 Task: Add an event with the title Third Sales Strategy Review Meeting, date '2023/11/05', time 8:00 AM to 10:00 AMand add a description: The Effective Communication workshop is a dynamic and interactive session designed to enhance participants' communication skills and promote effective interpersonal interactions in the workplace. This workshop provides valuable insights, practical techniques, and hands-on exercises to improve both verbal and non-verbal communication abilities._x000D_
_x000D_
, put the event into Green category, logged in from the account softage.9@softage.netand send the event invitation to softage.4@softage.net with CC to  softage.5@softage.net. Set a reminder for the event 30 minutes before
Action: Mouse moved to (115, 128)
Screenshot: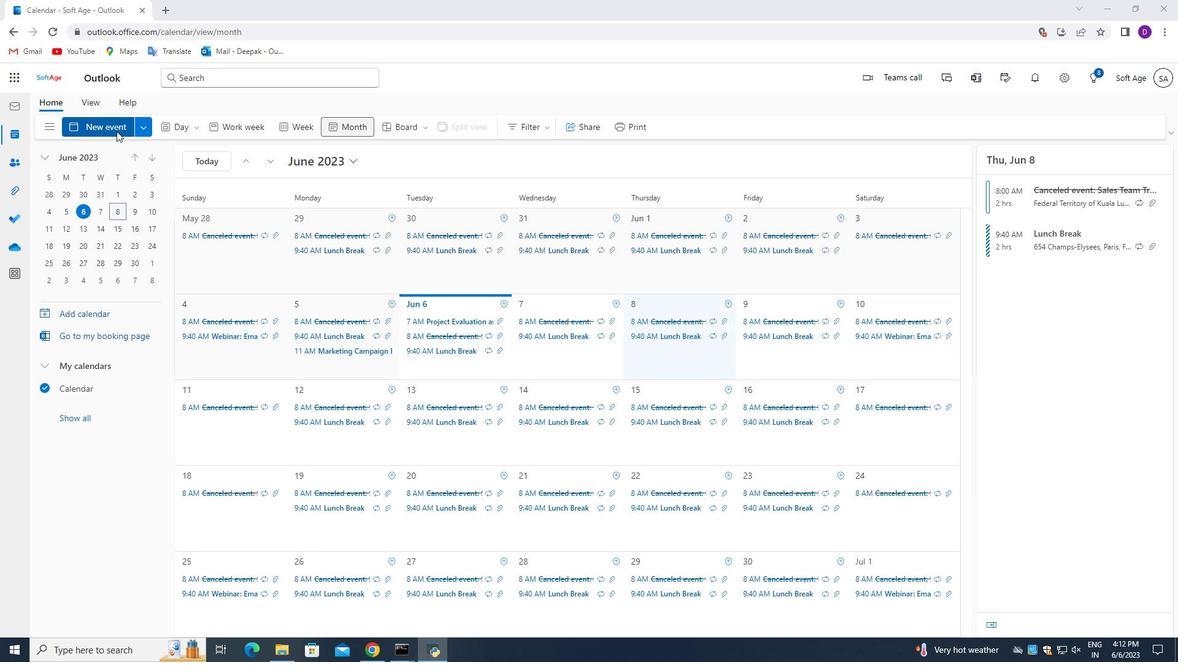 
Action: Mouse pressed left at (115, 128)
Screenshot: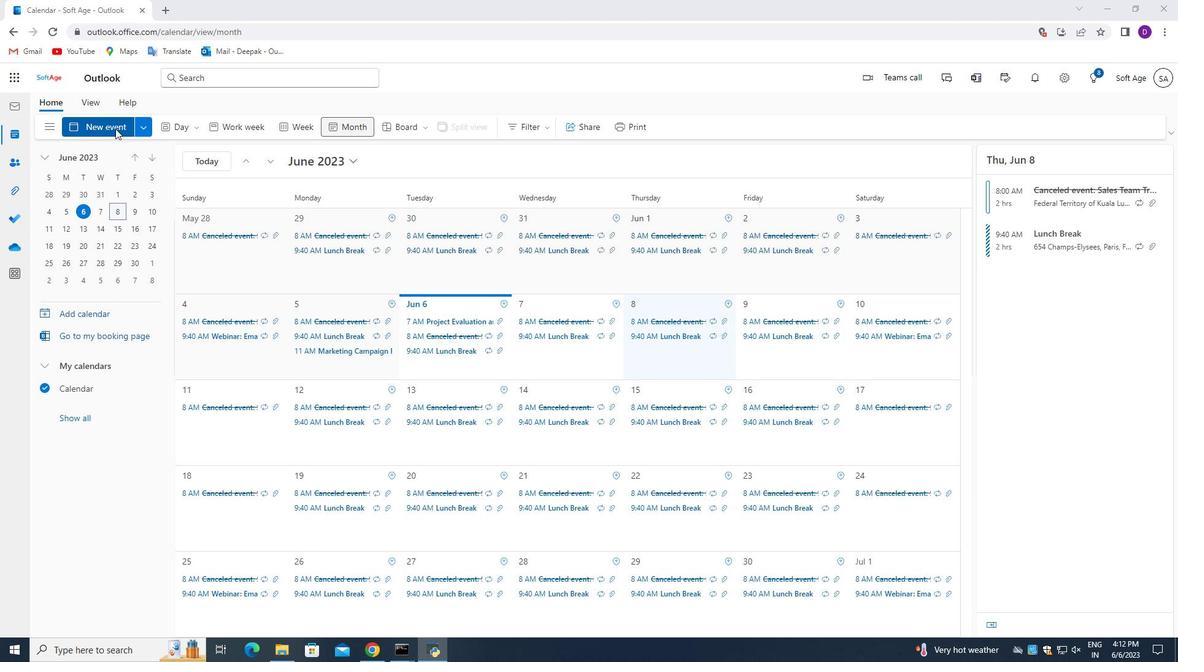 
Action: Mouse moved to (442, 204)
Screenshot: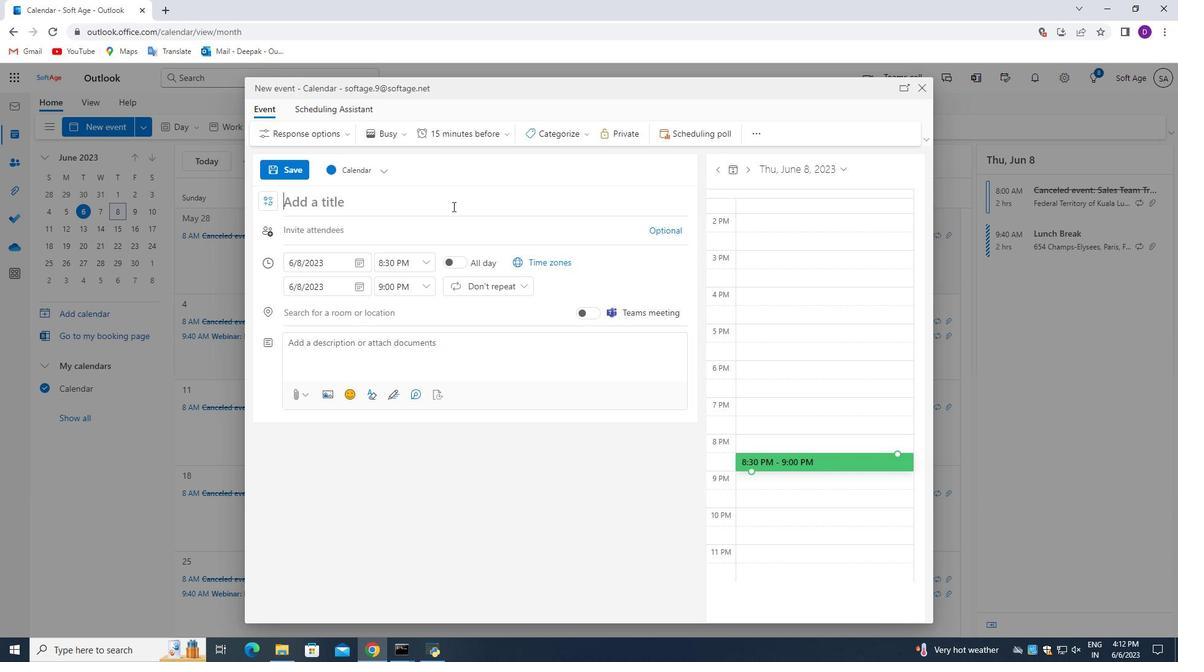 
Action: Mouse pressed left at (442, 204)
Screenshot: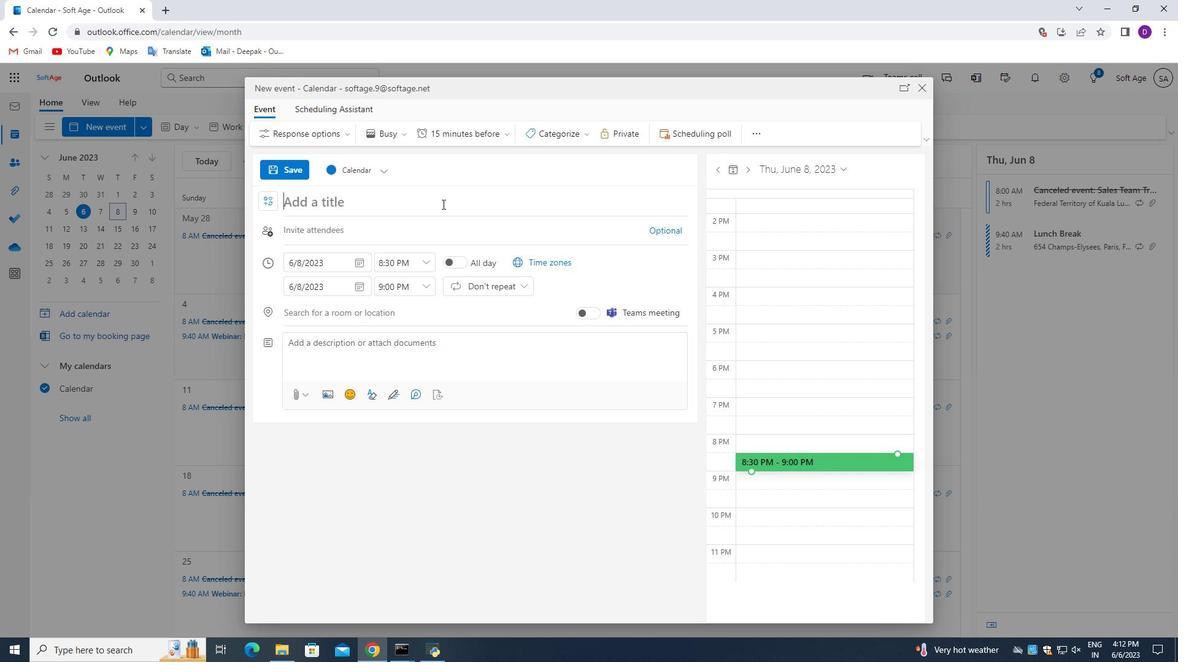 
Action: Key pressed <Key.caps_lock>T<Key.caps_lock>hird<Key.space><Key.caps_lock>S<Key.caps_lock>ales<Key.space><Key.caps_lock>S<Key.caps_lock>trategy<Key.space><Key.caps_lock>R<Key.caps_lock>eviwe<Key.backspace><Key.backspace>ew<Key.space><Key.caps_lock>M<Key.caps_lock>eeting<Key.space>
Screenshot: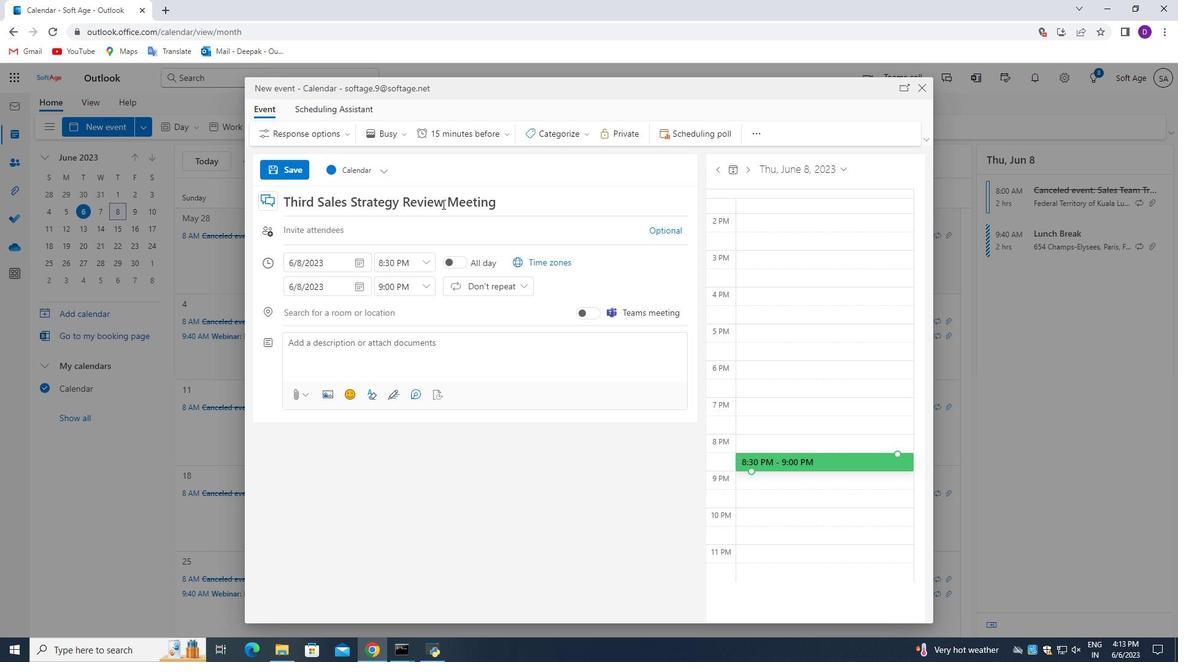 
Action: Mouse moved to (358, 260)
Screenshot: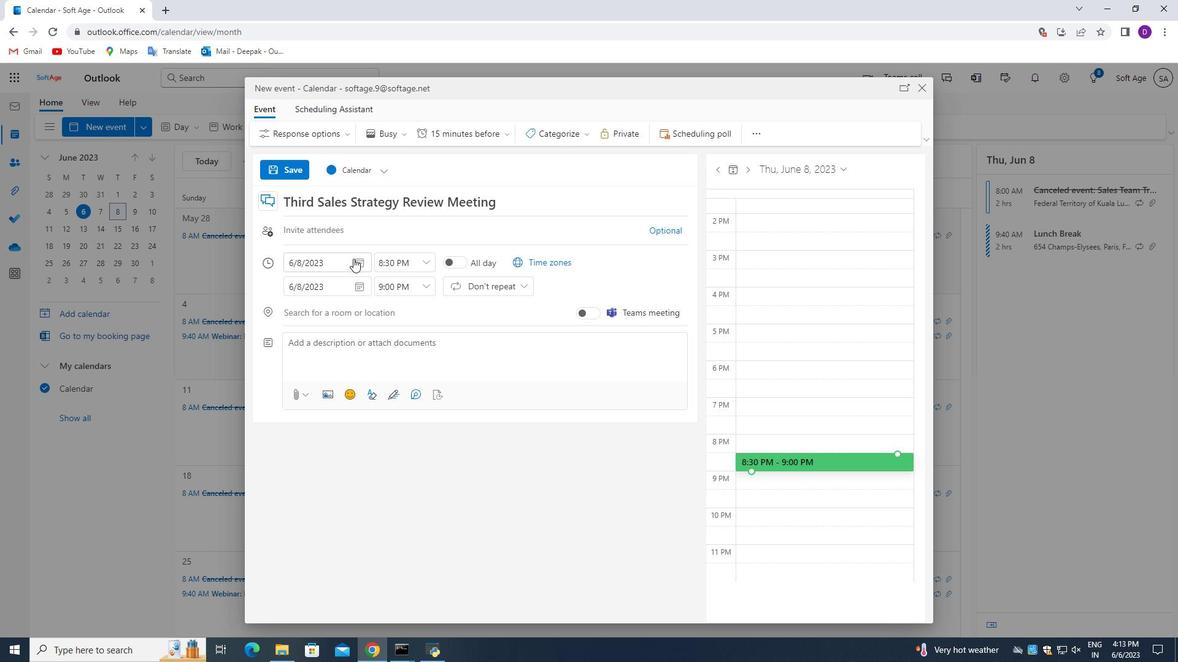 
Action: Mouse pressed left at (358, 260)
Screenshot: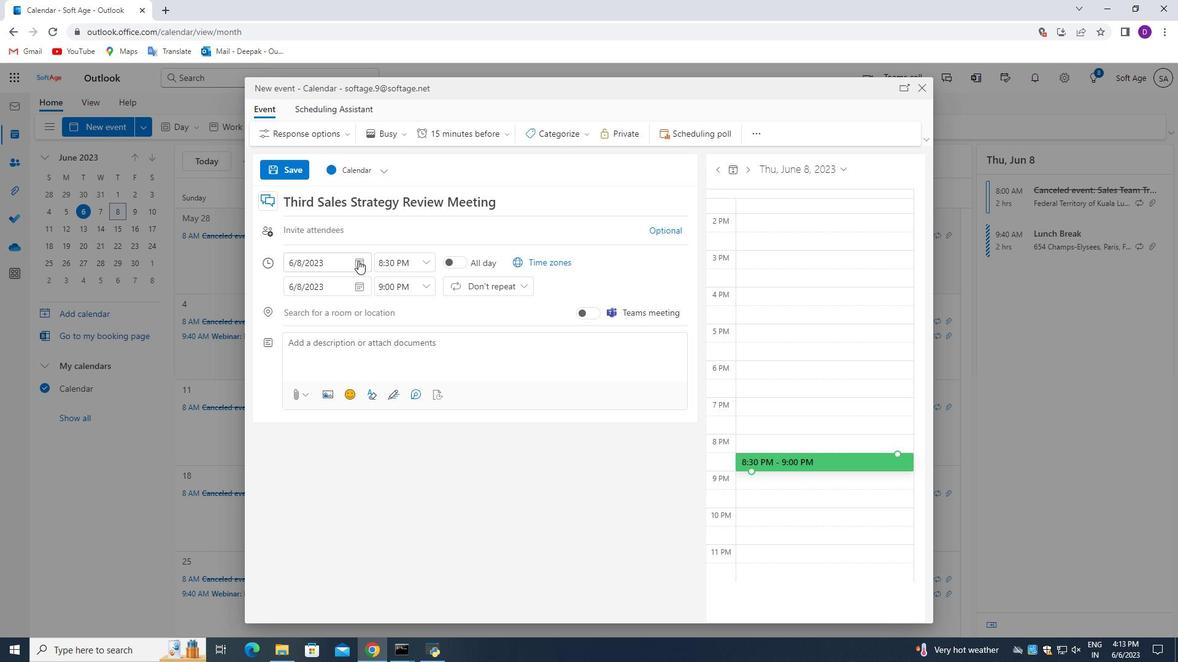 
Action: Mouse moved to (394, 289)
Screenshot: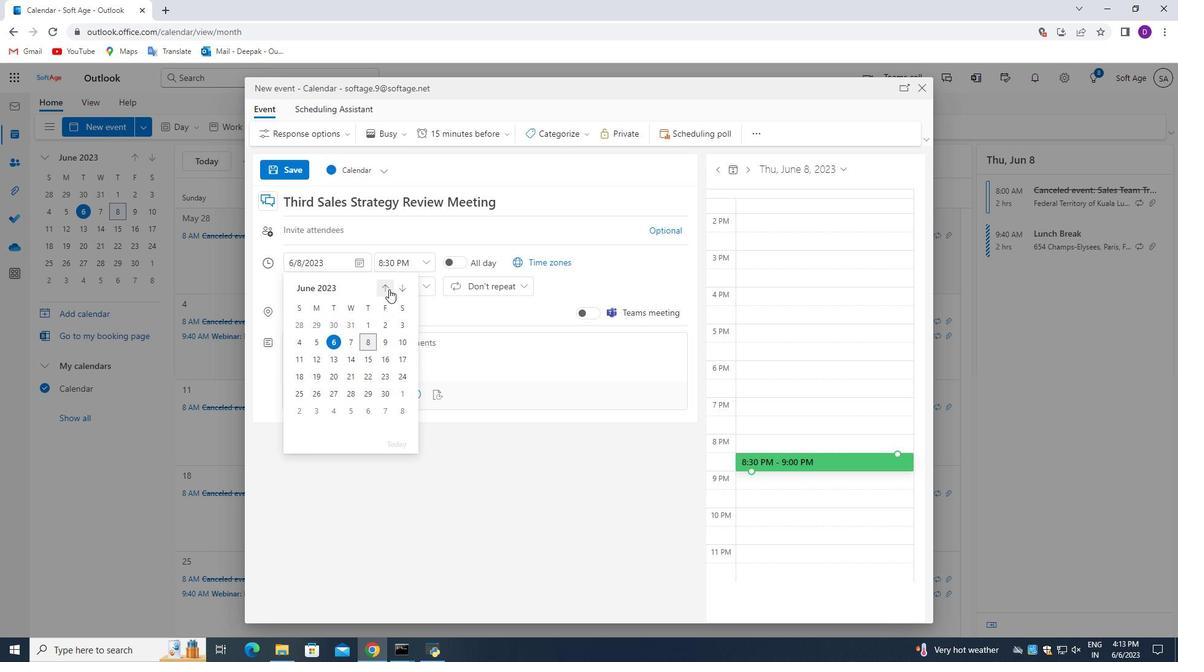 
Action: Mouse pressed left at (394, 289)
Screenshot: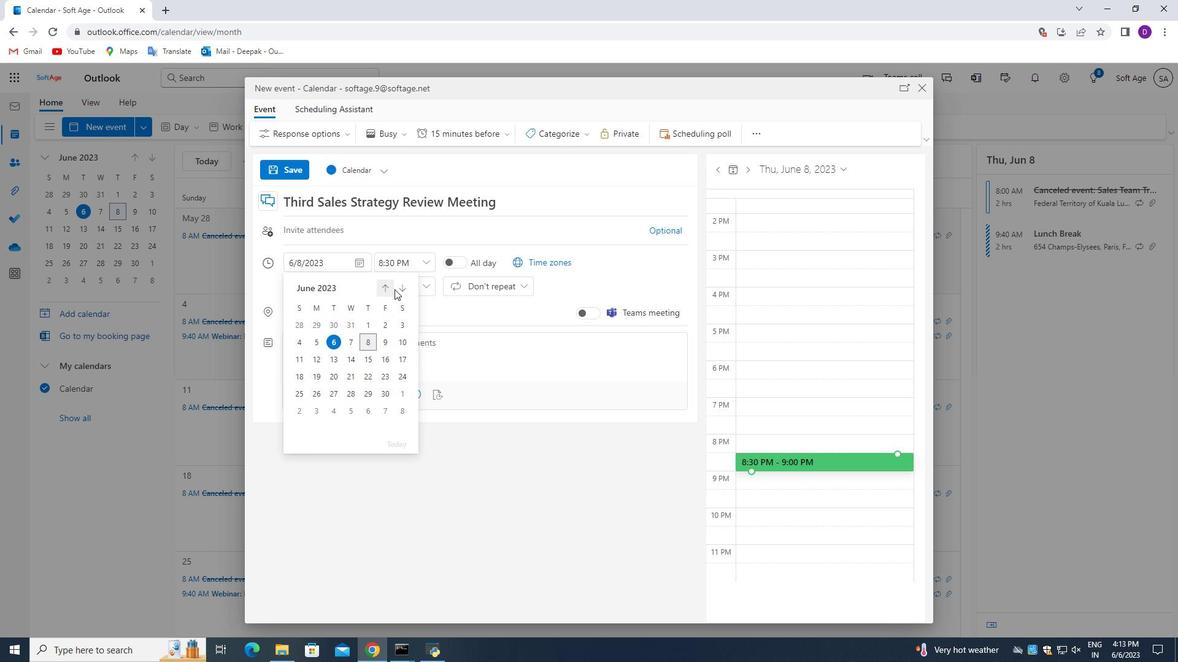 
Action: Mouse moved to (401, 287)
Screenshot: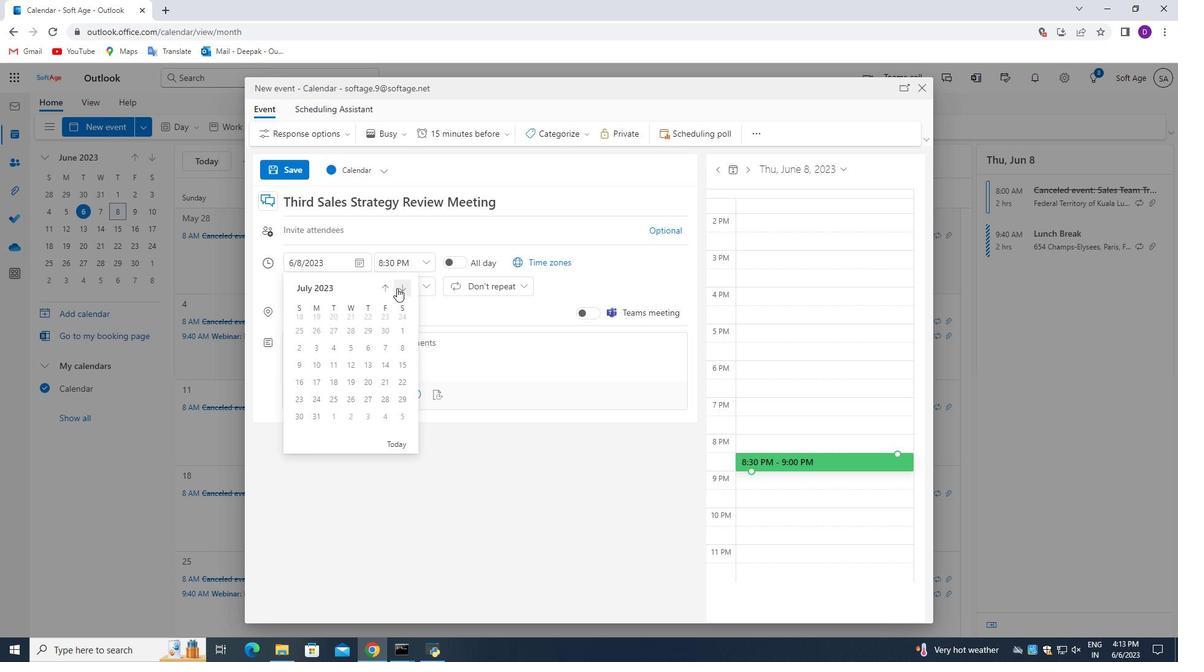 
Action: Mouse pressed left at (401, 287)
Screenshot: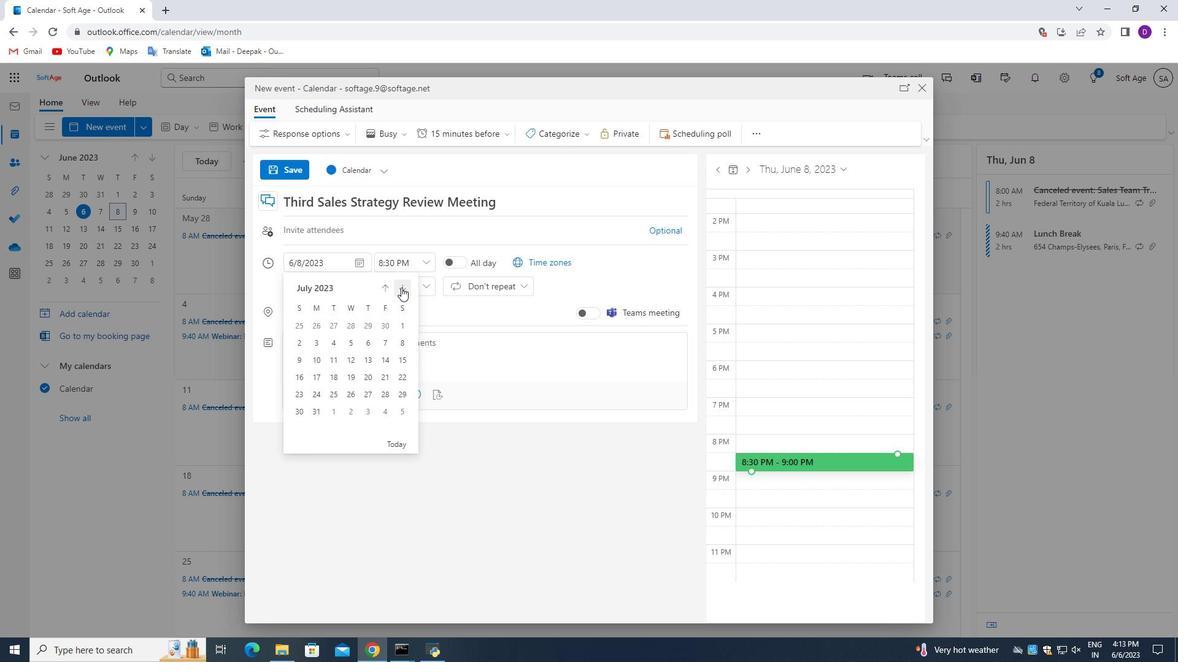 
Action: Mouse moved to (402, 287)
Screenshot: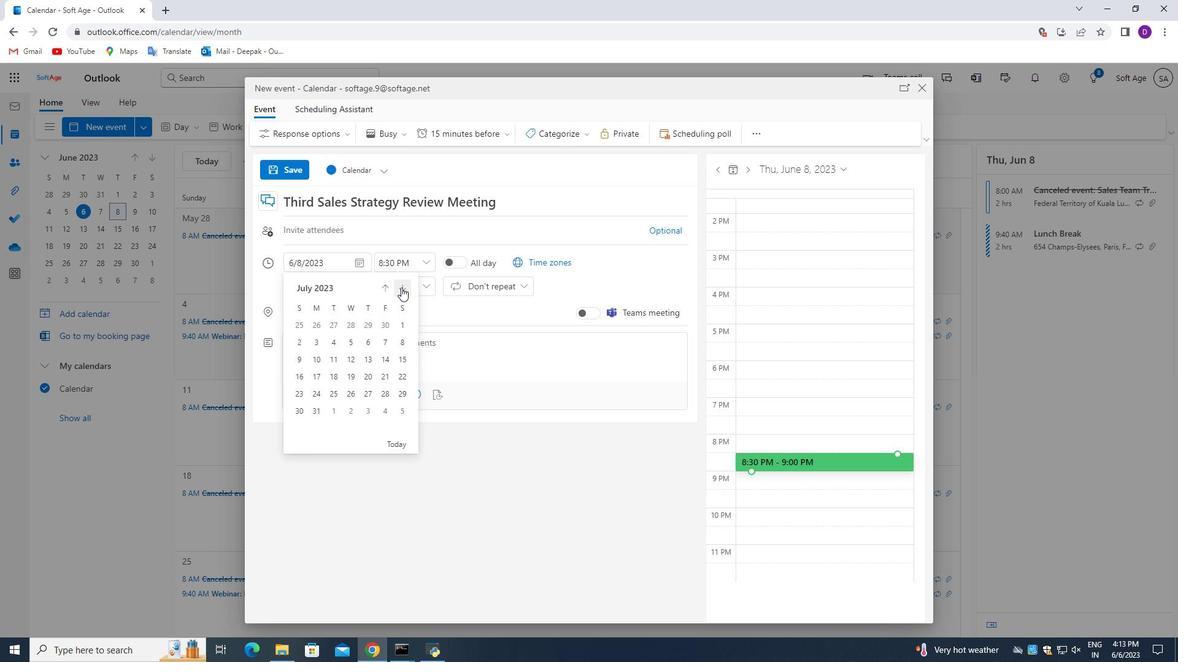 
Action: Mouse pressed left at (402, 287)
Screenshot: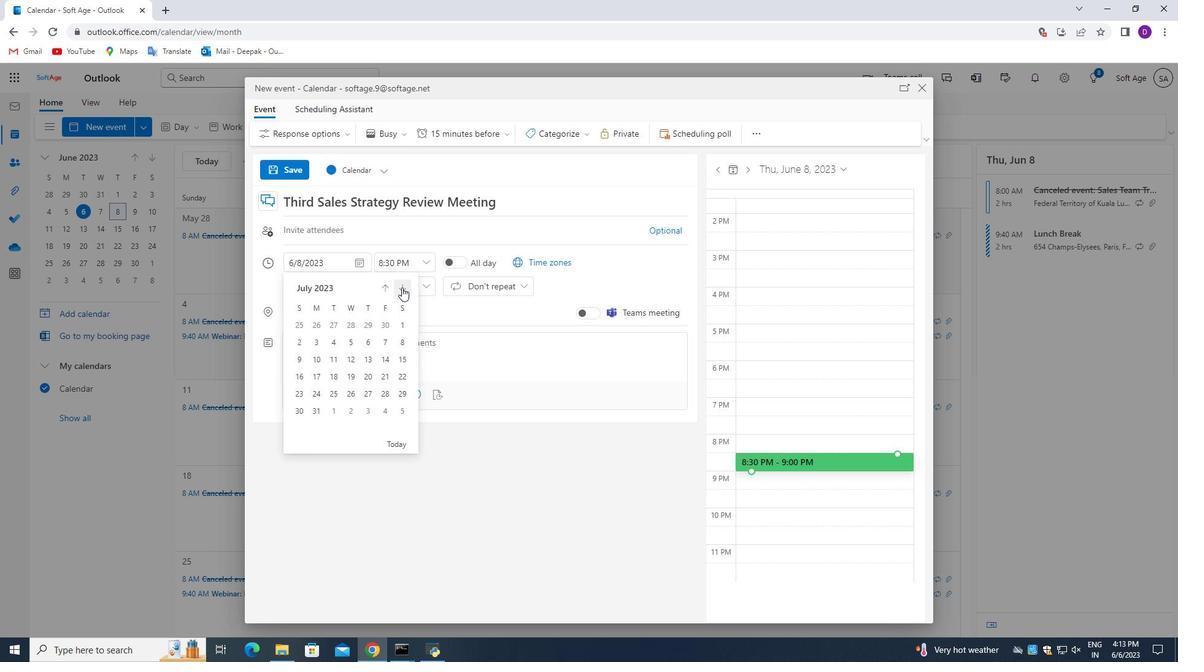 
Action: Mouse pressed left at (402, 287)
Screenshot: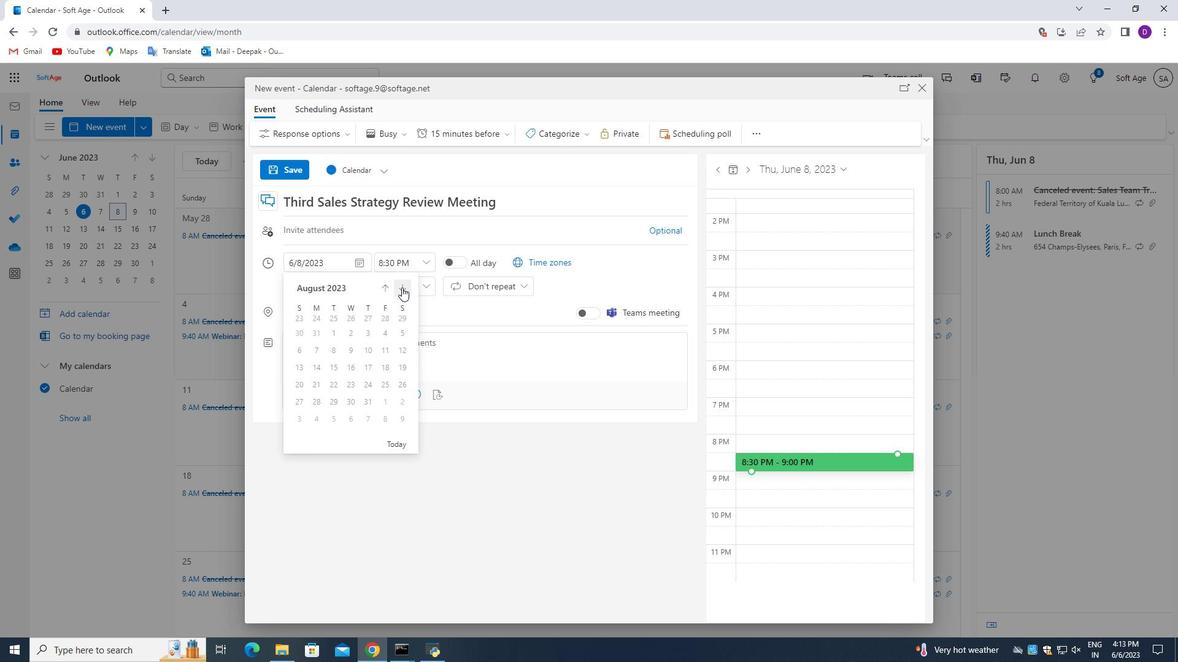 
Action: Mouse pressed left at (402, 287)
Screenshot: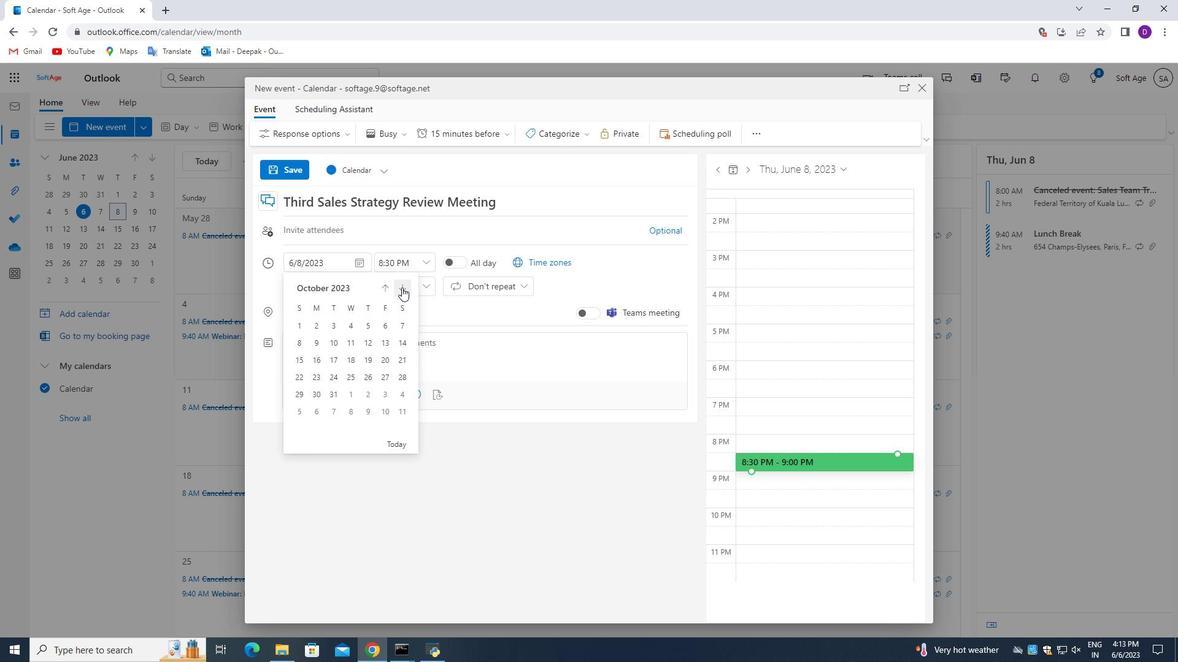 
Action: Mouse pressed left at (402, 287)
Screenshot: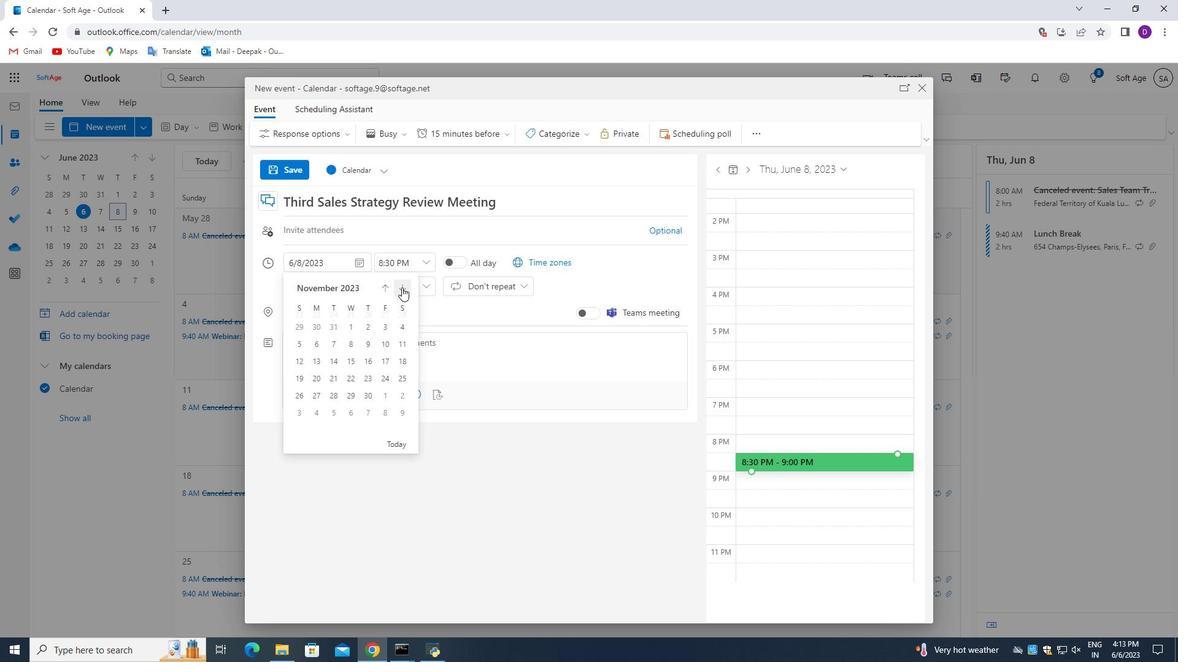 
Action: Mouse moved to (384, 292)
Screenshot: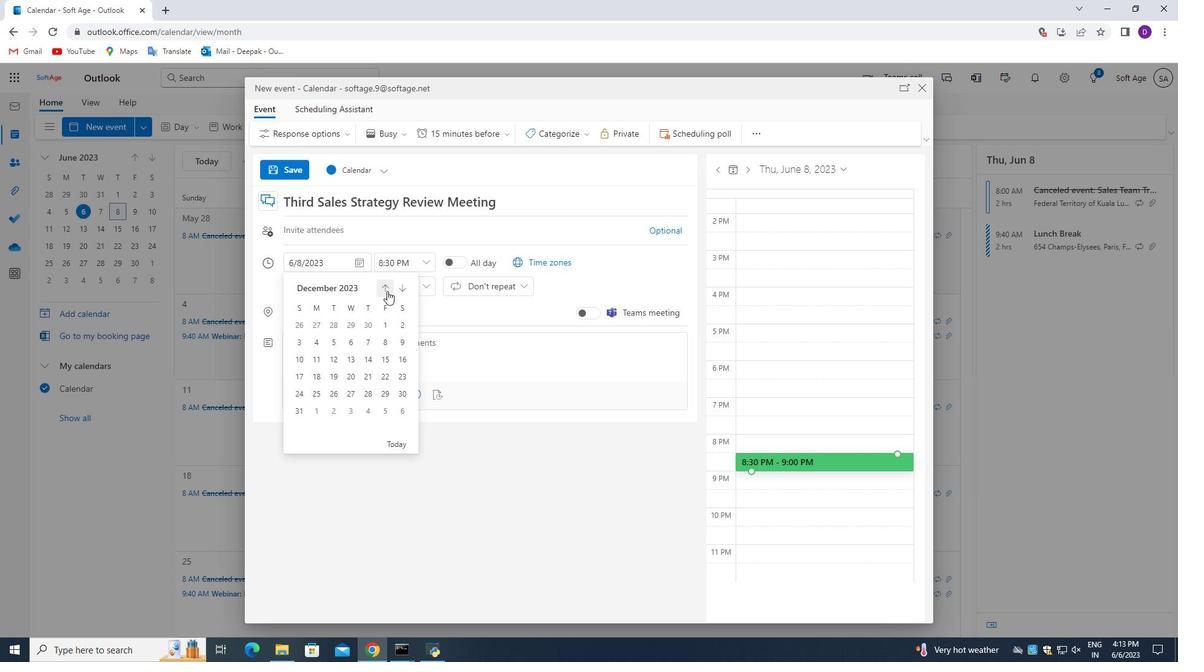 
Action: Mouse pressed left at (384, 292)
Screenshot: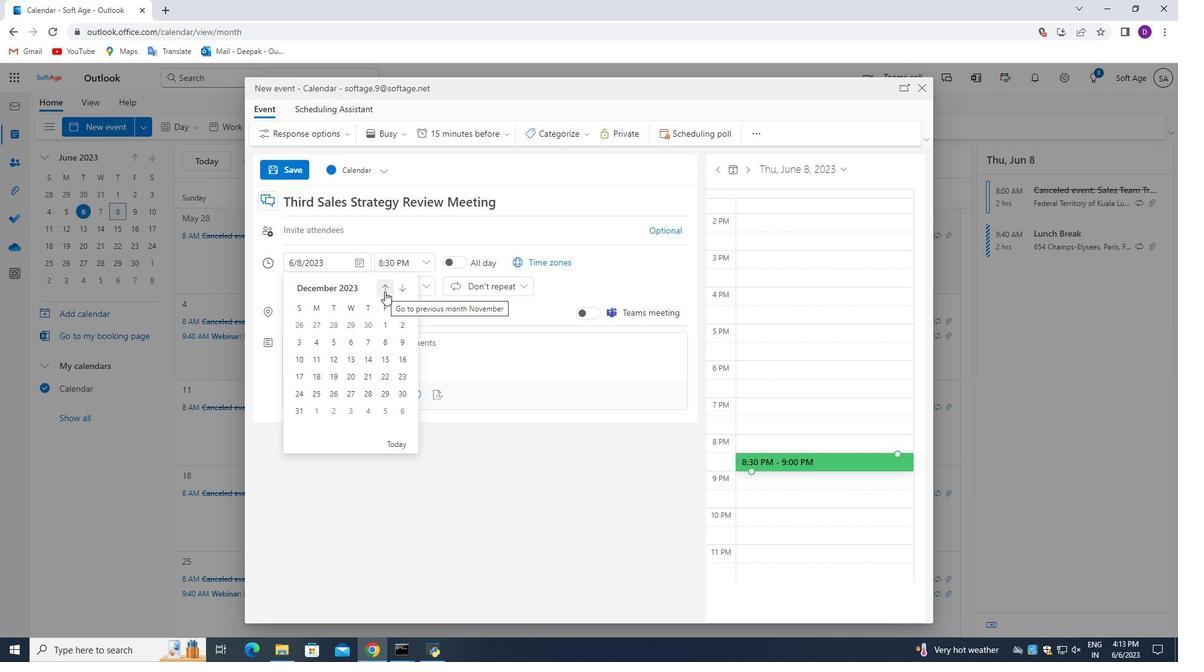 
Action: Mouse moved to (298, 348)
Screenshot: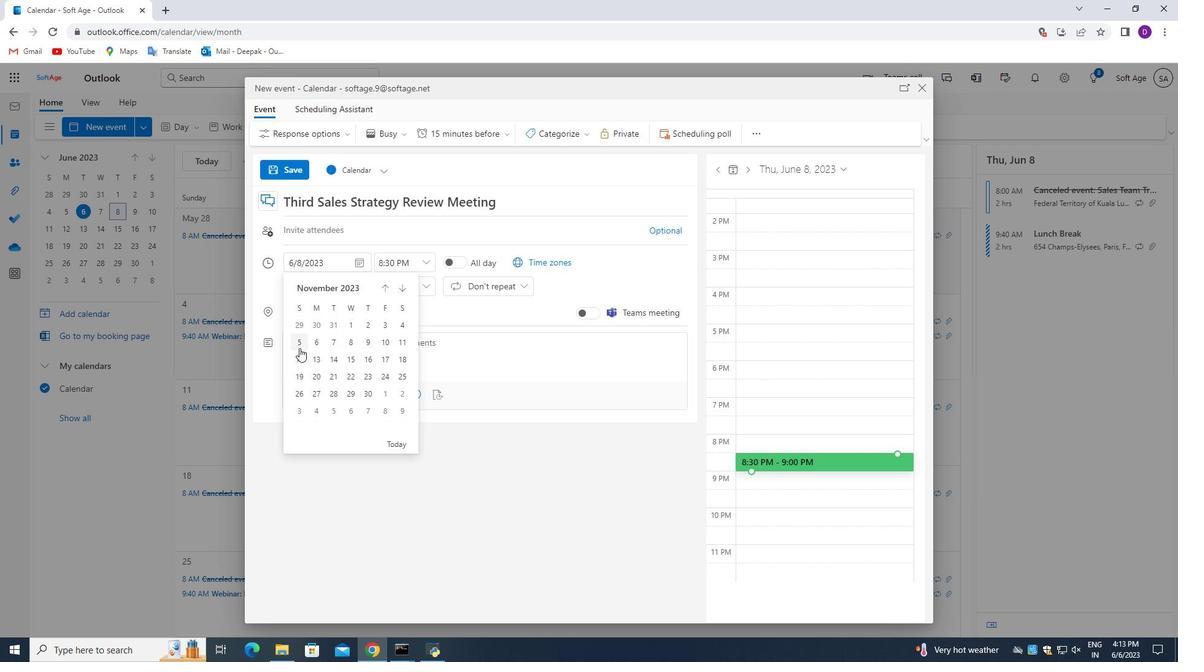 
Action: Mouse pressed left at (298, 348)
Screenshot: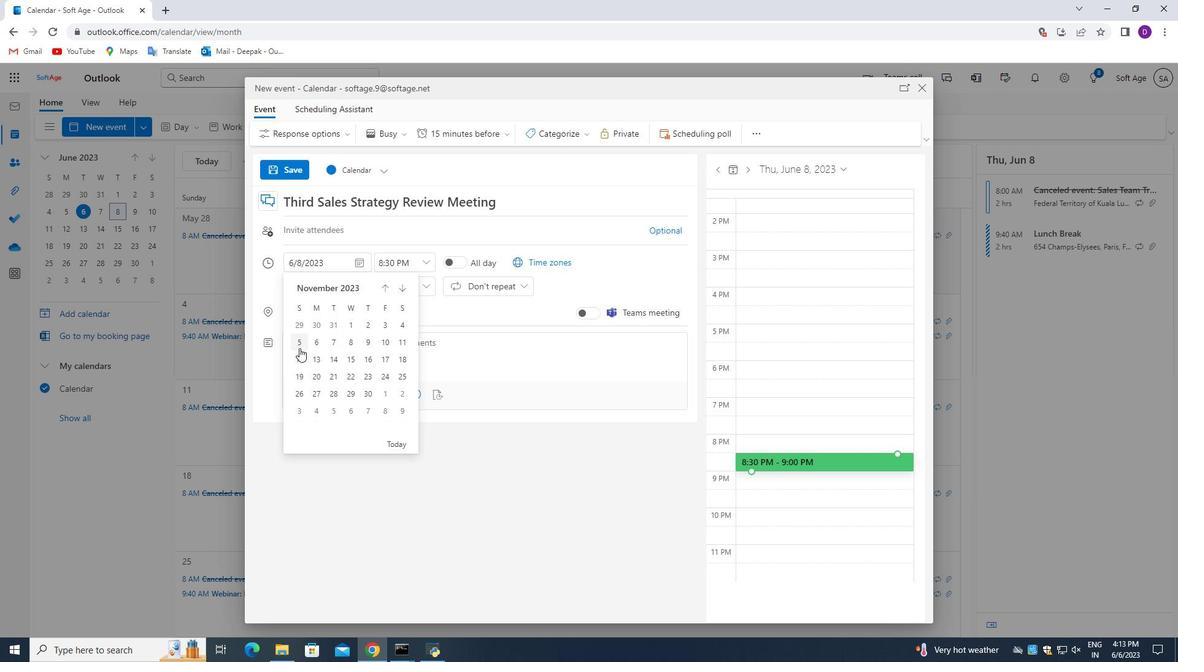 
Action: Mouse moved to (423, 264)
Screenshot: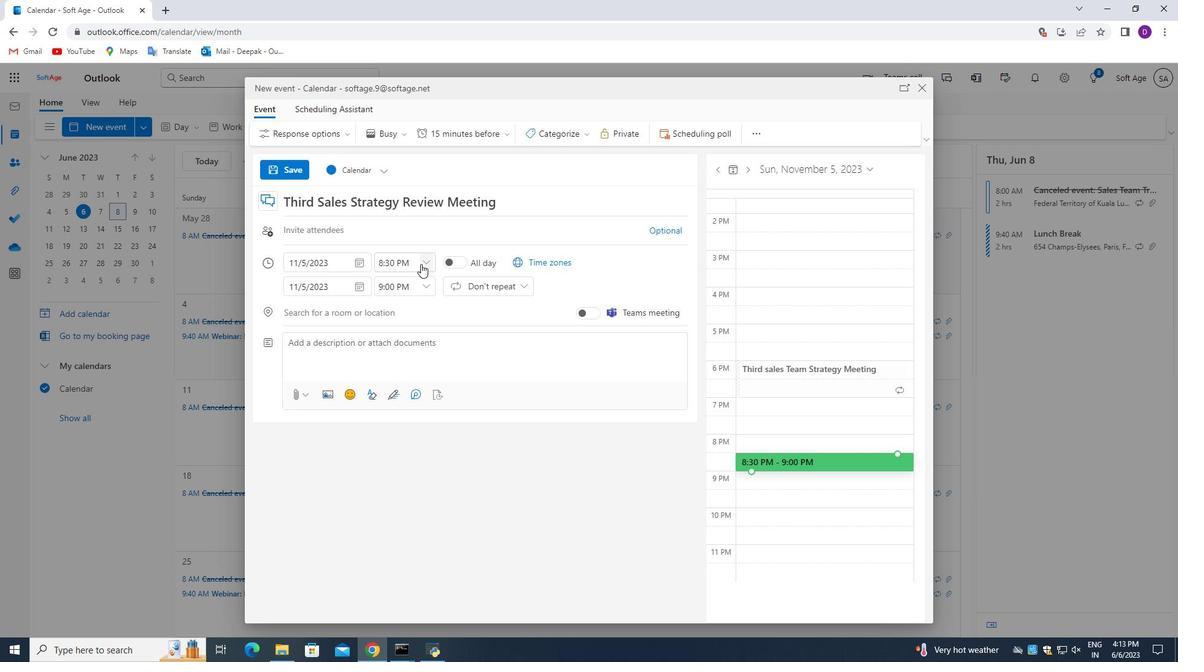 
Action: Mouse pressed left at (423, 264)
Screenshot: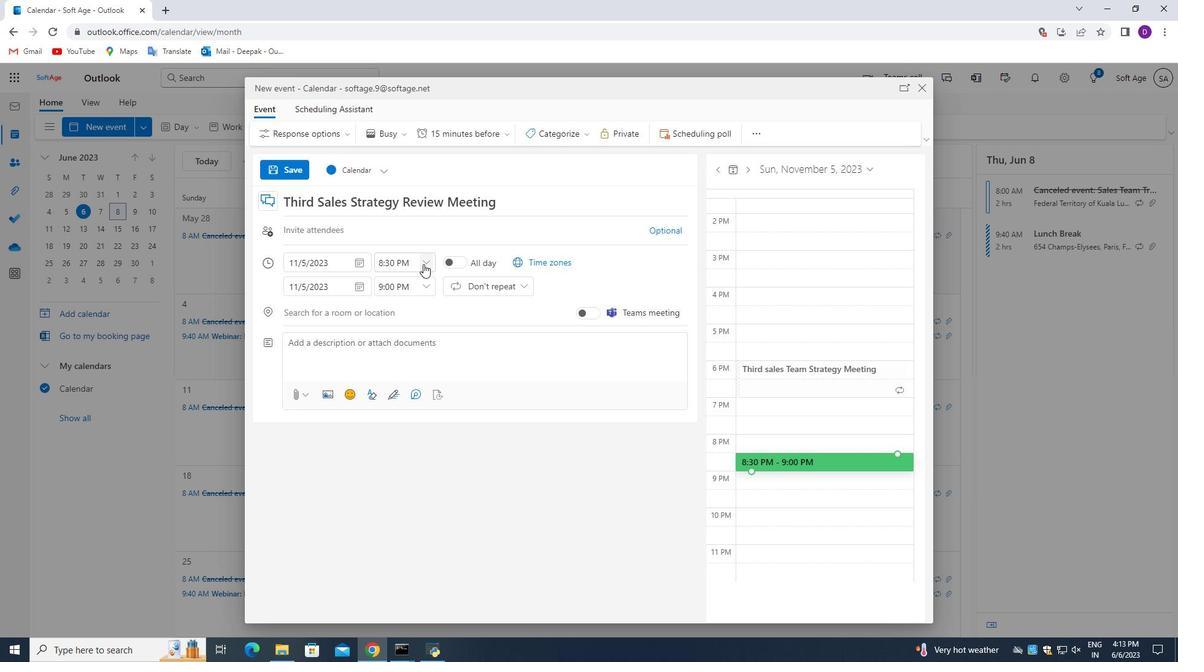 
Action: Mouse moved to (409, 294)
Screenshot: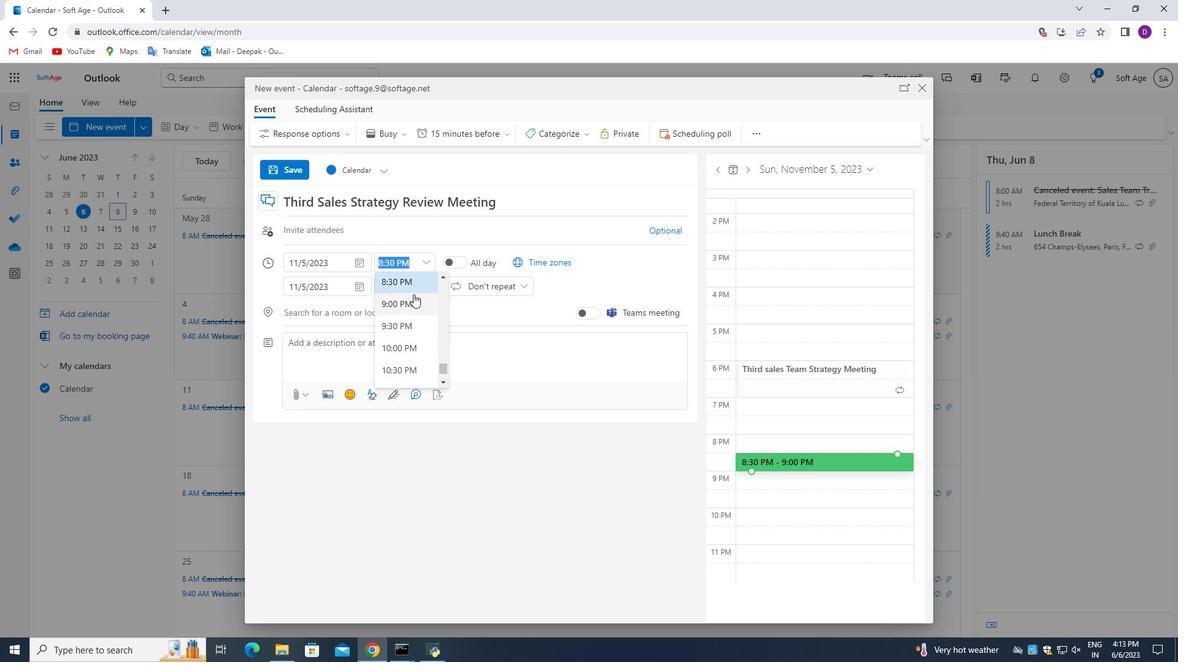 
Action: Mouse scrolled (409, 295) with delta (0, 0)
Screenshot: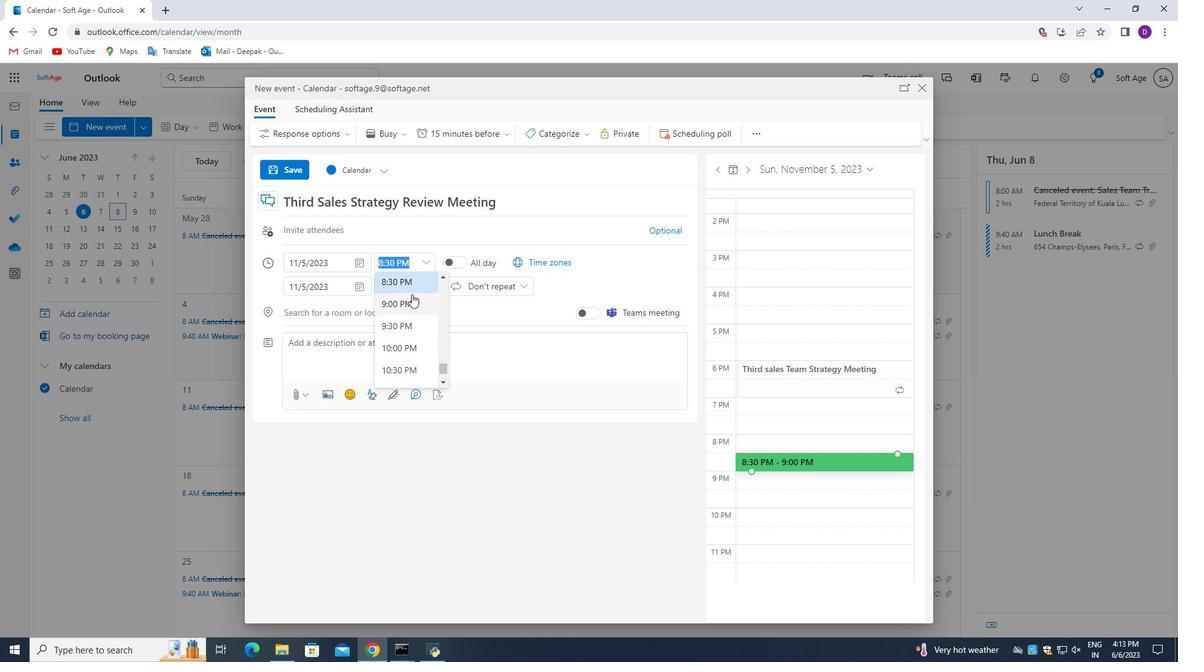 
Action: Mouse moved to (408, 294)
Screenshot: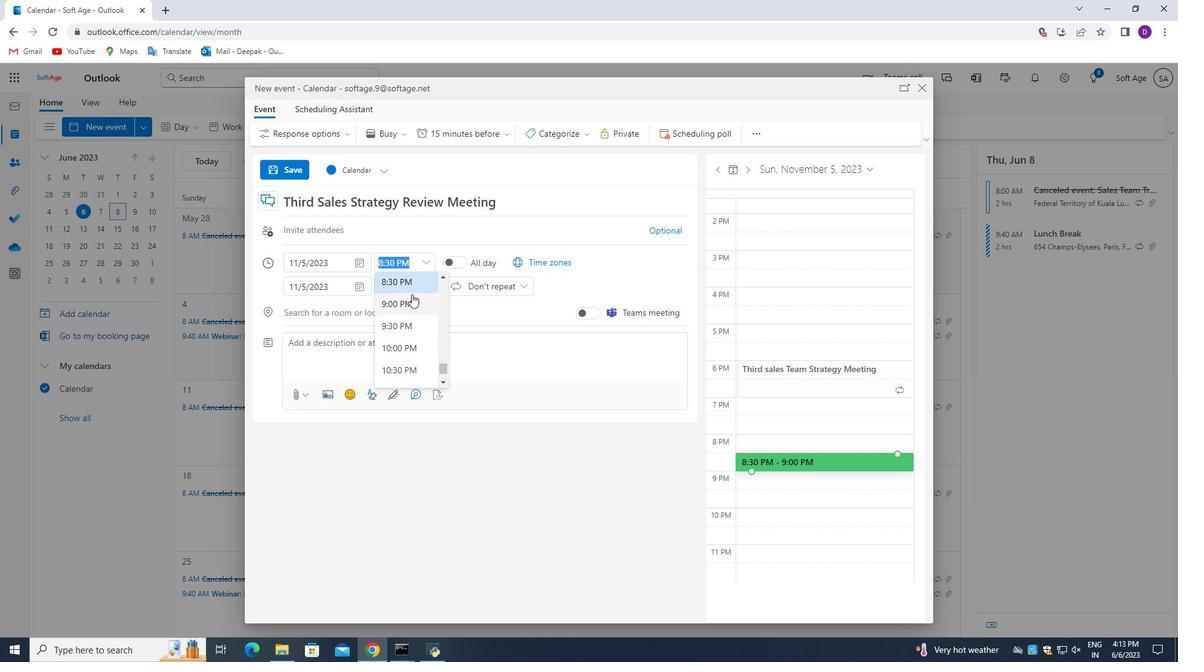 
Action: Mouse scrolled (408, 295) with delta (0, 0)
Screenshot: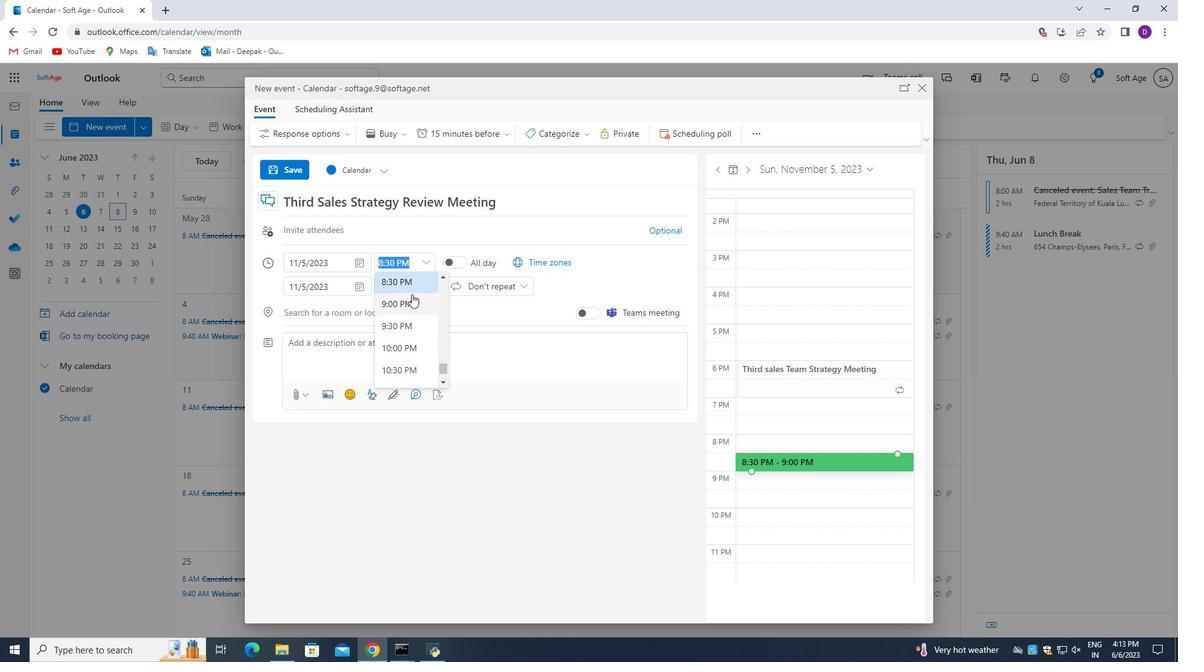 
Action: Mouse scrolled (408, 295) with delta (0, 0)
Screenshot: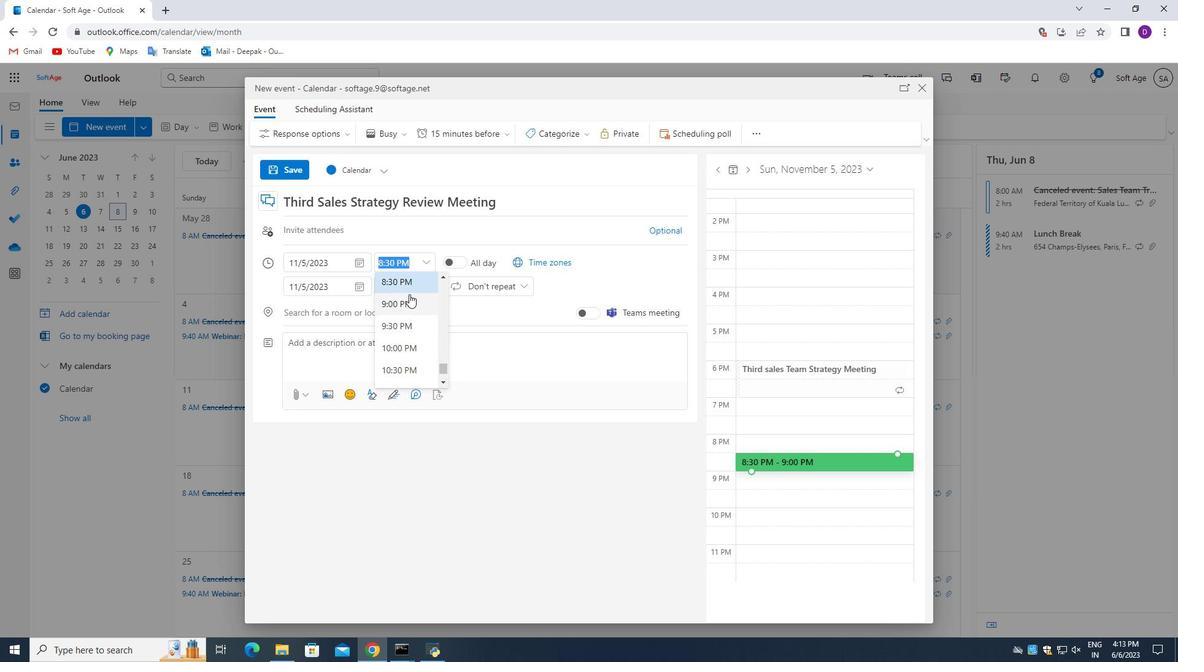 
Action: Mouse scrolled (408, 295) with delta (0, 0)
Screenshot: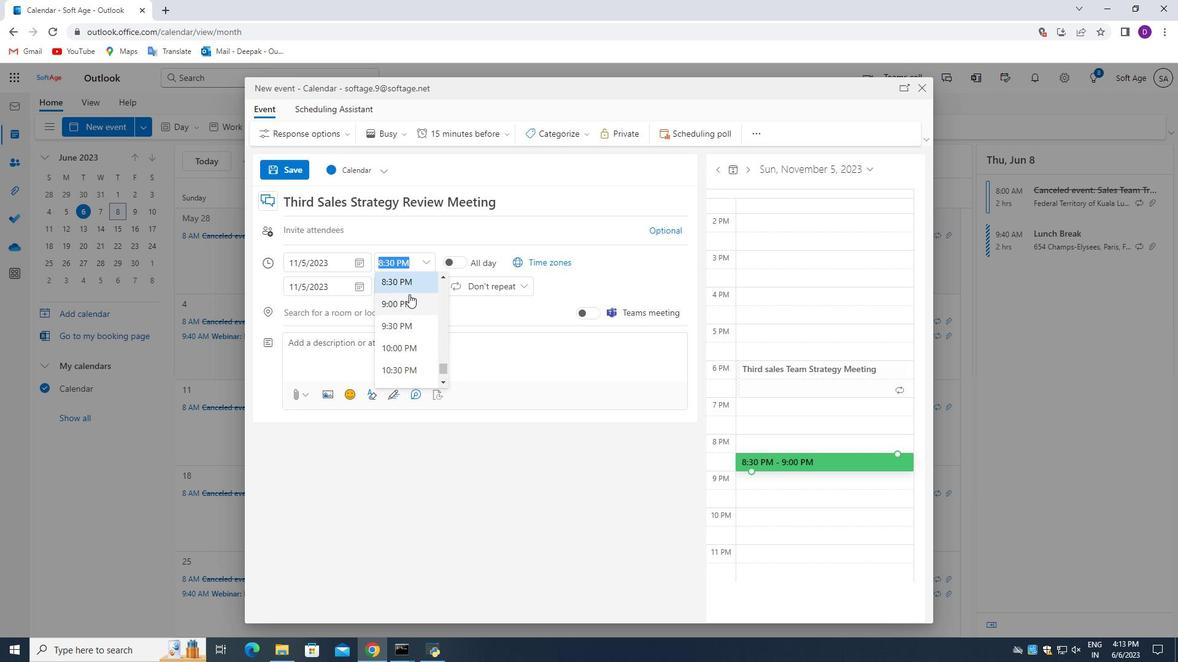 
Action: Mouse moved to (407, 294)
Screenshot: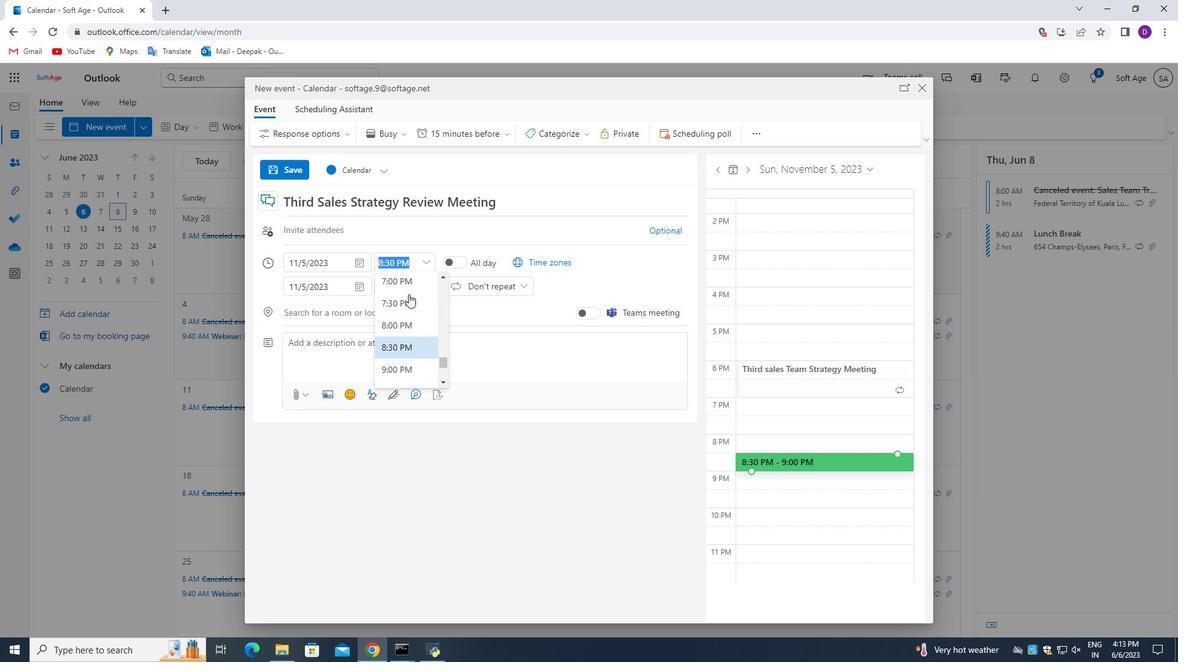 
Action: Mouse scrolled (407, 295) with delta (0, 0)
Screenshot: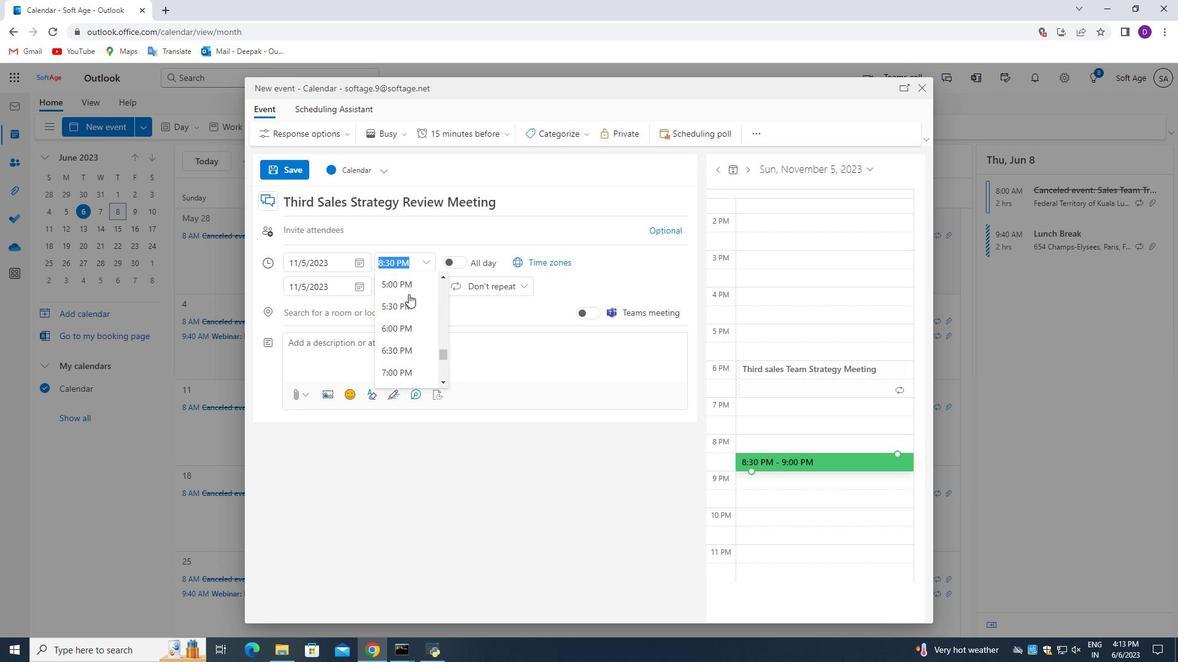 
Action: Mouse scrolled (407, 295) with delta (0, 0)
Screenshot: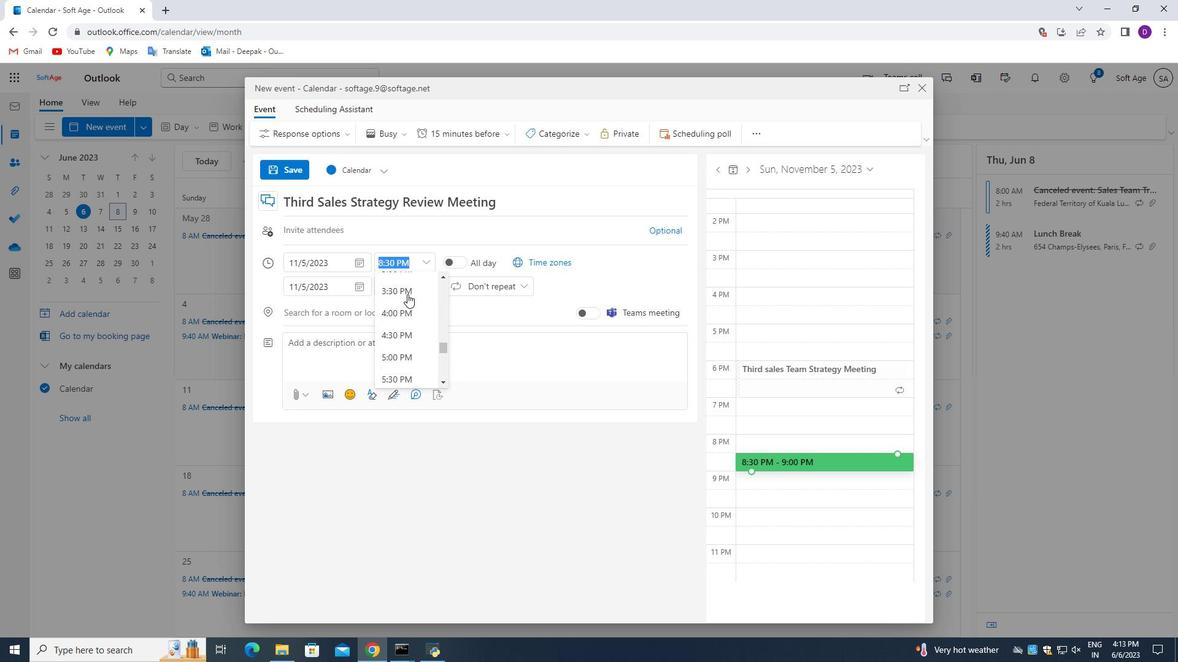 
Action: Mouse scrolled (407, 295) with delta (0, 0)
Screenshot: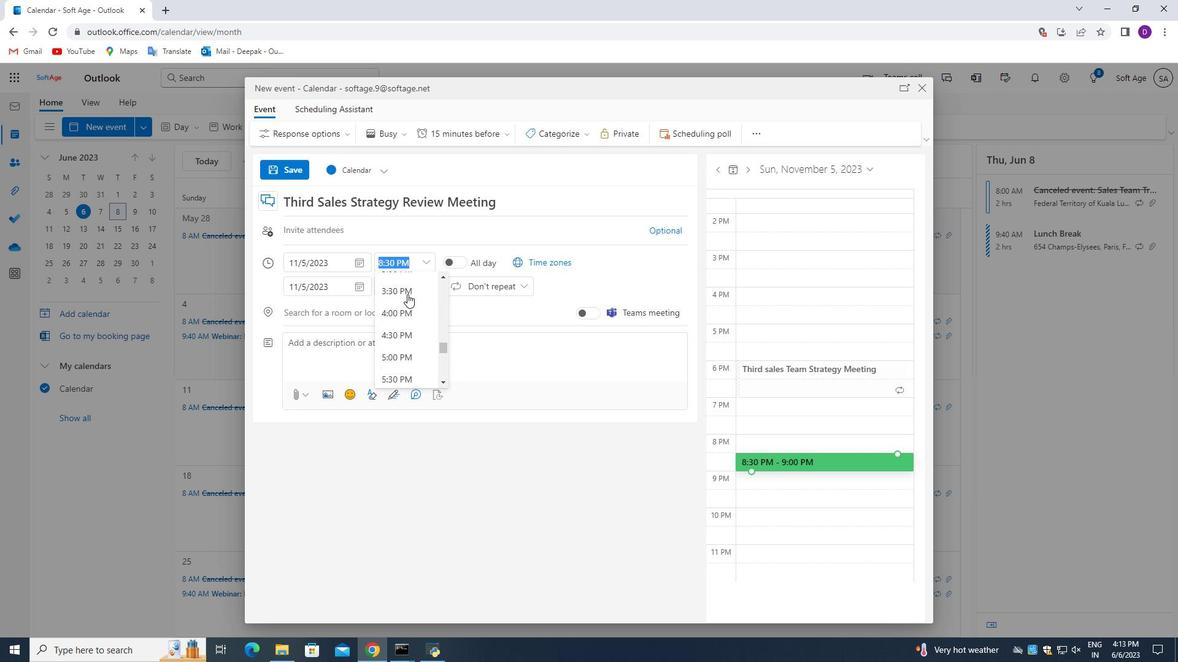 
Action: Mouse scrolled (407, 295) with delta (0, 0)
Screenshot: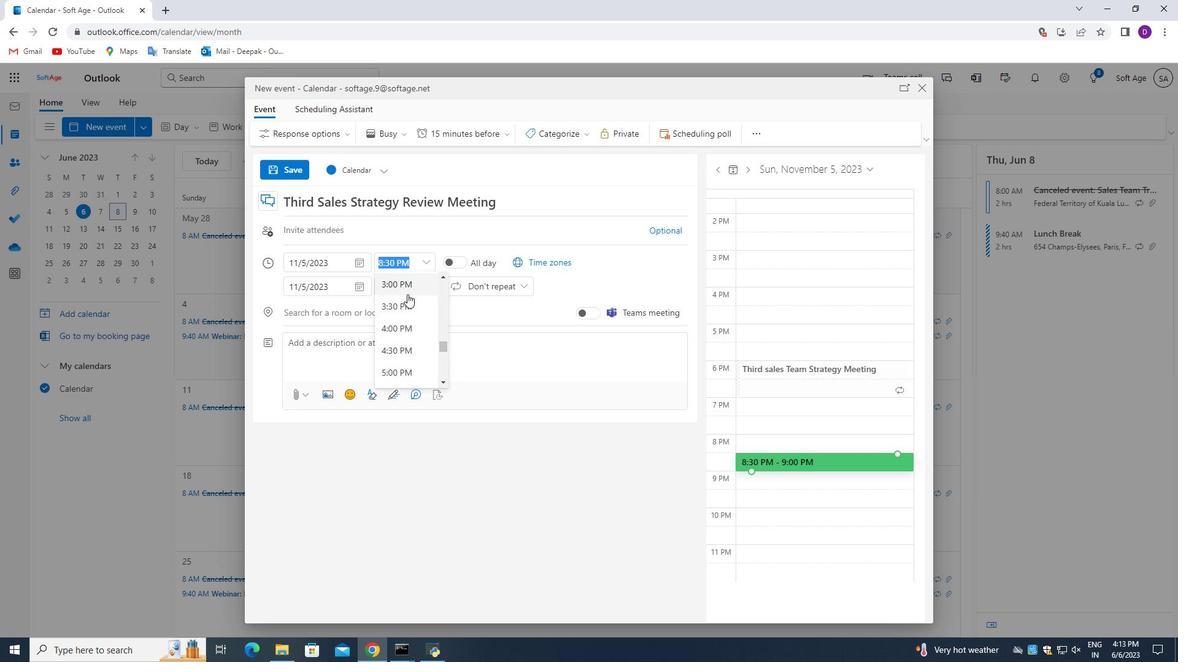 
Action: Mouse scrolled (407, 295) with delta (0, 0)
Screenshot: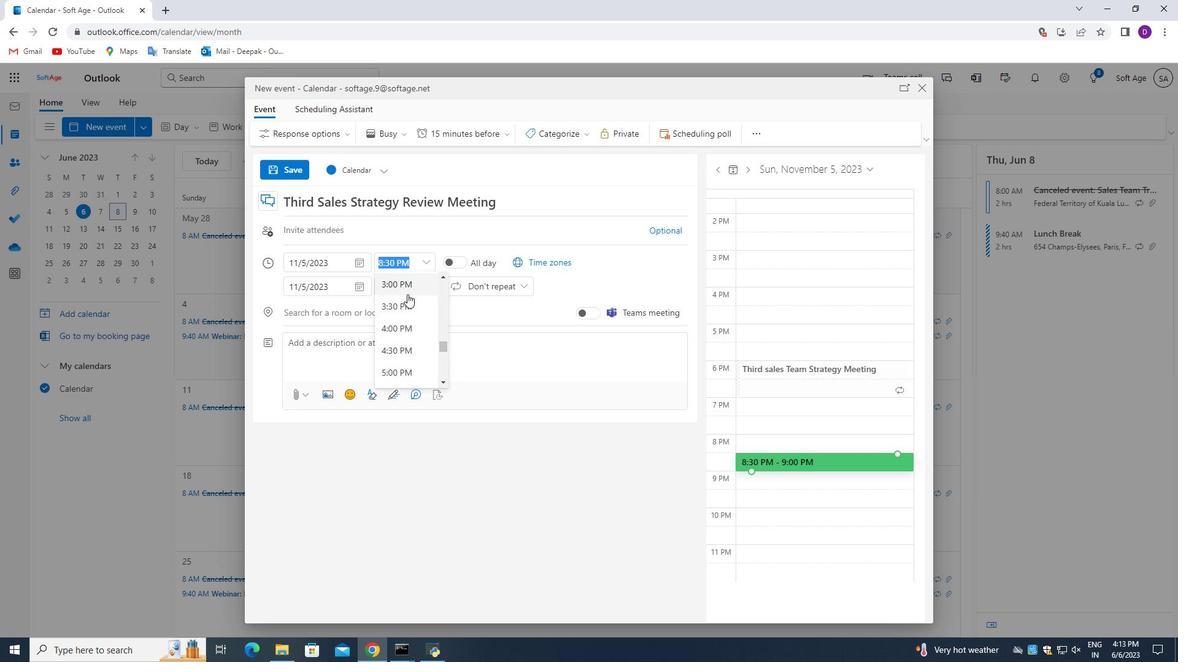 
Action: Mouse scrolled (407, 295) with delta (0, 0)
Screenshot: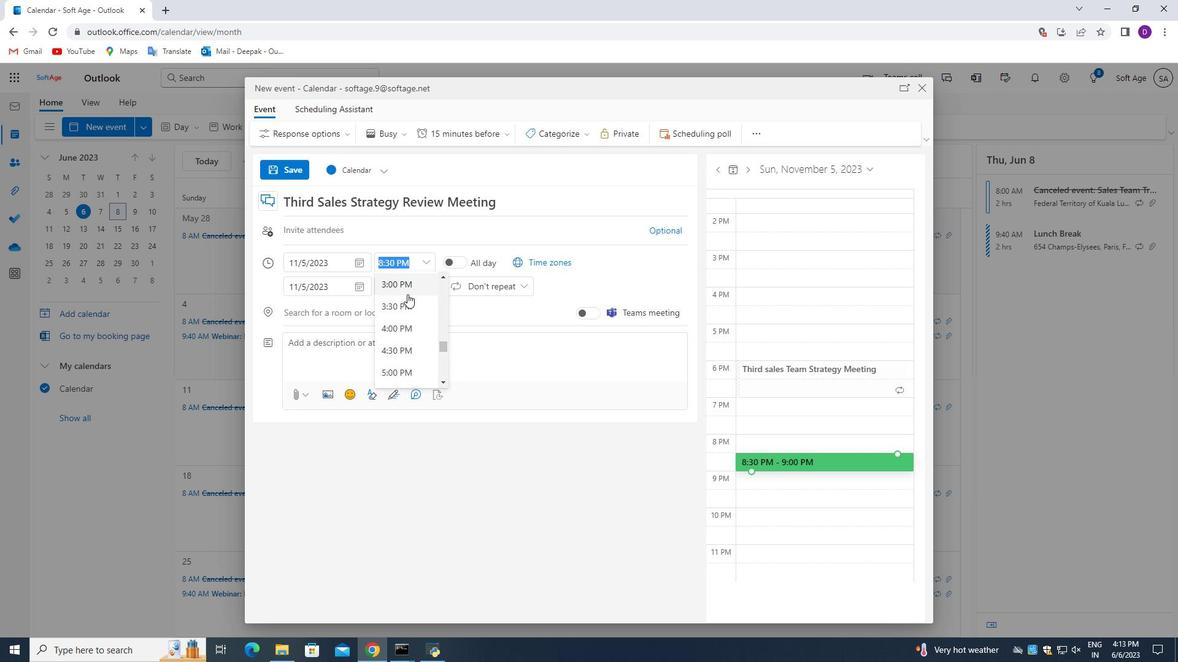 
Action: Mouse scrolled (407, 295) with delta (0, 0)
Screenshot: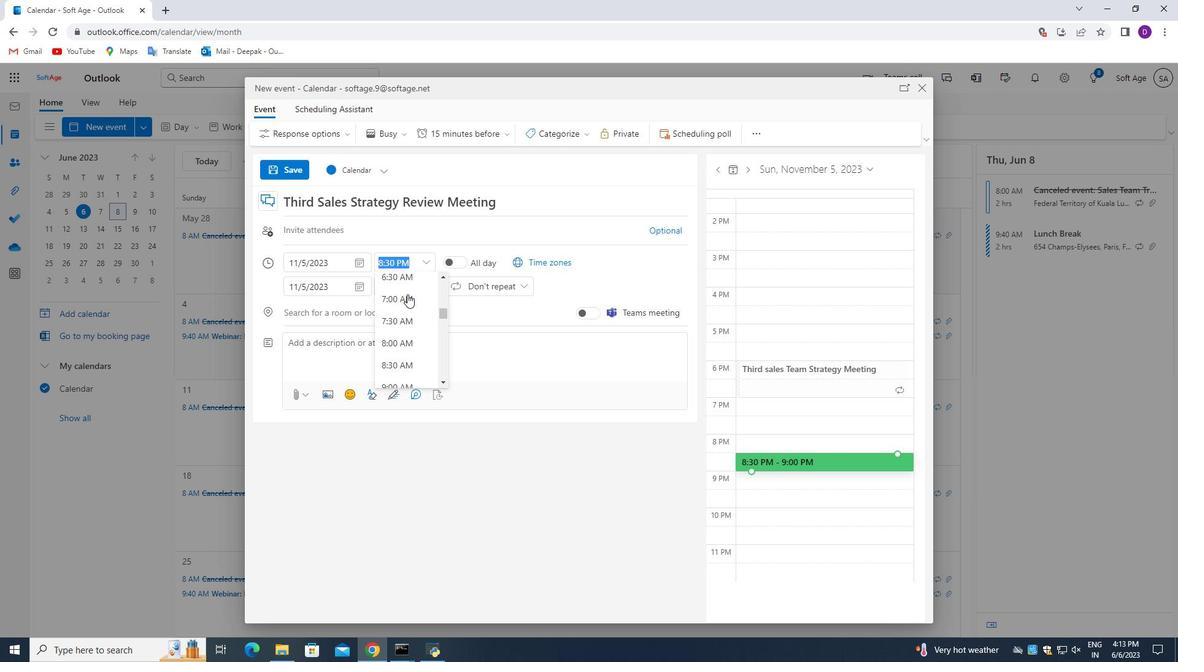 
Action: Mouse scrolled (407, 295) with delta (0, 0)
Screenshot: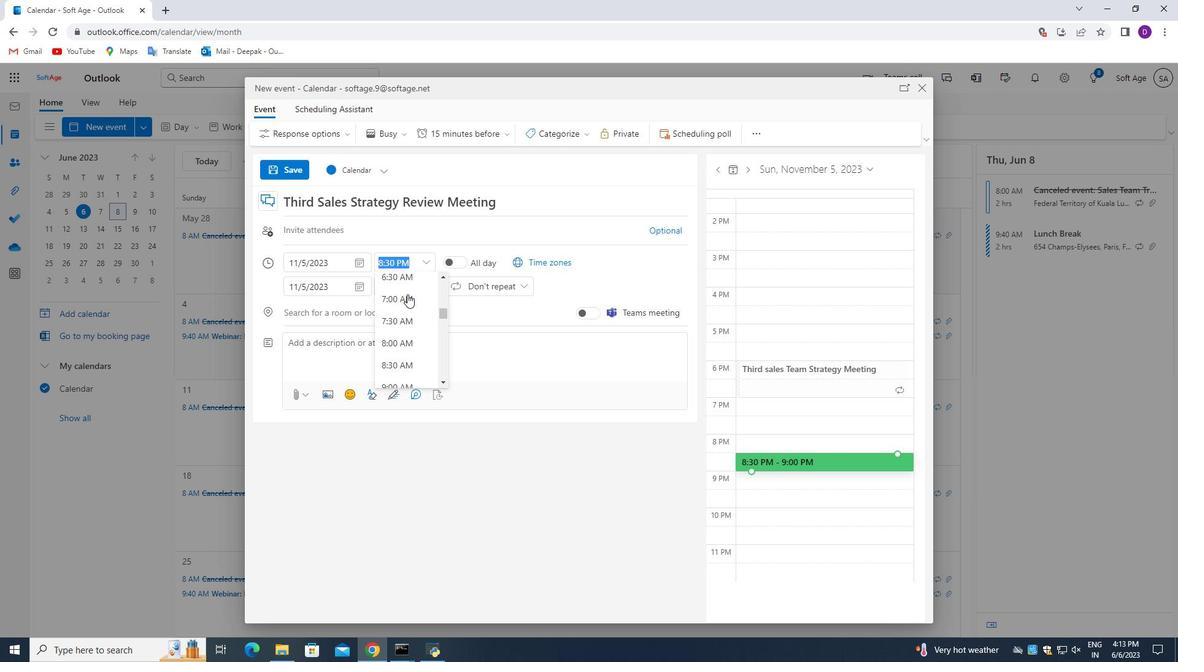 
Action: Mouse scrolled (407, 295) with delta (0, 0)
Screenshot: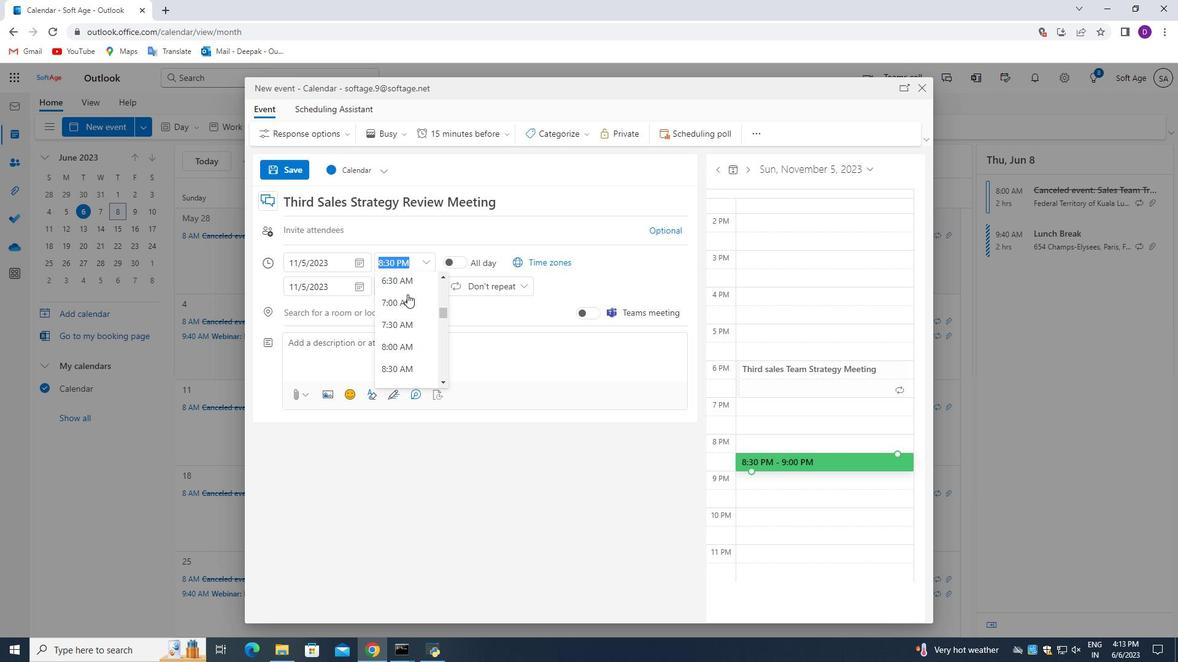 
Action: Mouse scrolled (407, 295) with delta (0, 0)
Screenshot: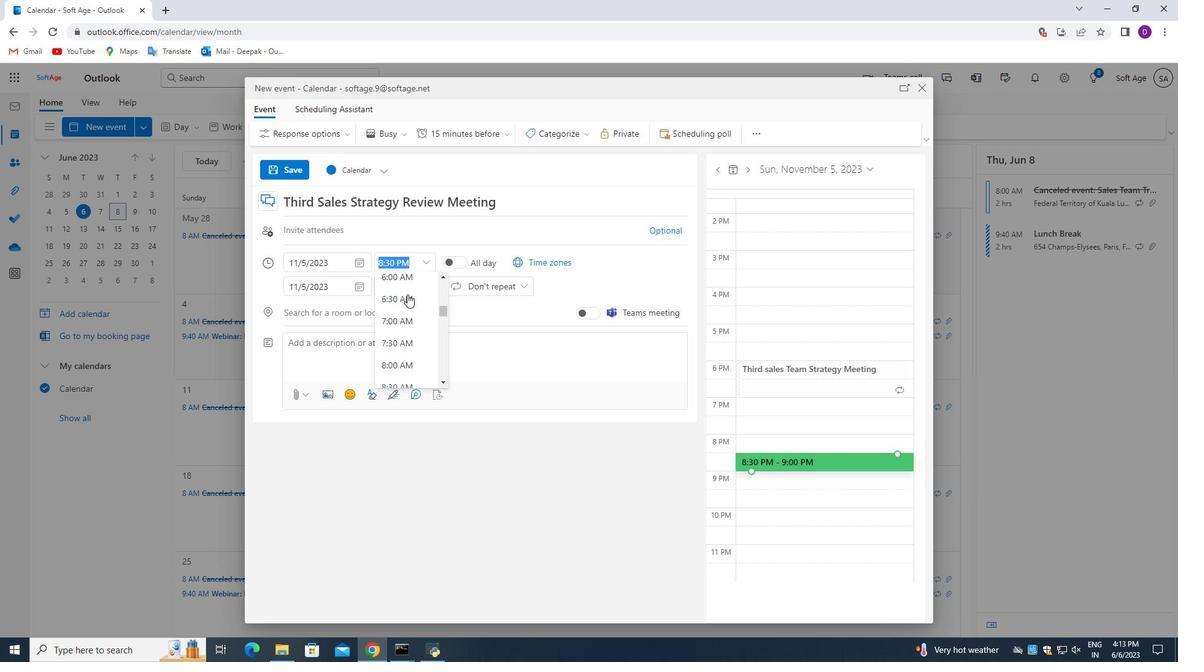 
Action: Mouse scrolled (407, 295) with delta (0, 0)
Screenshot: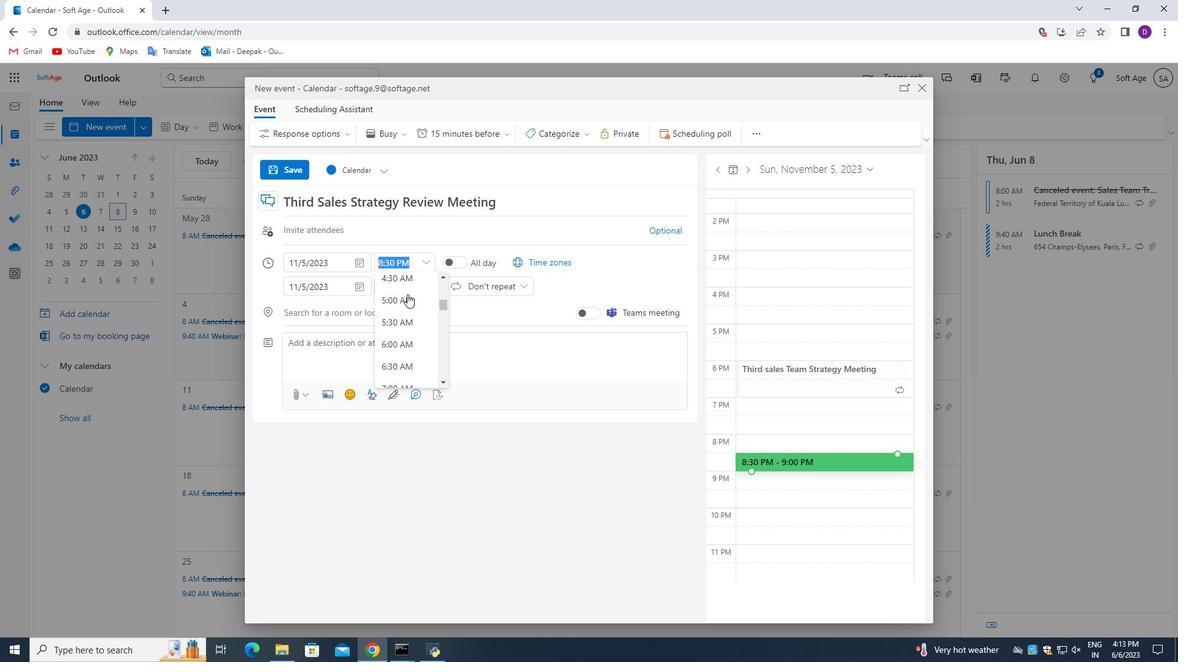 
Action: Mouse scrolled (407, 295) with delta (0, 0)
Screenshot: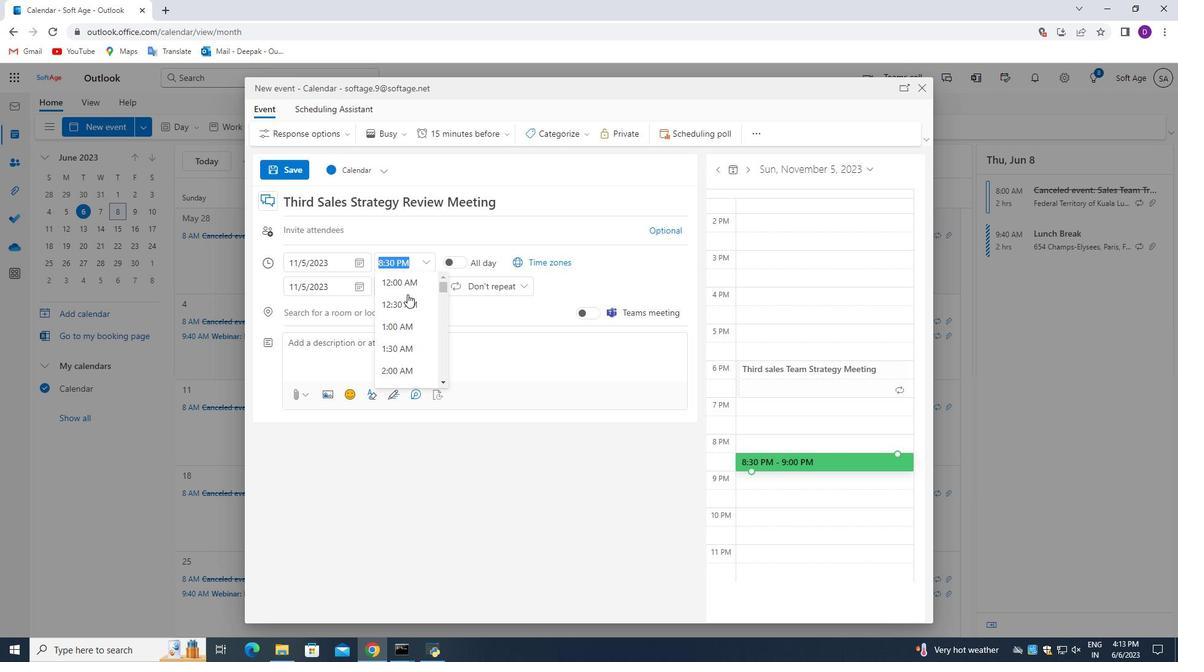 
Action: Mouse scrolled (407, 295) with delta (0, 0)
Screenshot: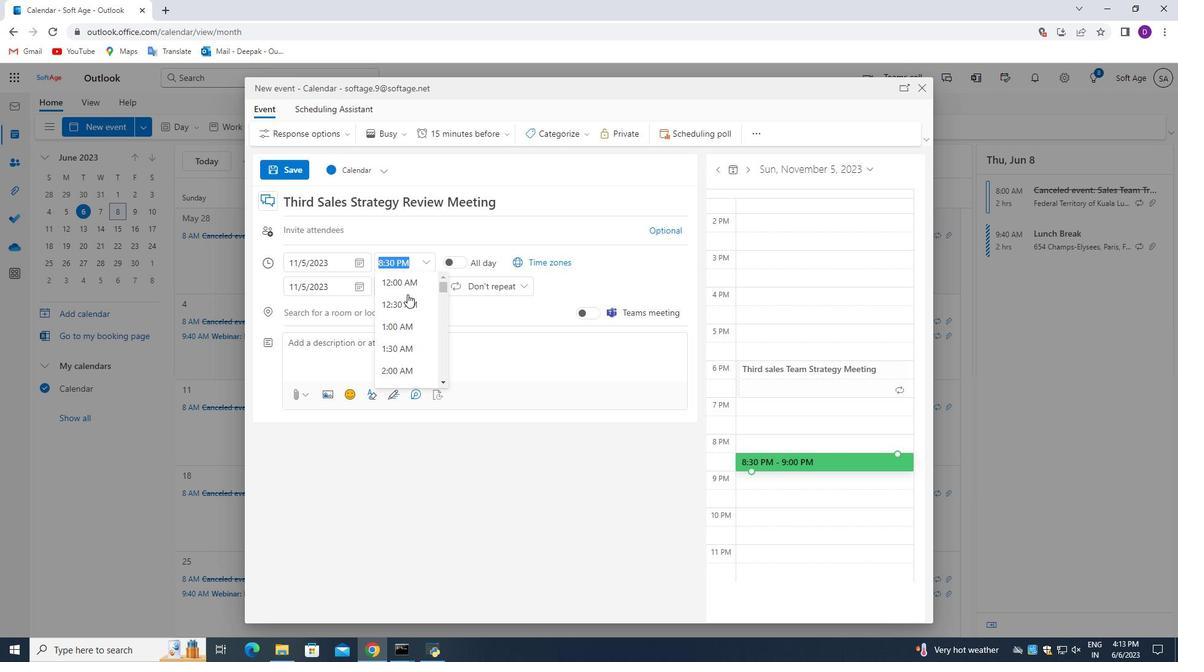
Action: Mouse scrolled (407, 295) with delta (0, 0)
Screenshot: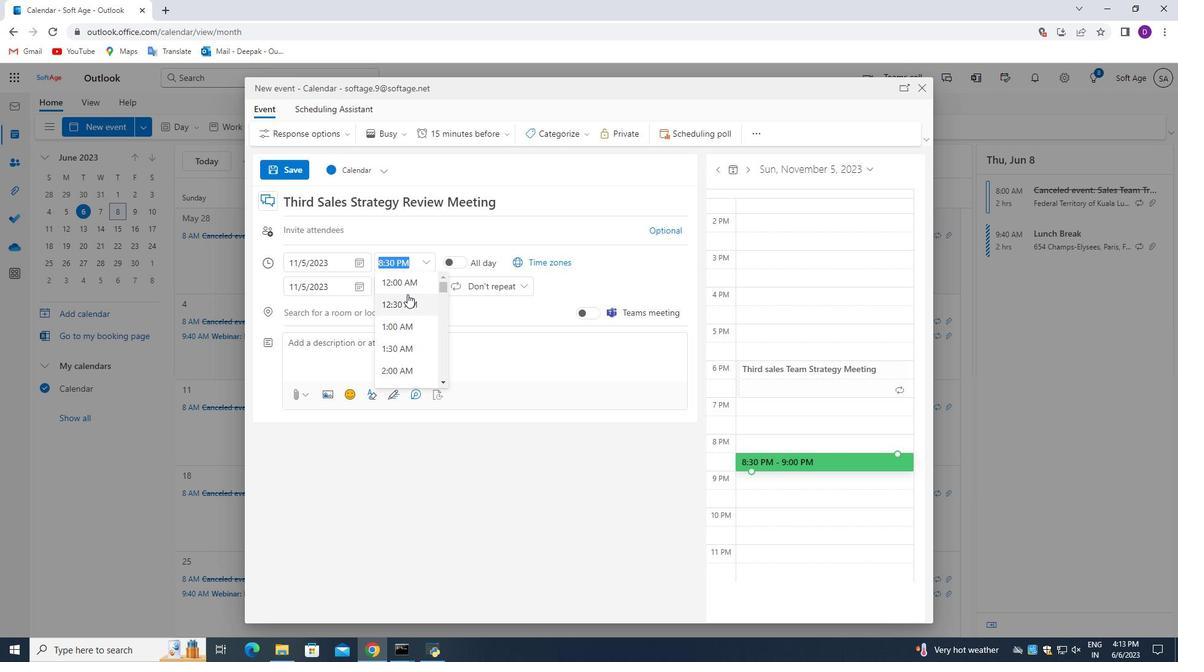 
Action: Mouse scrolled (407, 295) with delta (0, 0)
Screenshot: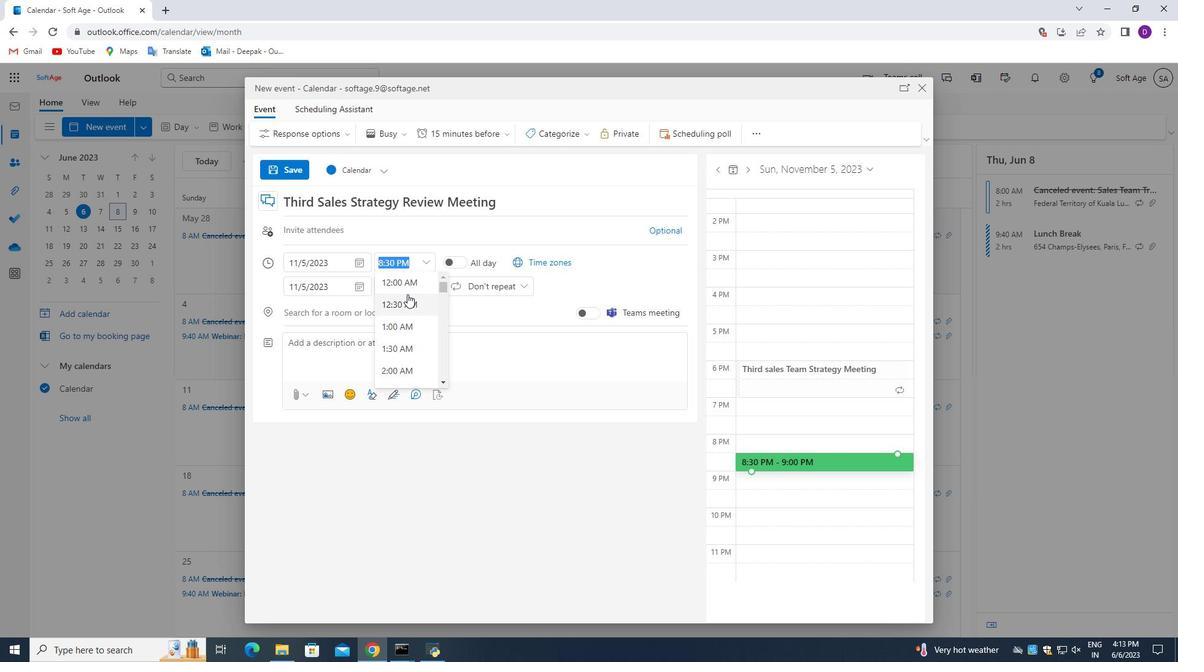 
Action: Mouse moved to (405, 294)
Screenshot: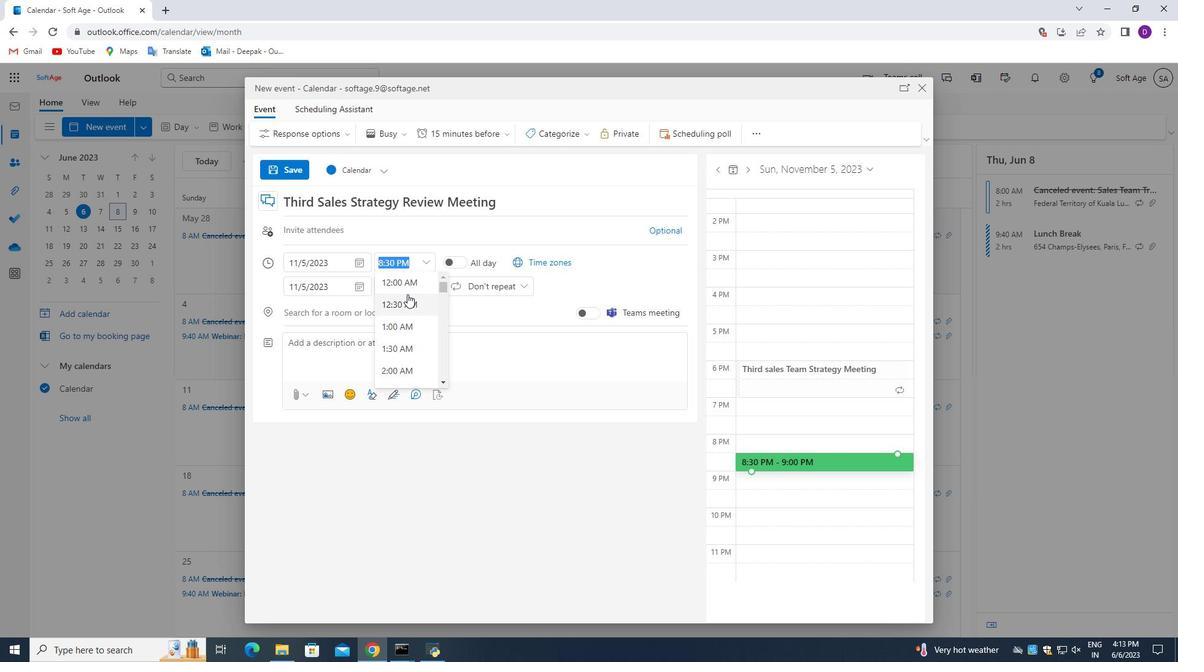 
Action: Mouse scrolled (405, 294) with delta (0, 0)
Screenshot: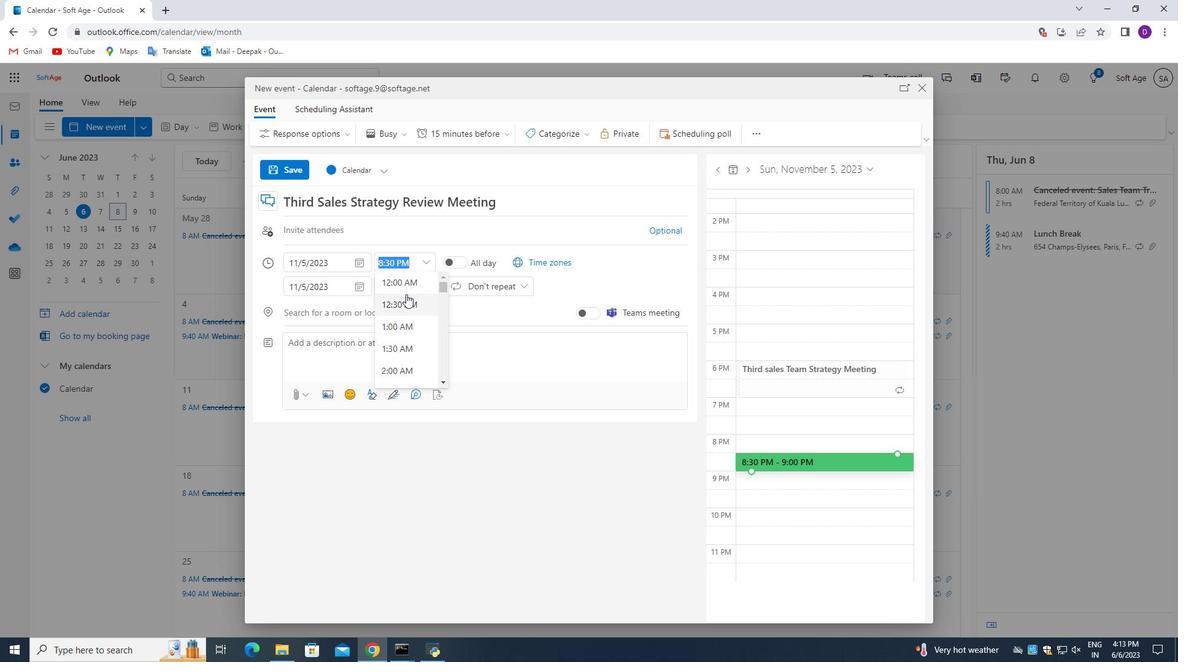
Action: Mouse moved to (405, 294)
Screenshot: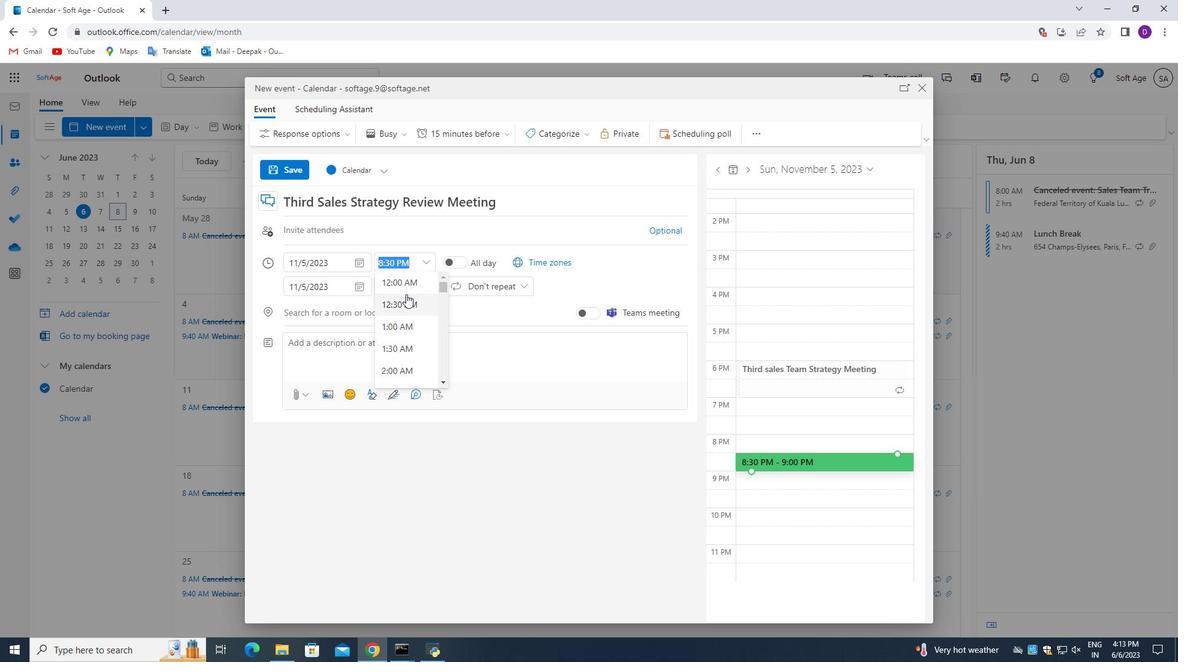 
Action: Mouse scrolled (405, 294) with delta (0, 0)
Screenshot: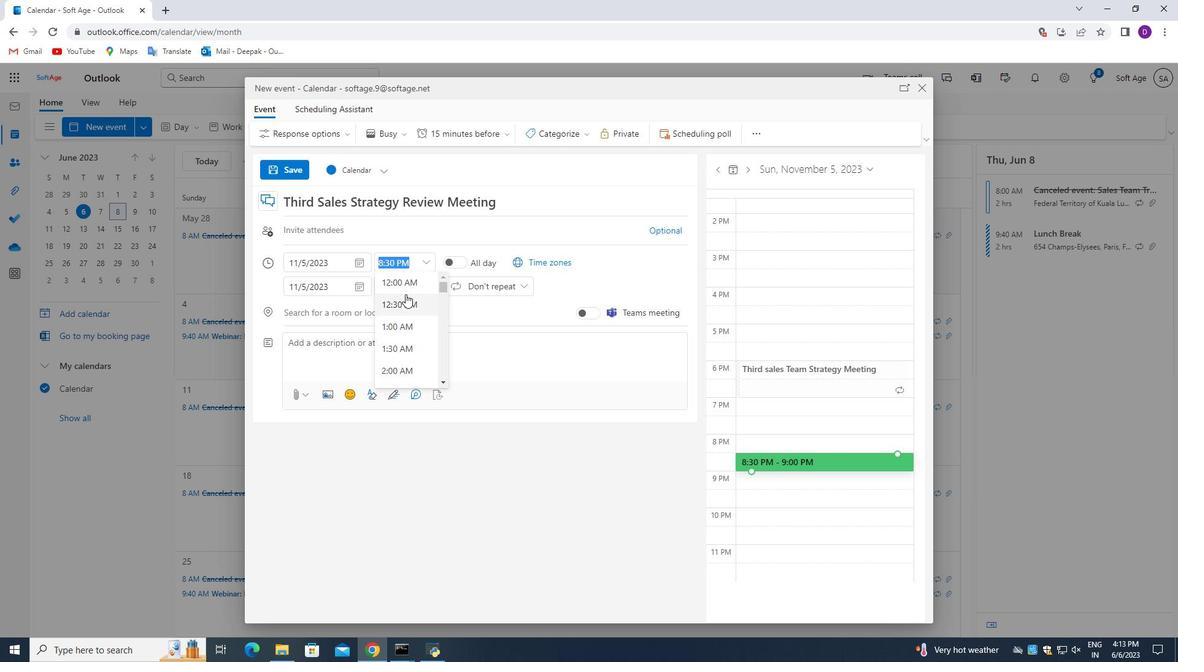 
Action: Mouse scrolled (405, 294) with delta (0, 0)
Screenshot: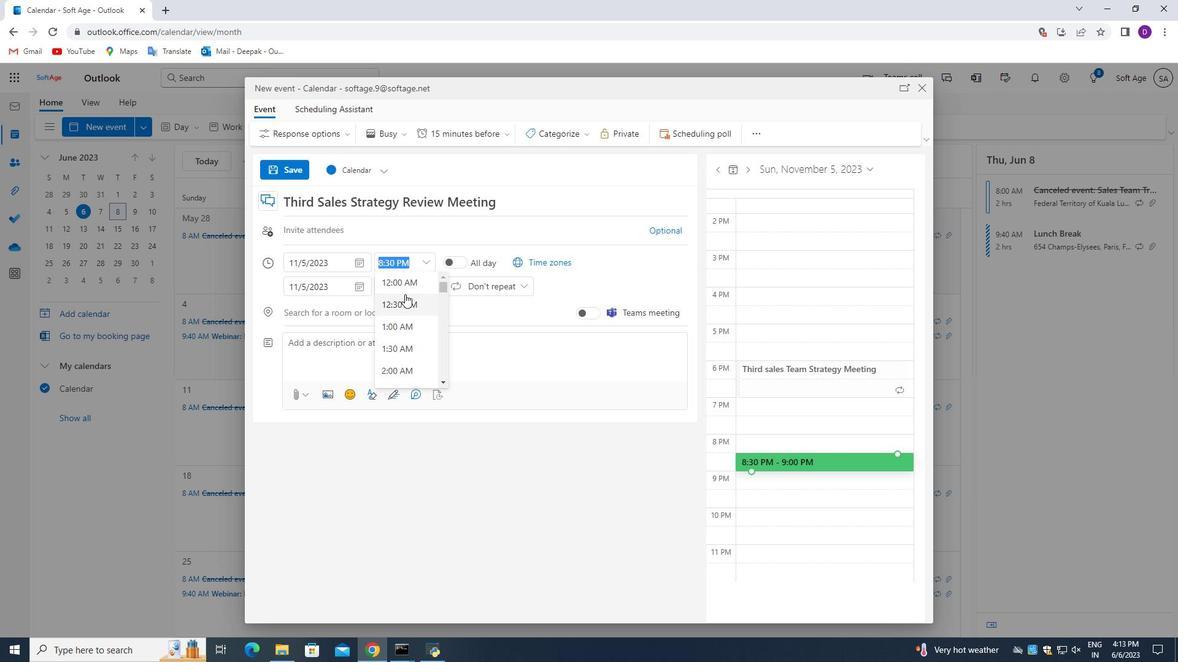 
Action: Mouse scrolled (405, 294) with delta (0, 0)
Screenshot: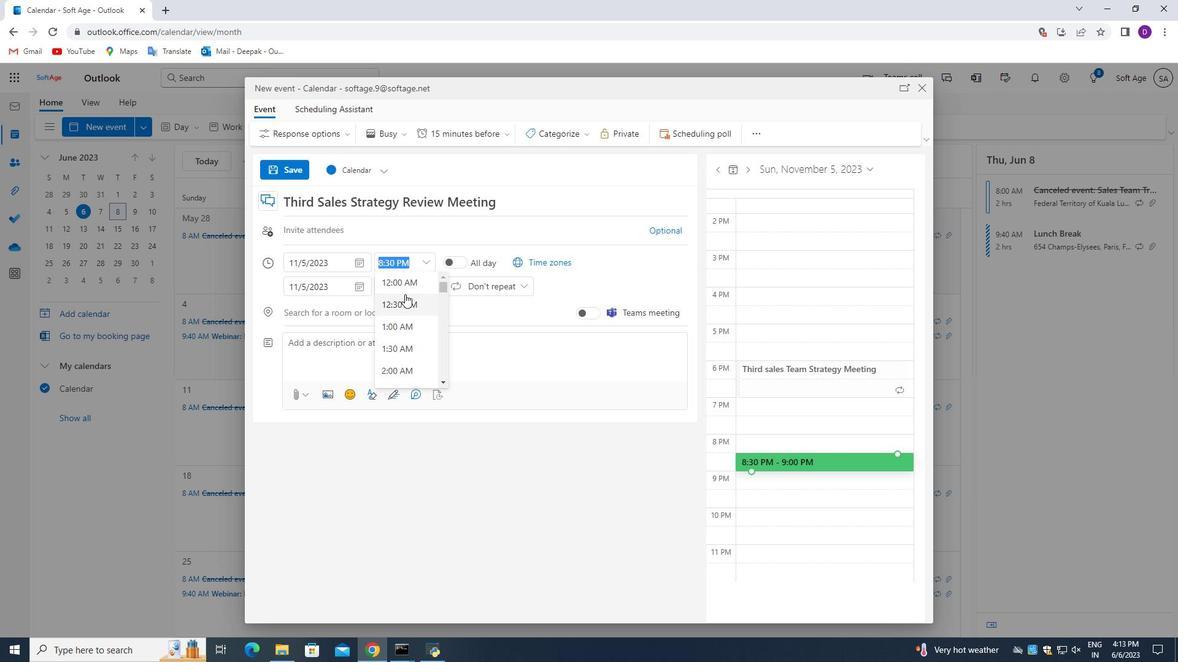 
Action: Mouse scrolled (405, 294) with delta (0, 0)
Screenshot: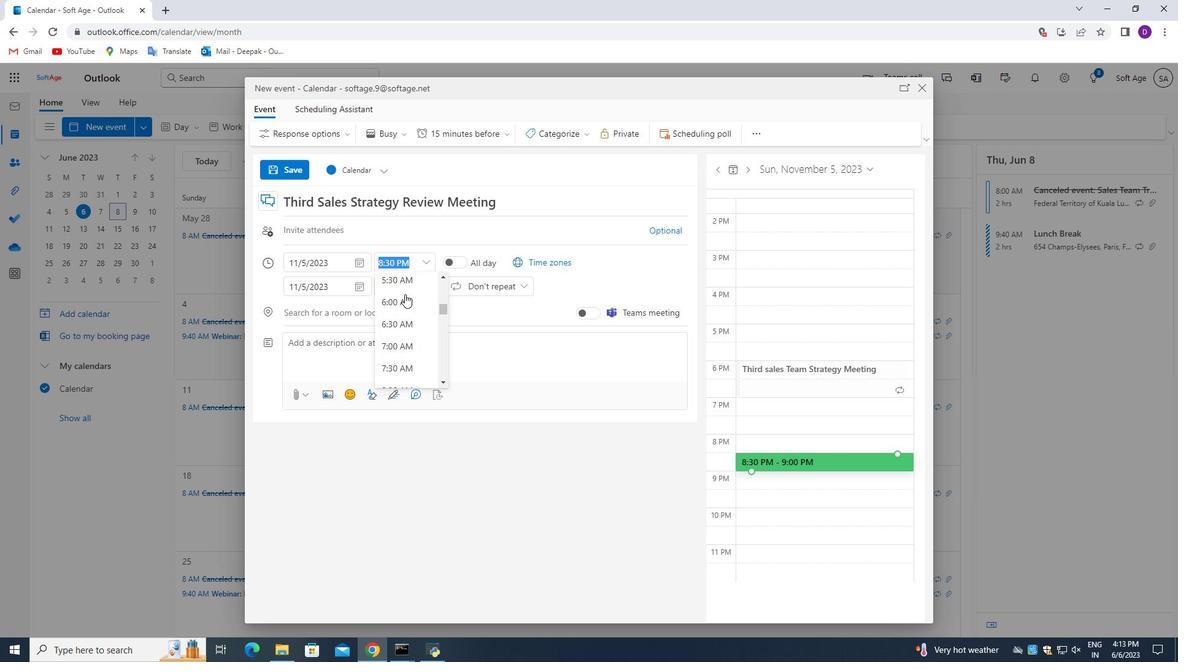 
Action: Mouse moved to (394, 329)
Screenshot: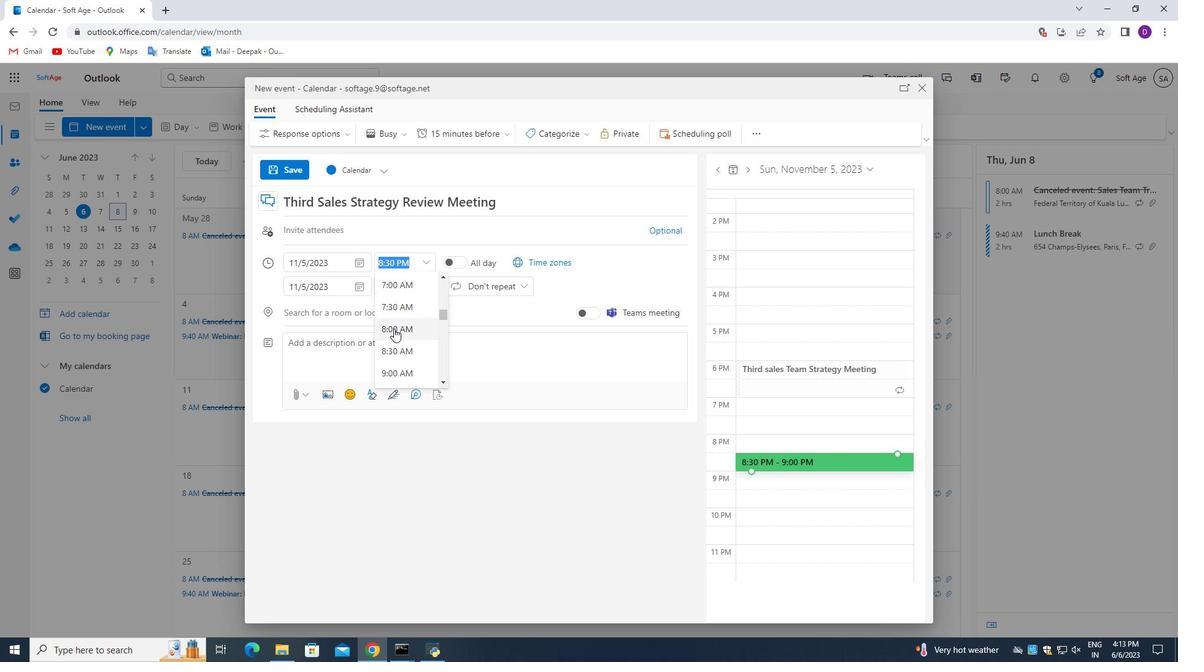 
Action: Mouse pressed left at (394, 329)
Screenshot: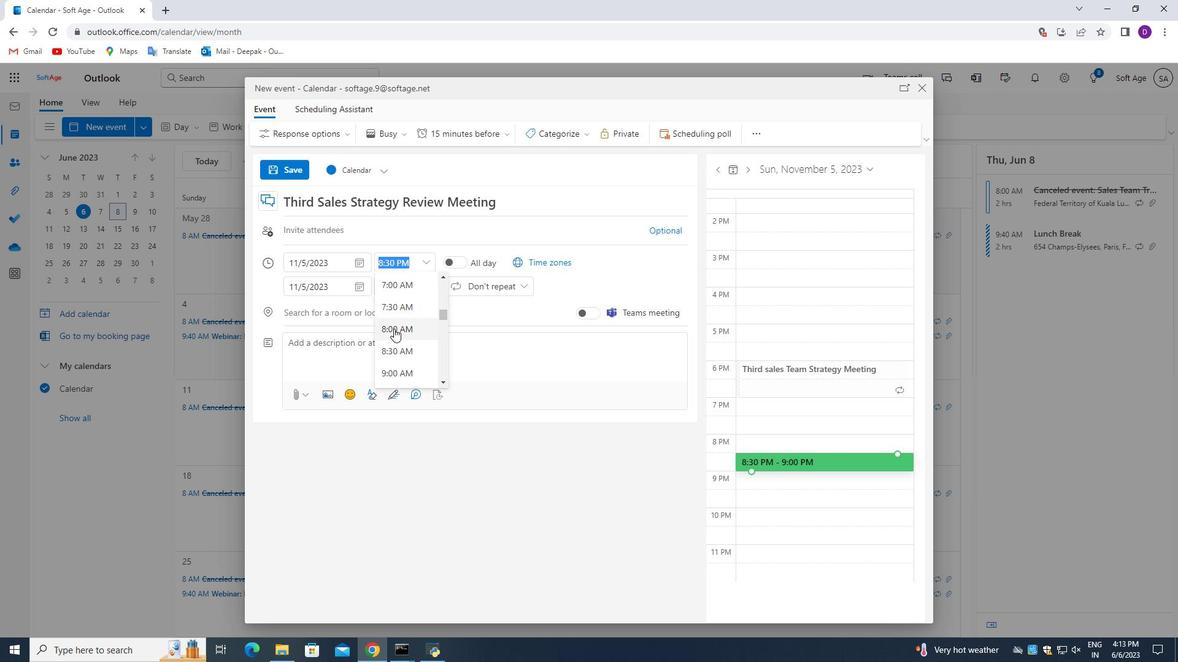 
Action: Mouse moved to (432, 285)
Screenshot: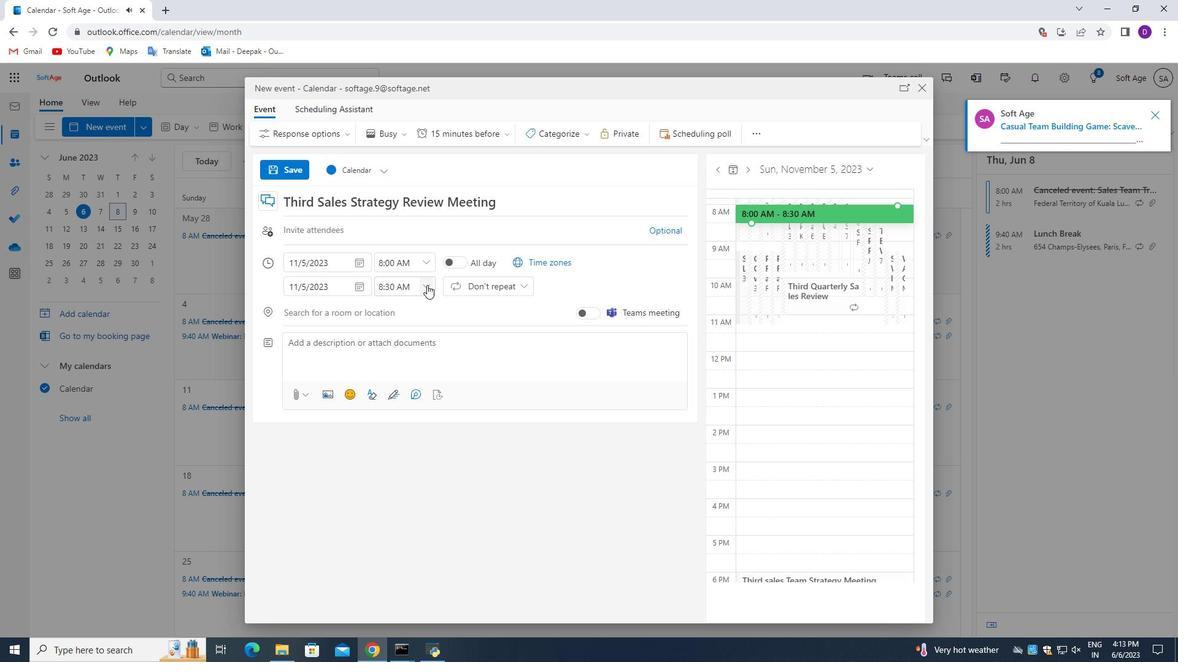 
Action: Mouse pressed left at (432, 285)
Screenshot: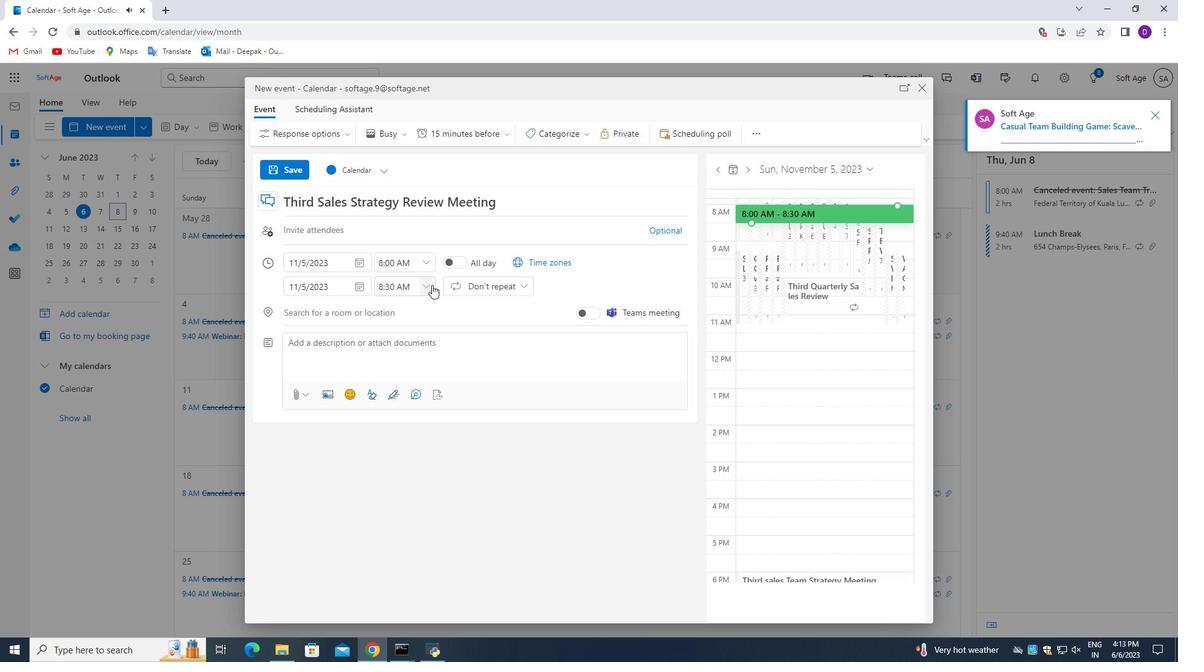 
Action: Mouse moved to (407, 376)
Screenshot: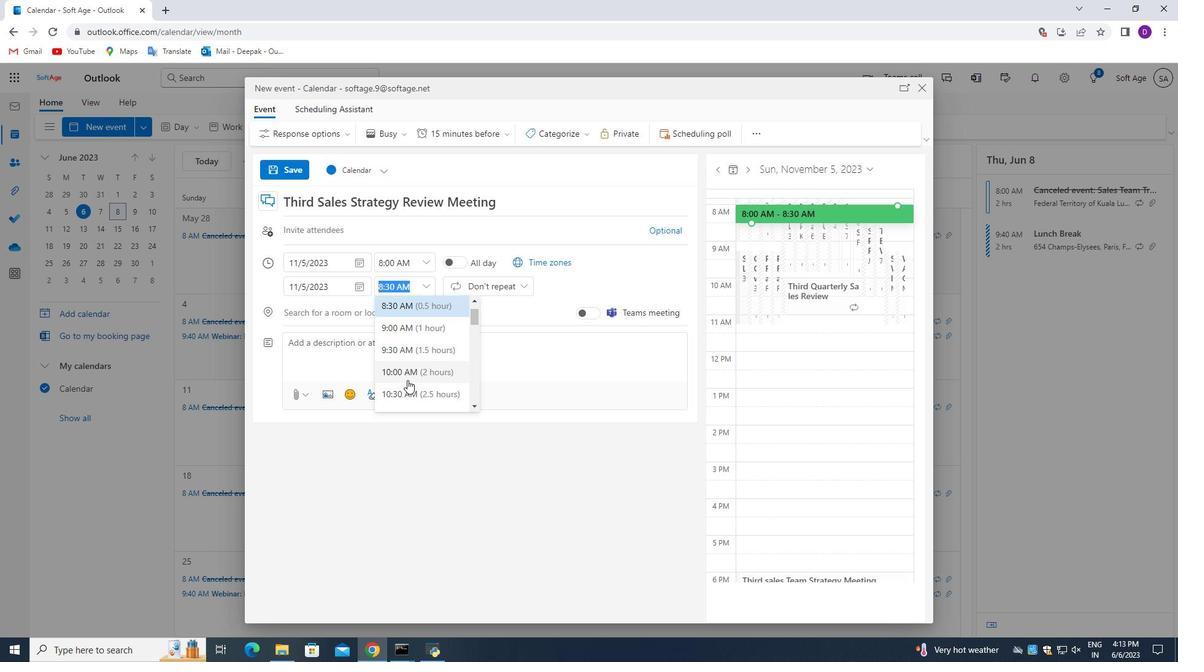 
Action: Mouse pressed left at (407, 376)
Screenshot: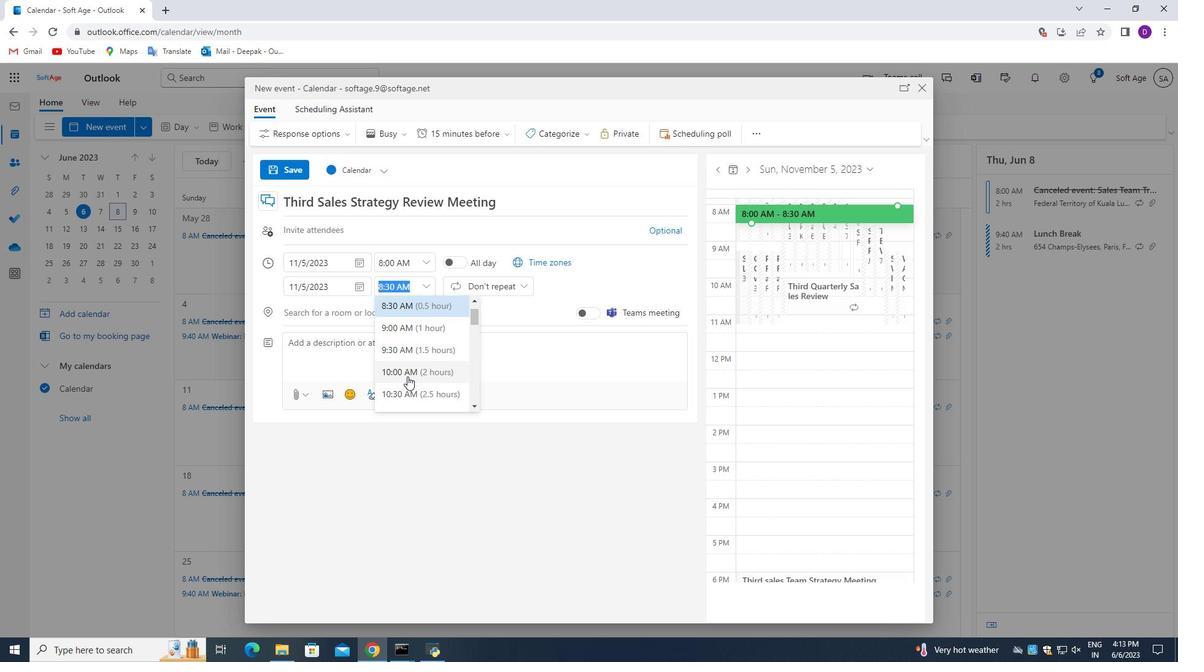 
Action: Mouse moved to (394, 345)
Screenshot: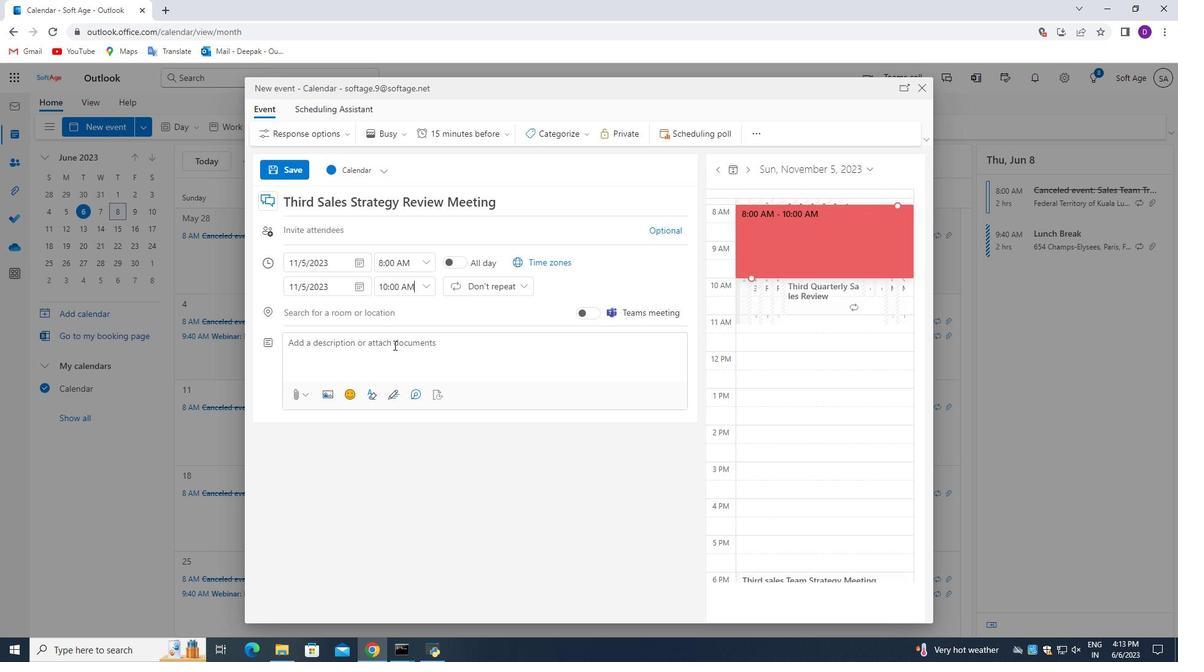 
Action: Mouse pressed left at (394, 345)
Screenshot: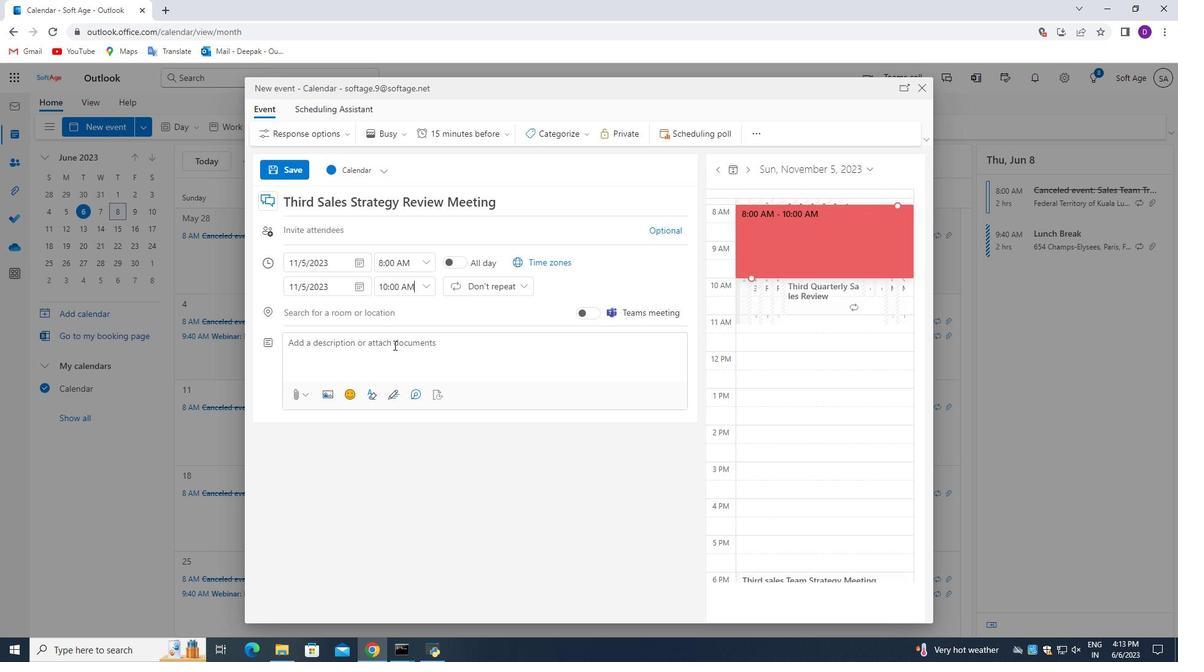 
Action: Mouse moved to (395, 332)
Screenshot: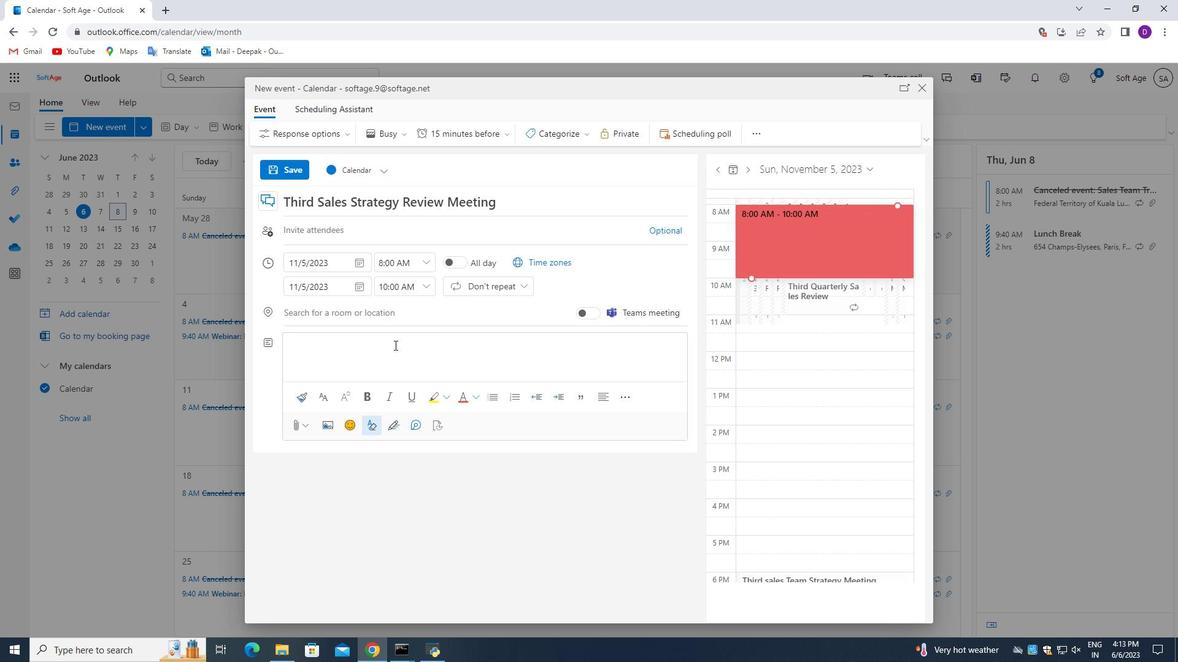 
Action: Key pressed <Key.caps_lock>T<Key.caps_lock>g<Key.backspace>he<Key.space>effective<Key.space><Key.backspace><Key.backspace><Key.backspace><Key.backspace><Key.backspace><Key.backspace><Key.backspace><Key.backspace><Key.backspace><Key.backspace><Key.caps_lock>E<Key.caps_lock>g<Key.backspace>ffecr<Key.backspace>tive<Key.space><Key.caps_lock>C<Key.caps_lock>ommunication<Key.space><Key.caps_lock>WORKSHOP<Key.backspace><Key.backspace><Key.backspace><Key.backspace><Key.backspace><Key.backspace><Key.backspace><Key.backspace><Key.caps_lock>workshop<Key.space>is<Key.space>a<Key.space>dynamic<Key.space>and<Key.space>interactive<Key.space>session<Key.space>designed<Key.space>to<Key.space>enhance<Key.space>participants<Key.space>communication<Key.space>skills<Key.space>and<Key.space>p[<Key.backspace>romote<Key.space>effective<Key.space>ine<Key.backspace>terpersonal<Key.space>interactions<Key.space>in<Key.space>the<Key.space>work[<Key.backspace>place.<Key.space><Key.caps_lock>T<Key.caps_lock>his<Key.space><Key.caps_lock>W<Key.backspace><Key.caps_lock>workshop<Key.space>provides<Key.space>valauv<Key.backspace>ble<Key.space>insights,<Key.space>practical<Key.space>techniques,<Key.space>
Screenshot: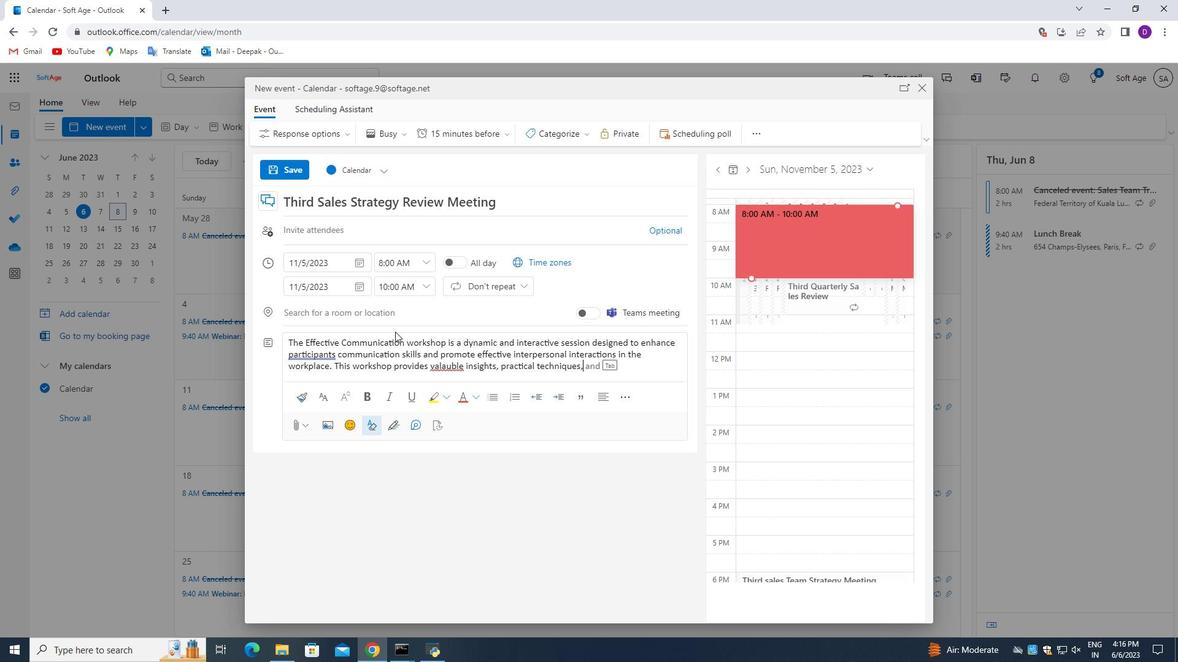 
Action: Mouse moved to (452, 368)
Screenshot: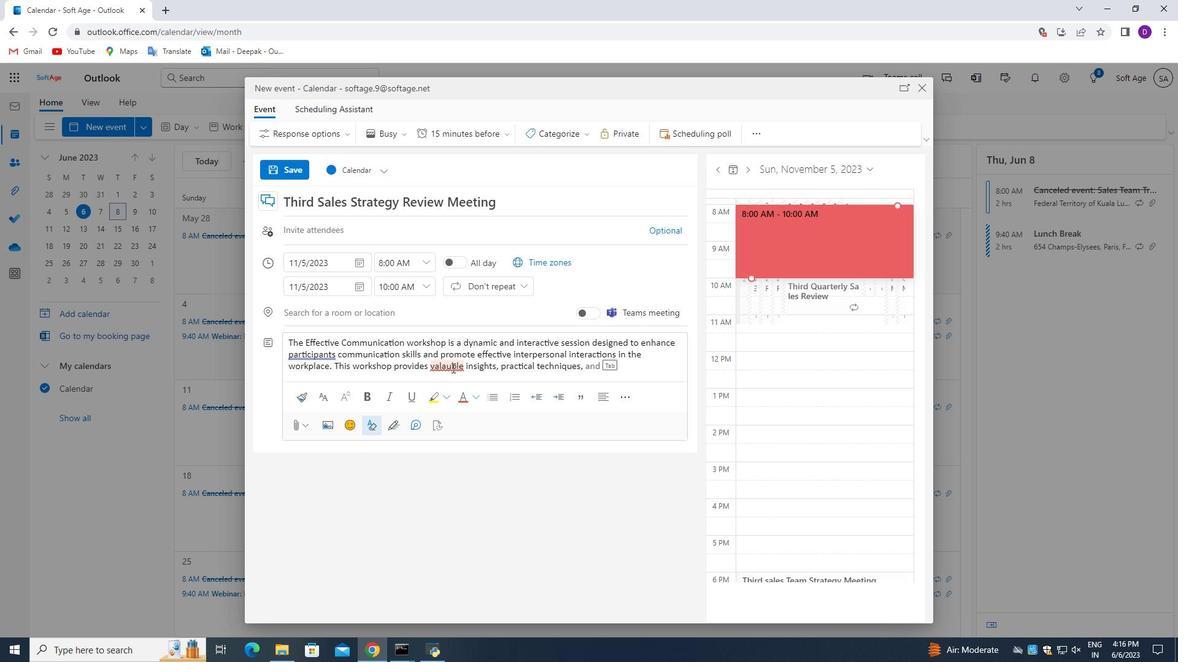 
Action: Mouse pressed left at (452, 368)
Screenshot: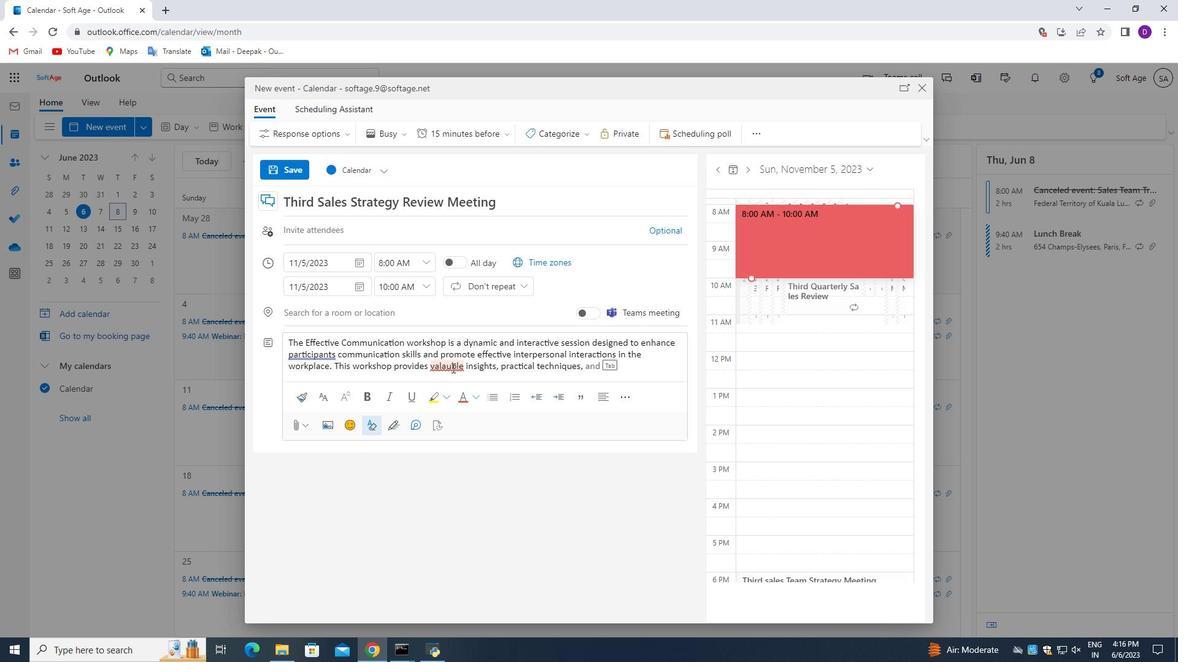 
Action: Key pressed <Key.backspace><Key.backspace>ua
Screenshot: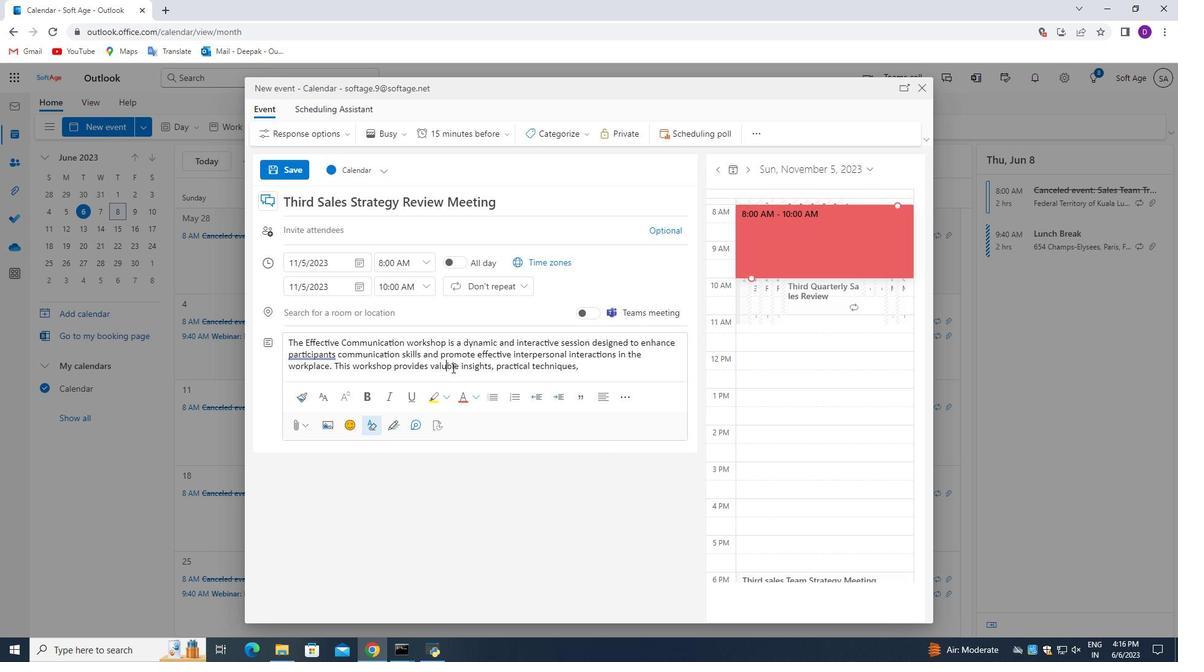 
Action: Mouse moved to (611, 371)
Screenshot: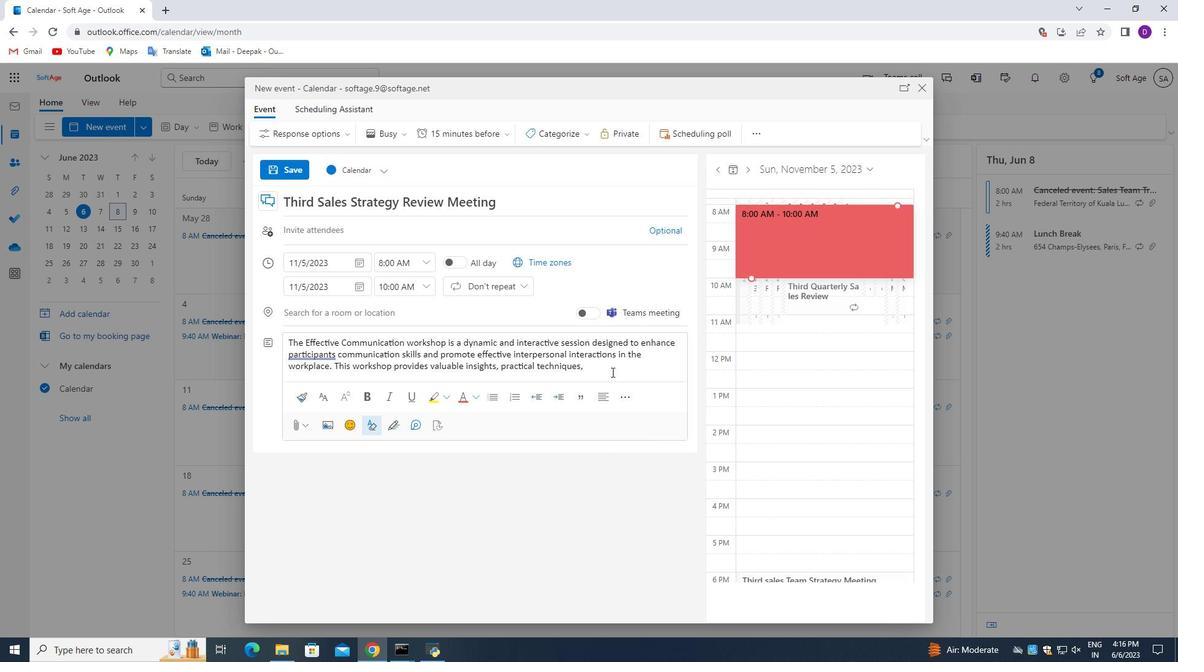 
Action: Mouse pressed left at (611, 371)
Screenshot: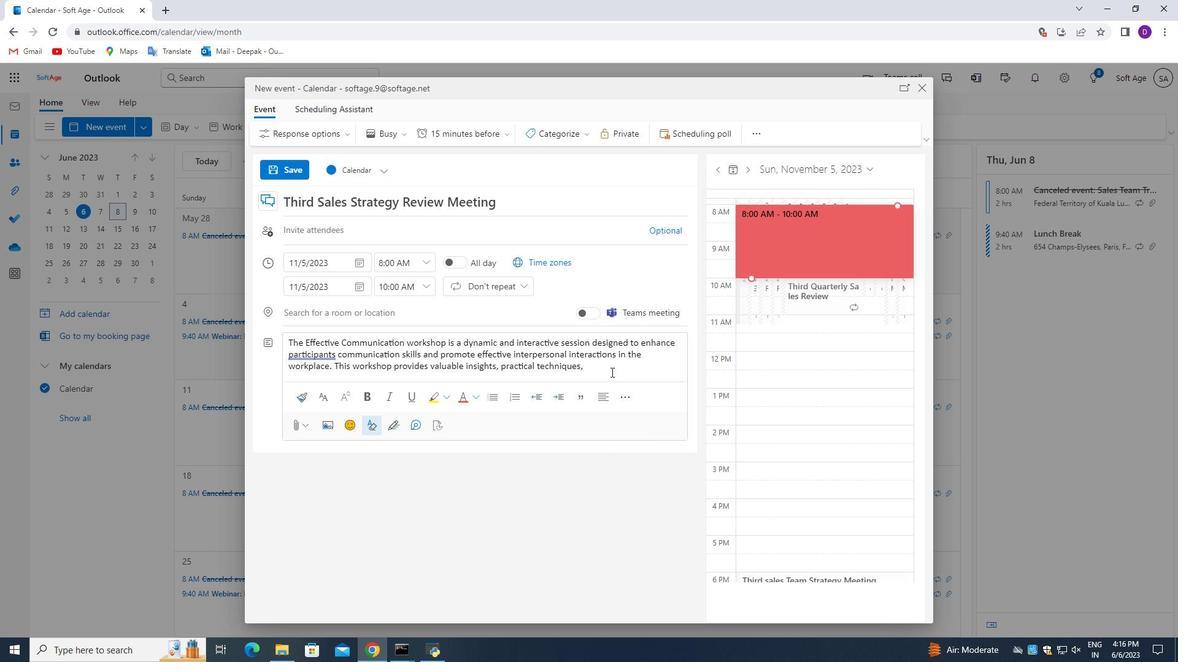 
Action: Key pressed and<Key.space>hands-on<Key.space>exercises<Key.space>to<Key.backspace>o<Key.space>improve<Key.space>both<Key.space>verbal<Key.space>and<Key.space>non<Key.space>verbal<Key.space><Key.backspace><Key.backspace><Key.backspace><Key.backspace><Key.backspace><Key.backspace><Key.backspace><Key.backspace>-verbal<Key.space>communication<Key.space>abilities.
Screenshot: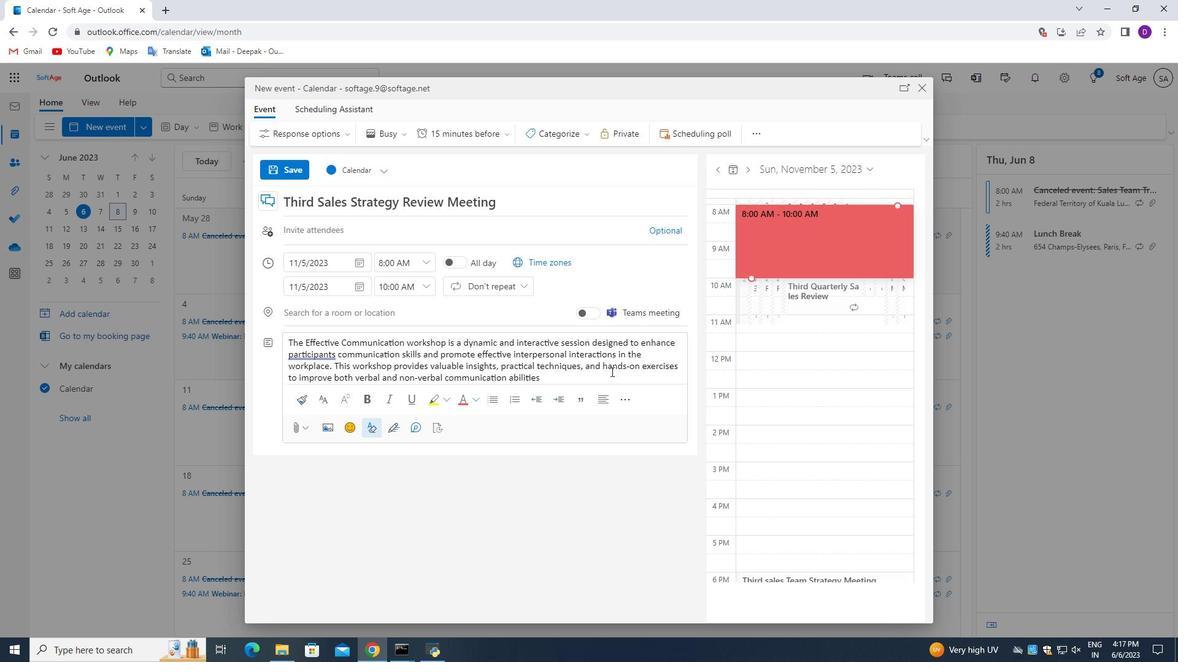 
Action: Mouse moved to (557, 130)
Screenshot: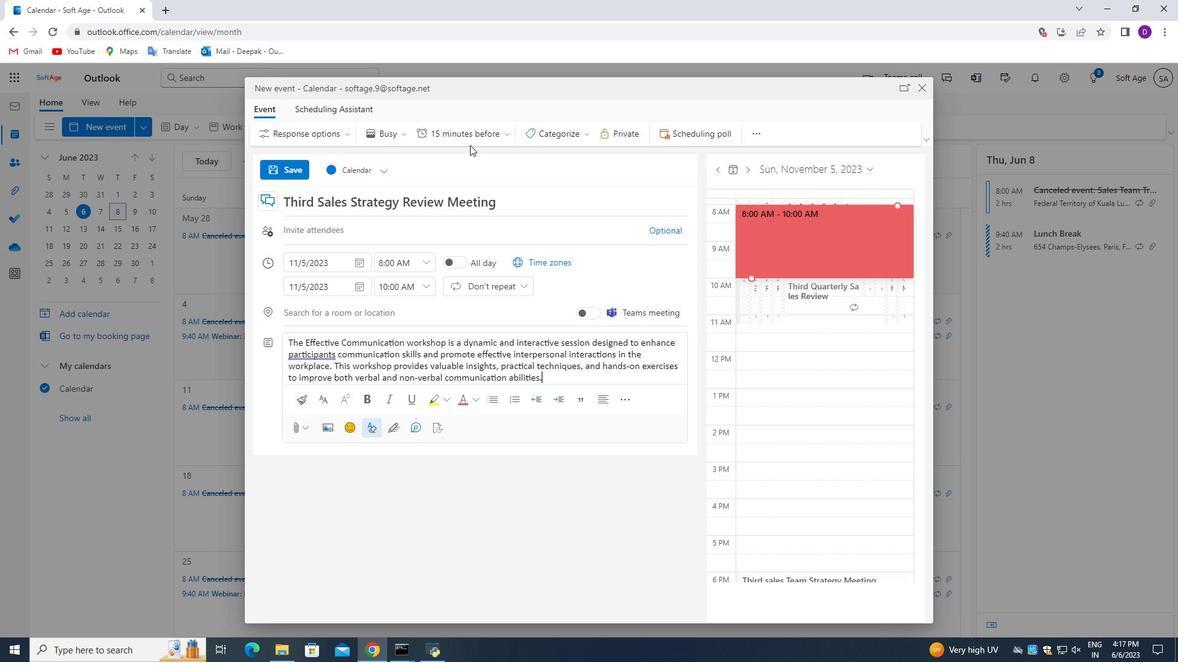 
Action: Mouse pressed left at (557, 130)
Screenshot: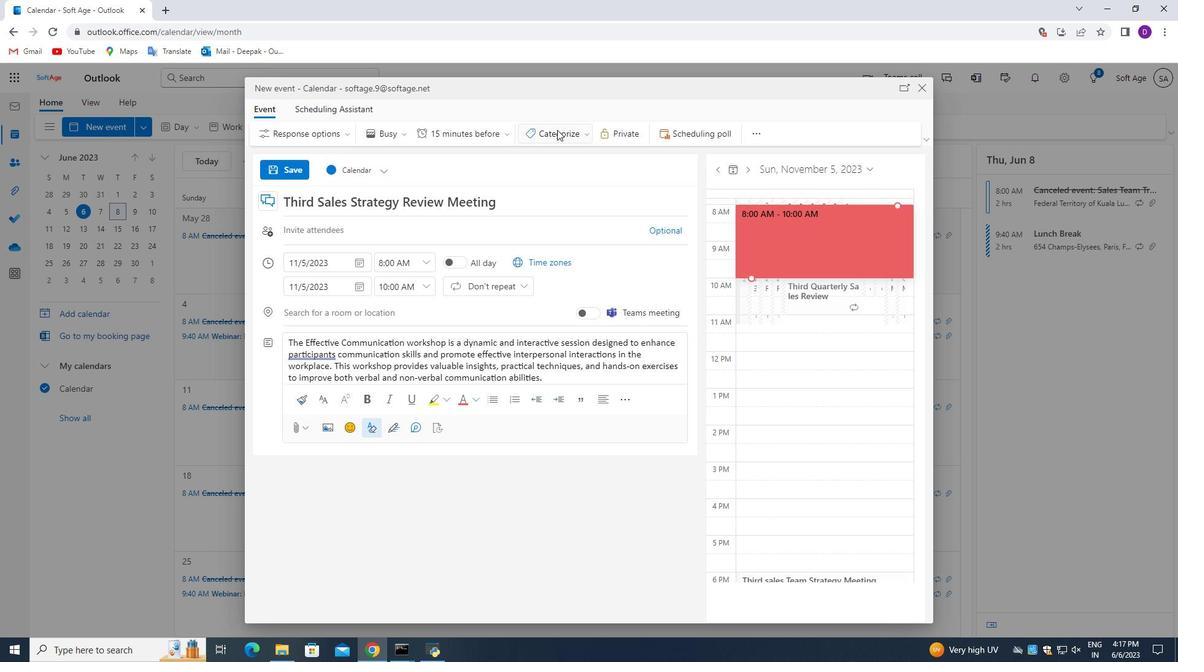 
Action: Mouse moved to (559, 173)
Screenshot: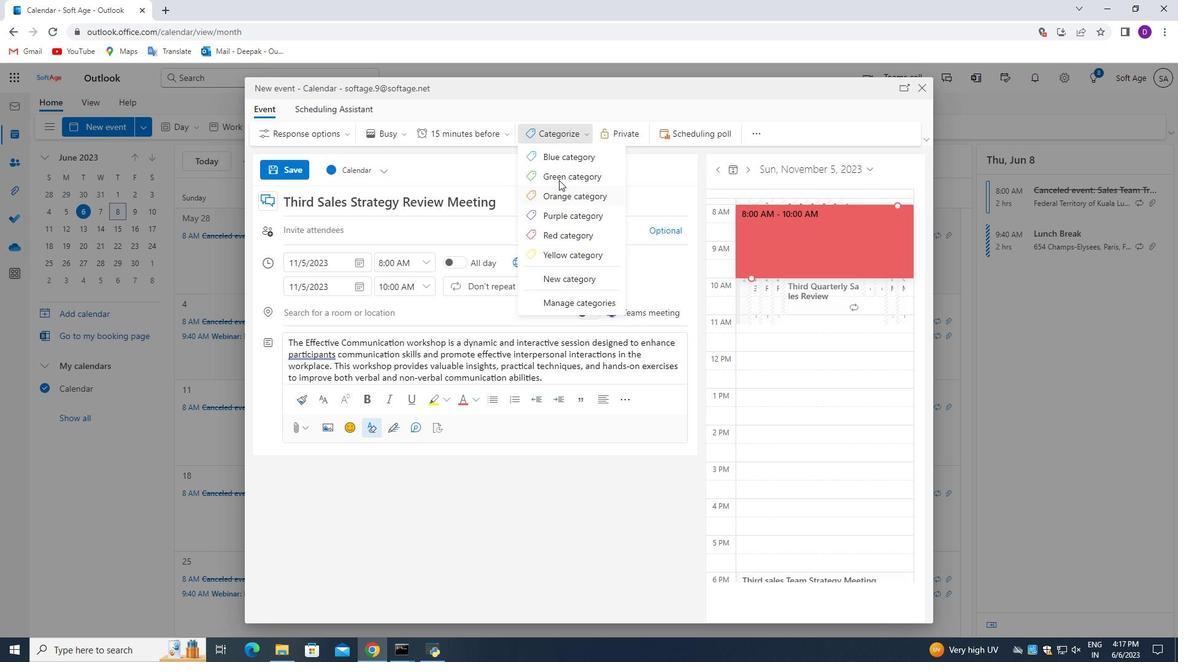 
Action: Mouse pressed left at (559, 173)
Screenshot: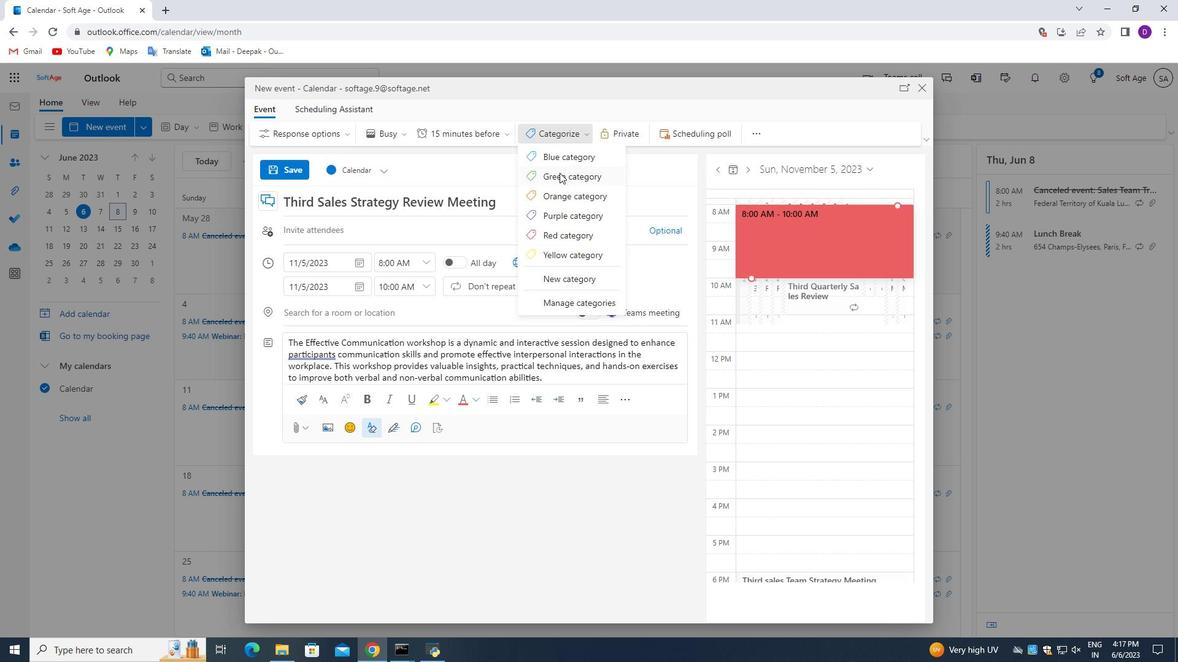 
Action: Mouse moved to (343, 225)
Screenshot: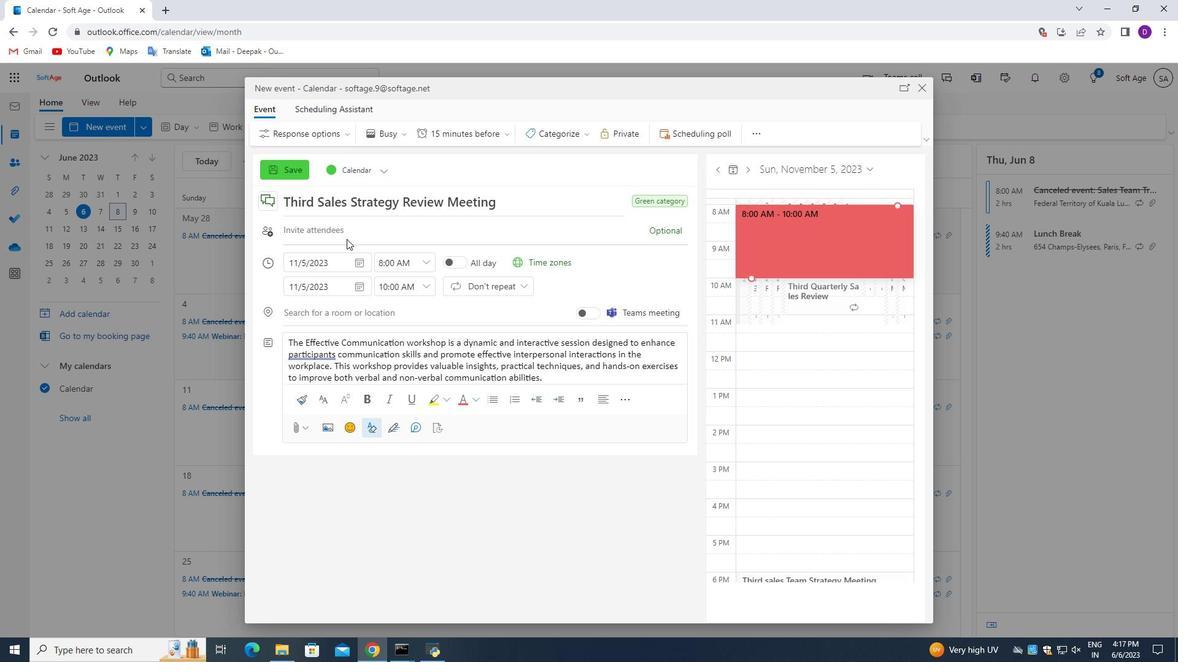 
Action: Mouse pressed left at (343, 225)
Screenshot: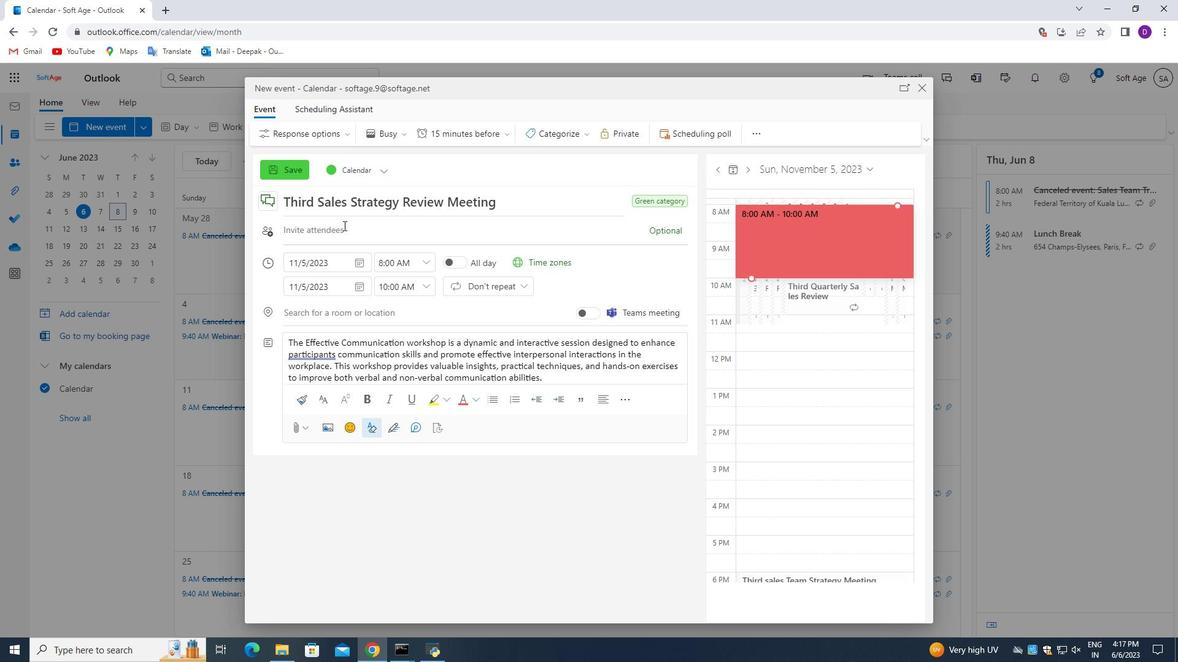 
Action: Key pressed <Key.caps_lock><Key.caps_lock>sodft<Key.backspace><Key.backspace><Key.backspace>ftage,
Screenshot: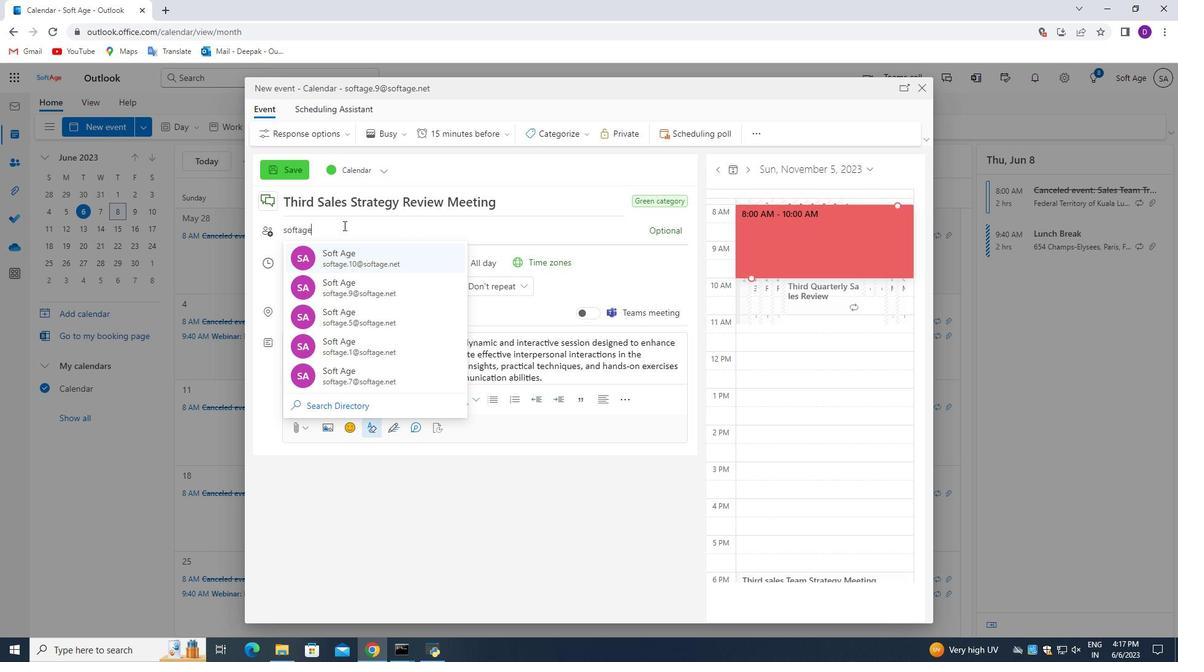 
Action: Mouse moved to (338, 230)
Screenshot: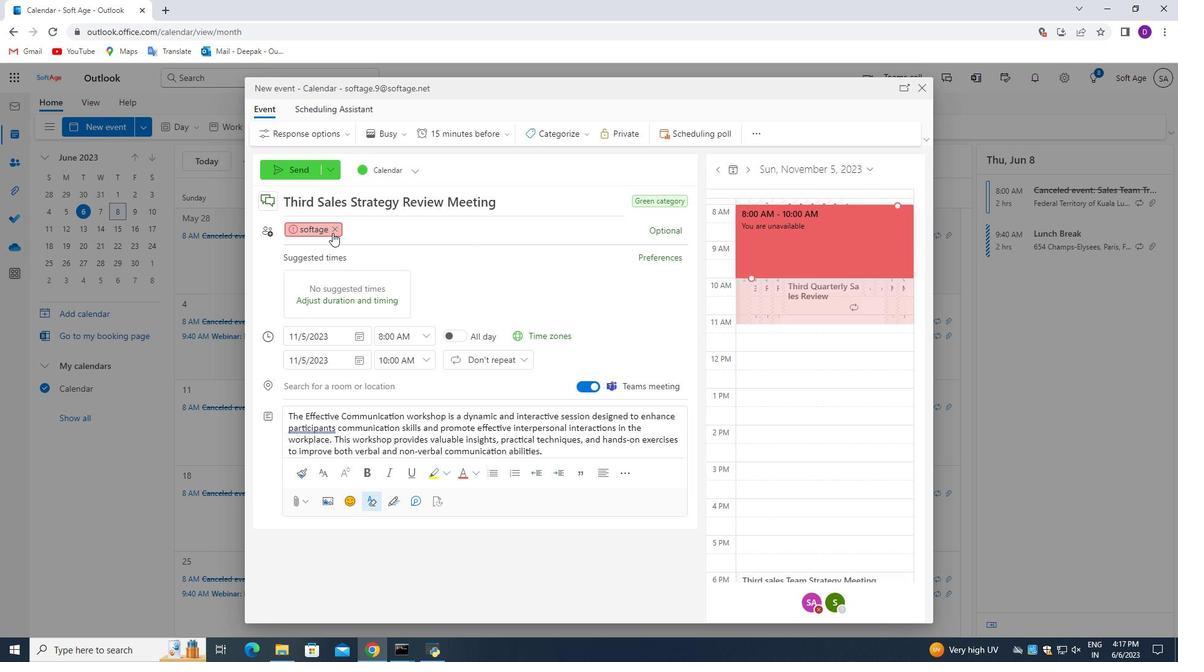 
Action: Mouse pressed left at (338, 230)
Screenshot: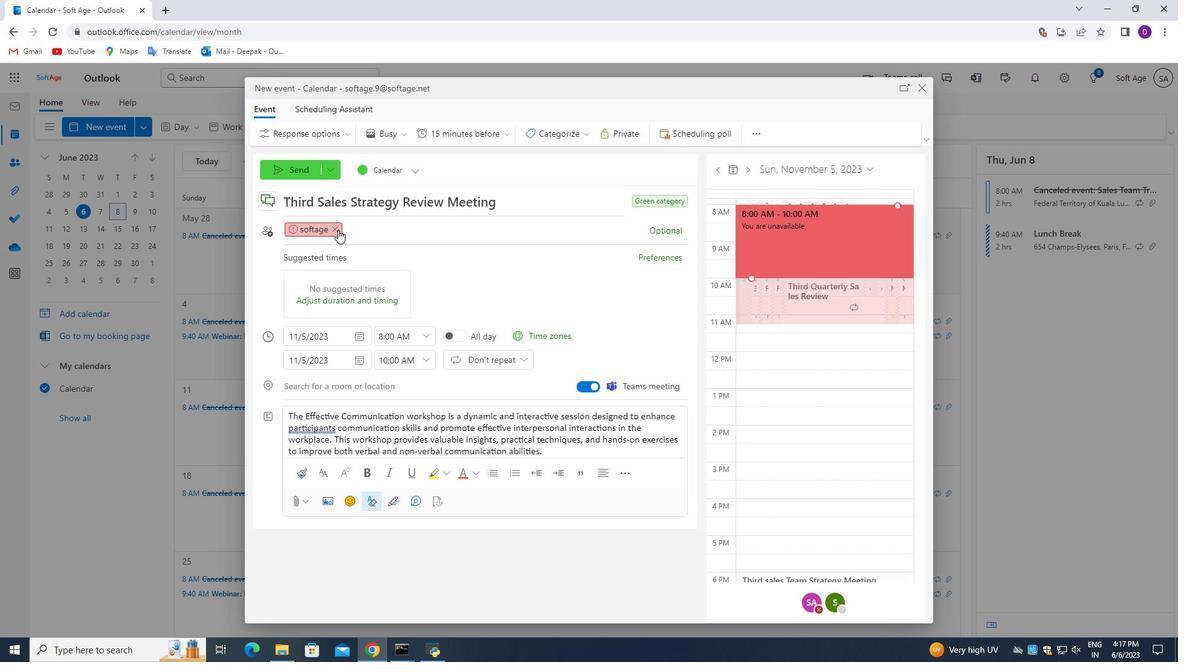 
Action: Mouse moved to (332, 230)
Screenshot: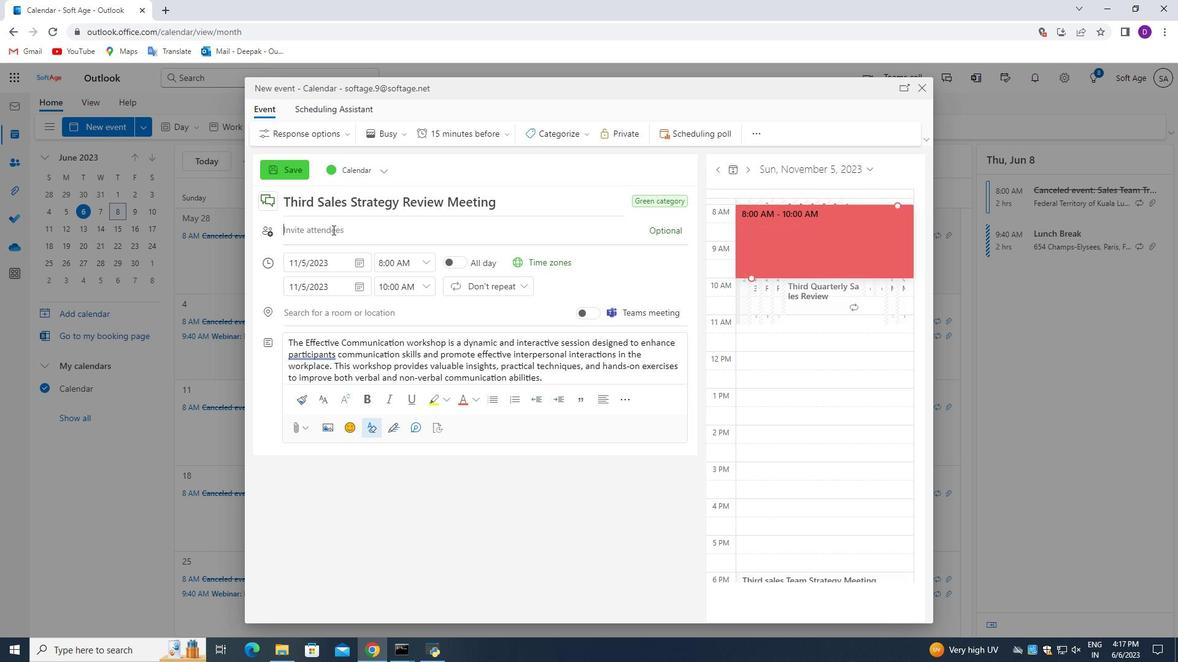 
Action: Key pressed softage.9<Key.shift>@softage<Key.shift>@softage.net
Screenshot: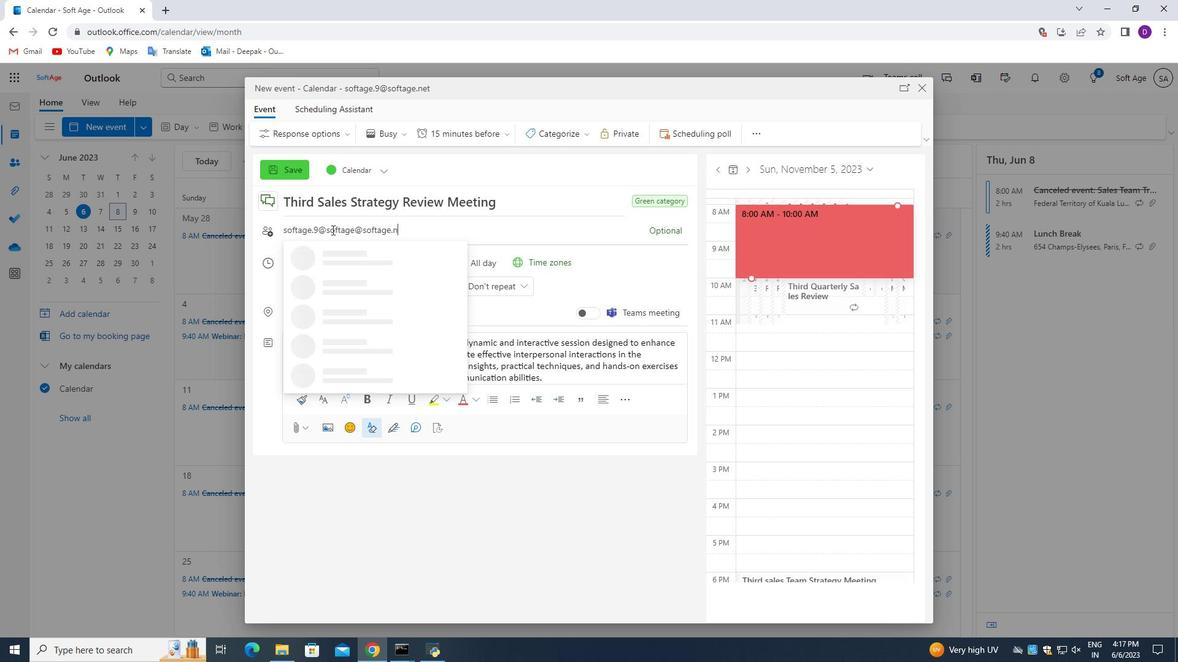 
Action: Mouse moved to (363, 229)
Screenshot: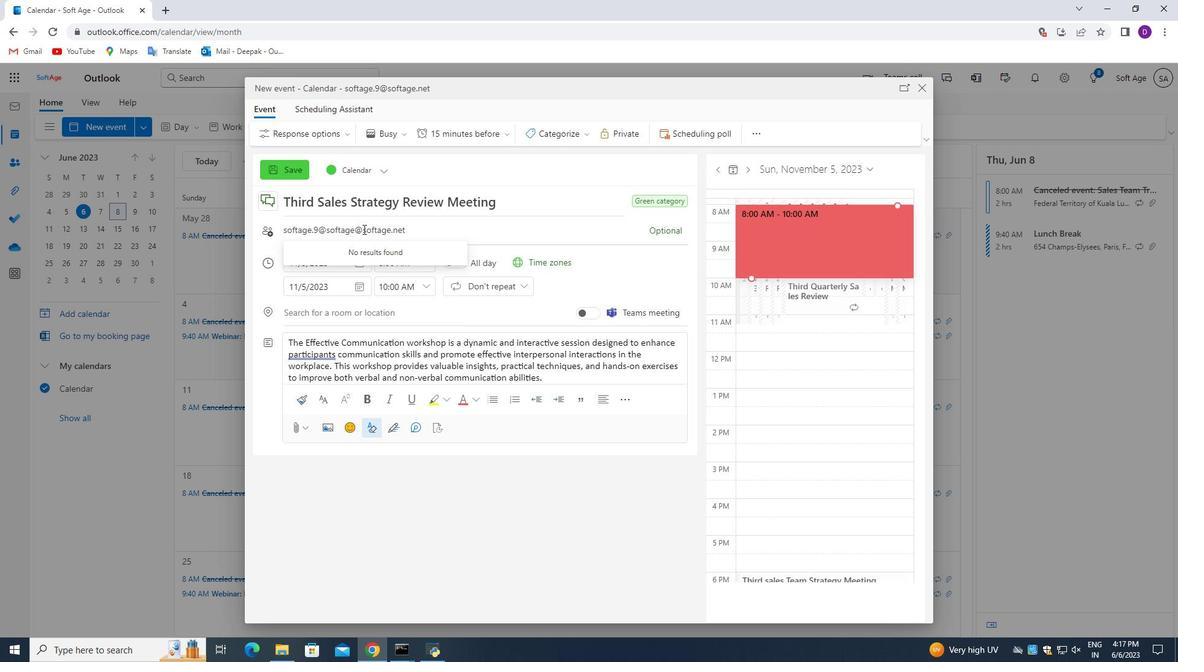
Action: Mouse pressed left at (363, 229)
Screenshot: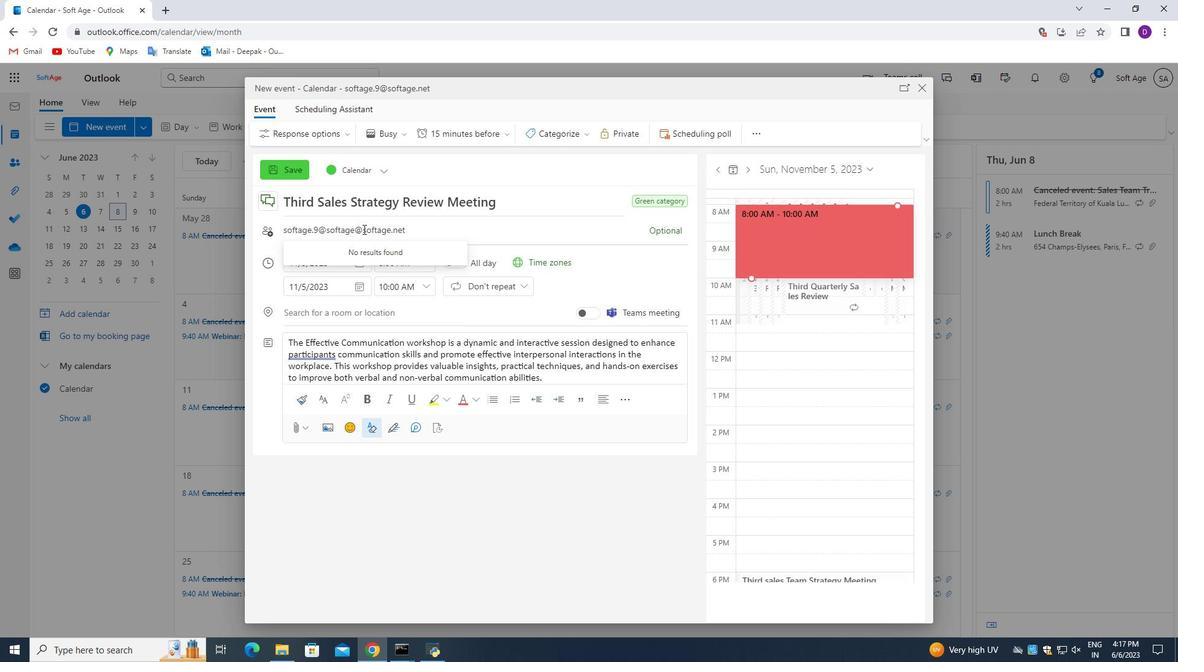 
Action: Mouse moved to (363, 228)
Screenshot: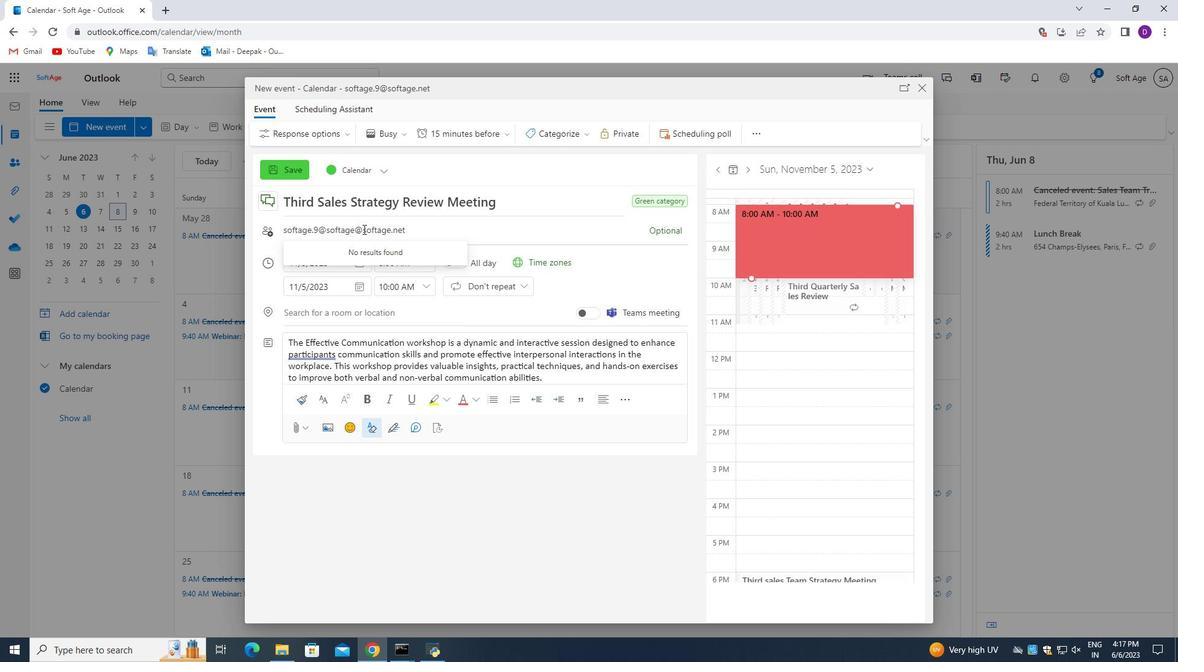 
Action: Key pressed <Key.backspace>
Screenshot: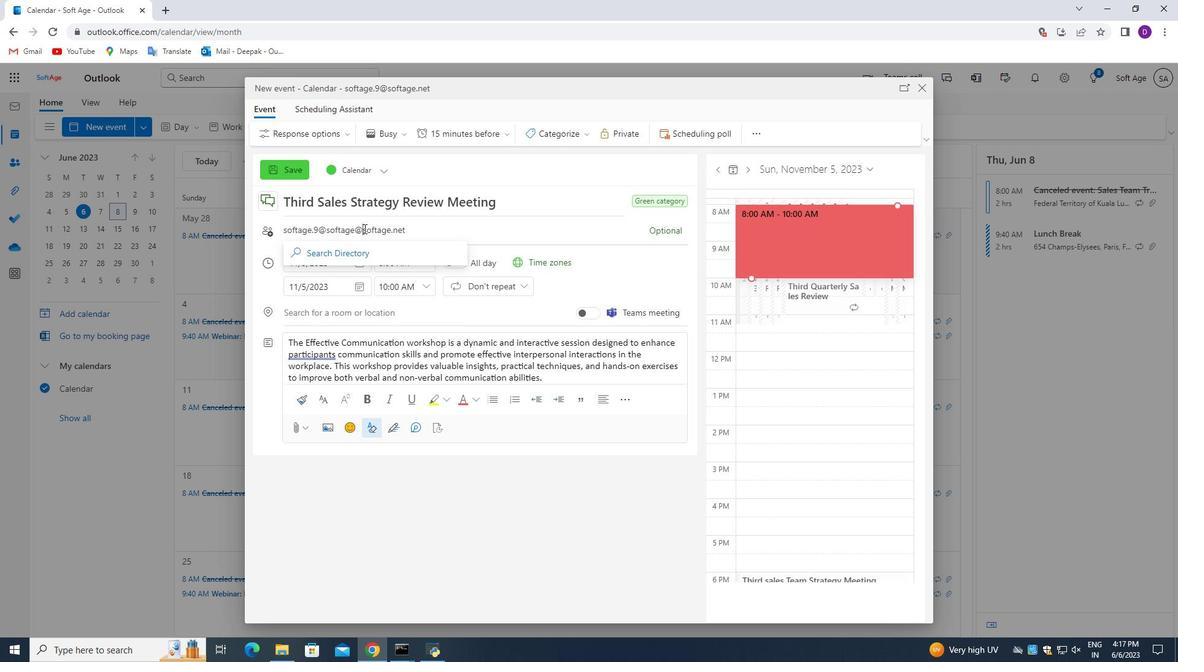 
Action: Mouse moved to (363, 228)
Screenshot: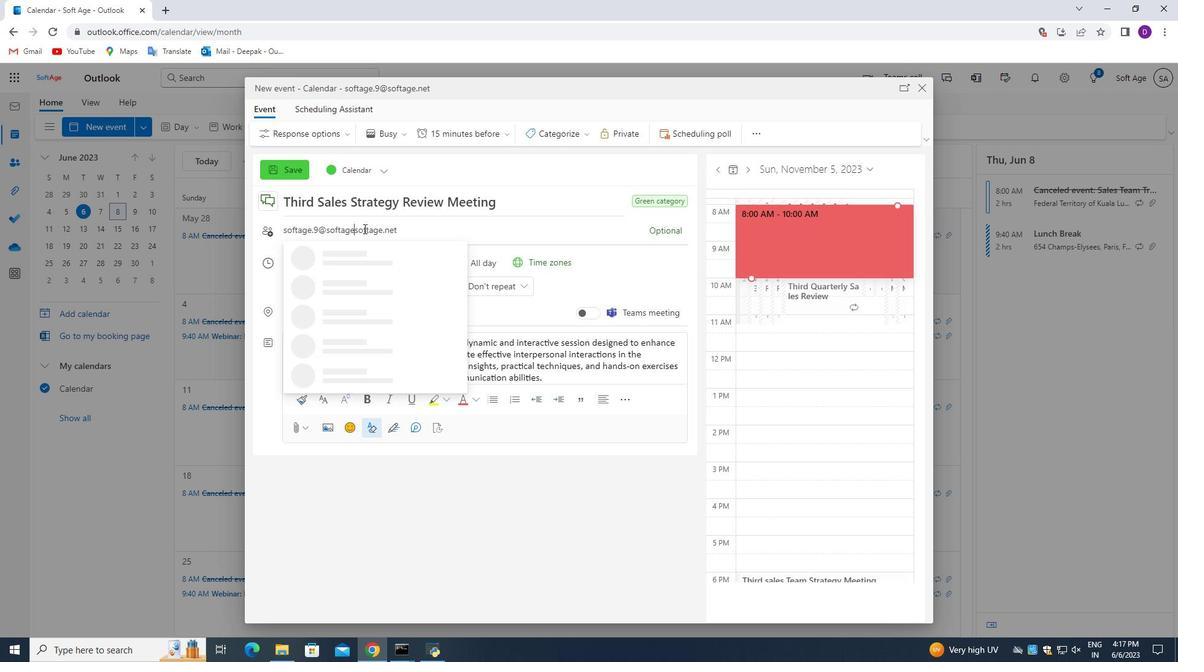 
Action: Key pressed <Key.backspace><Key.backspace><Key.backspace><Key.backspace><Key.backspace><Key.backspace><Key.backspace>
Screenshot: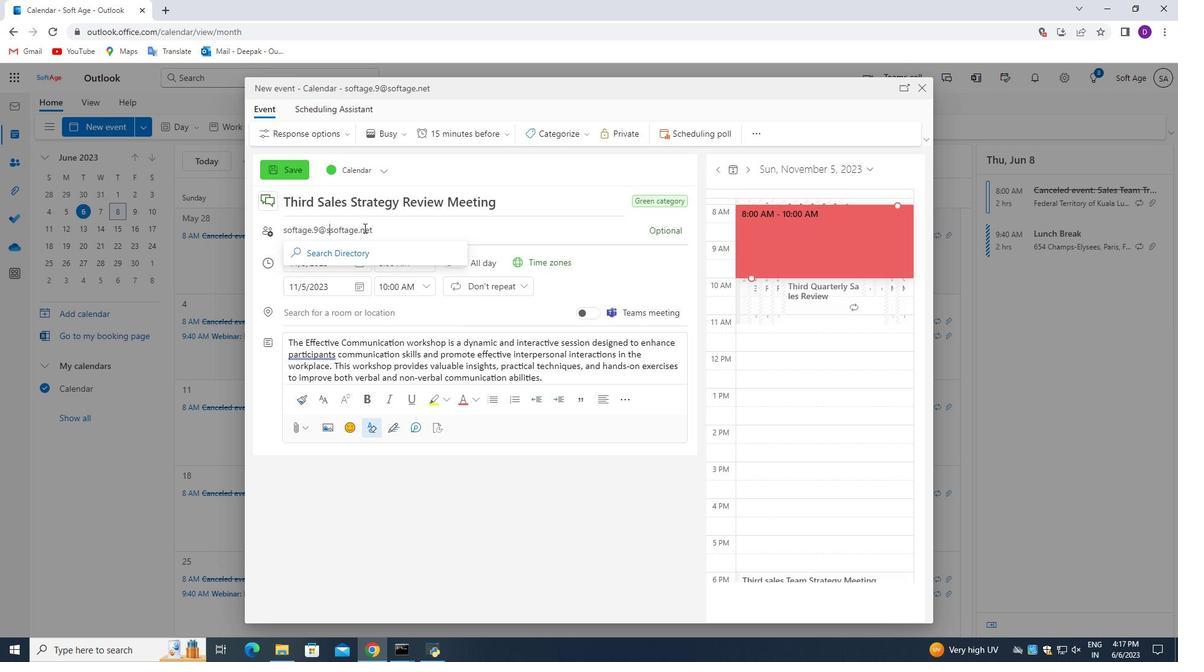 
Action: Mouse moved to (383, 228)
Screenshot: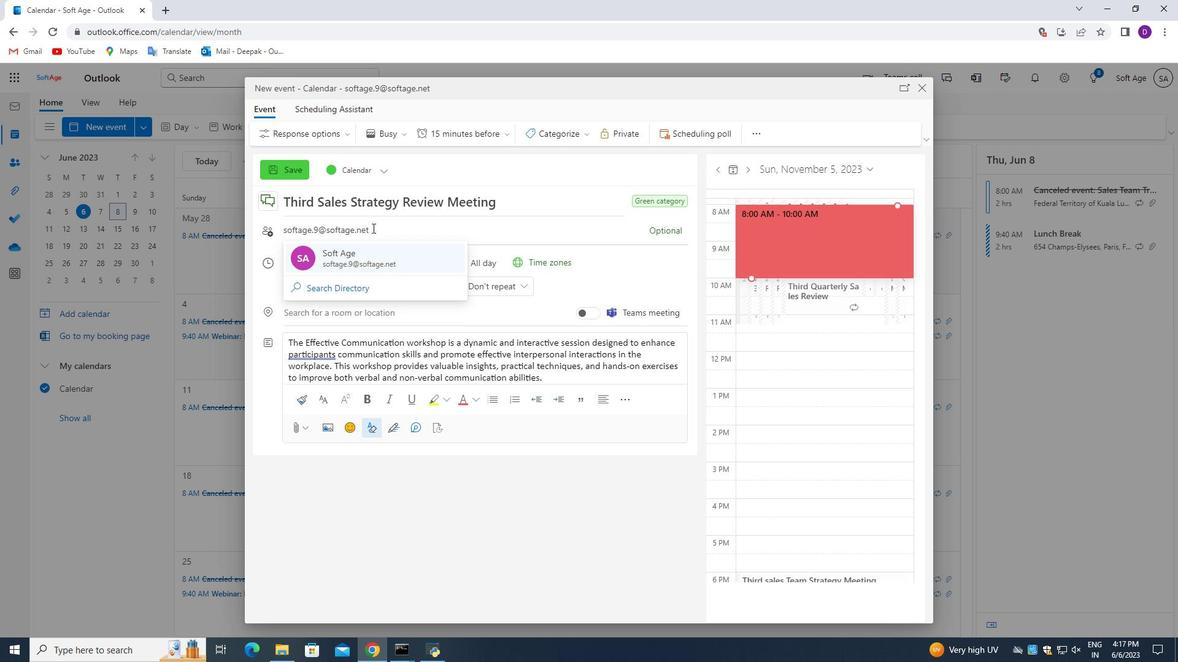 
Action: Mouse pressed left at (383, 228)
Screenshot: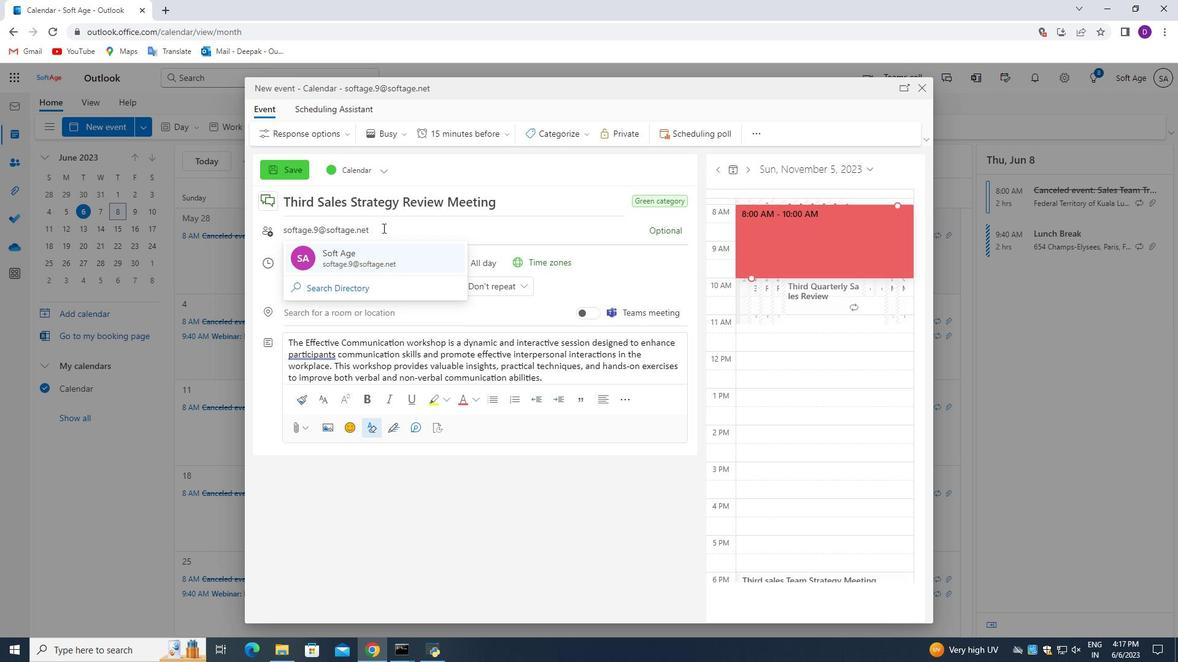 
Action: Mouse moved to (384, 228)
Screenshot: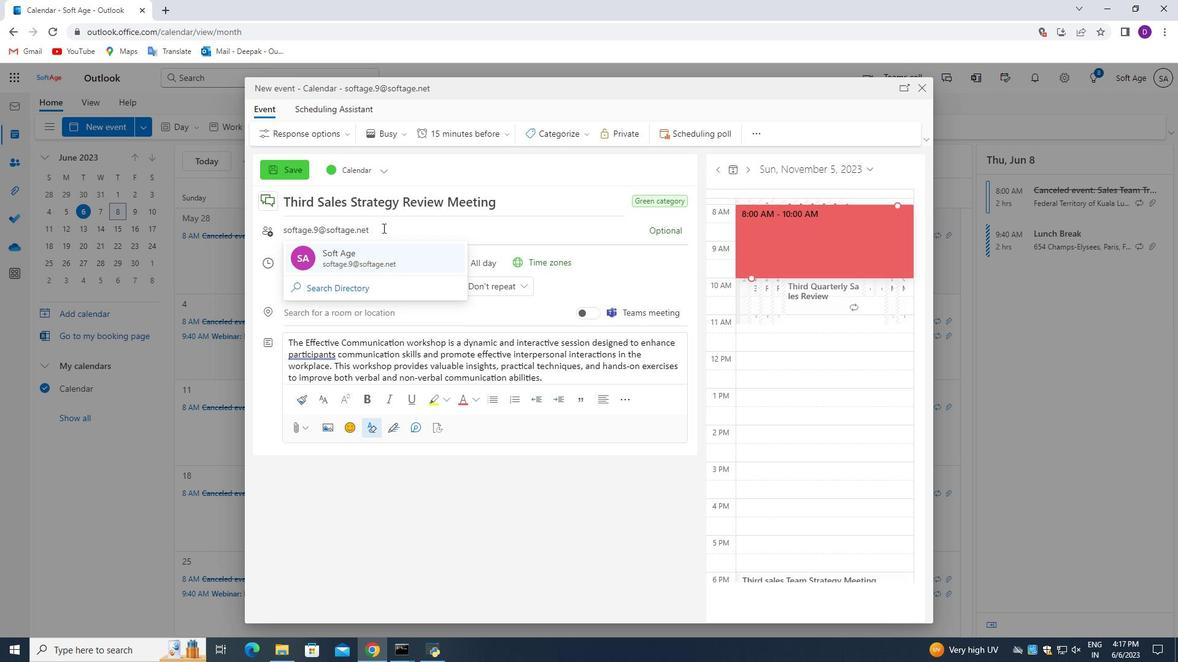 
Action: Key pressed <Key.enter>
Screenshot: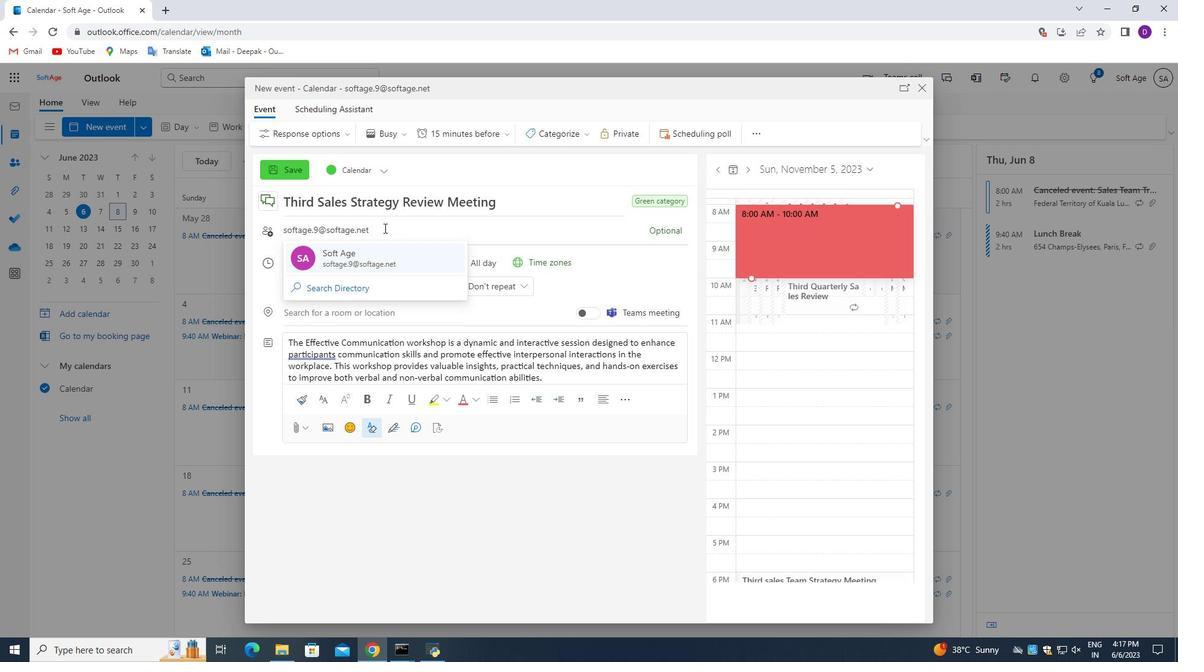 
Action: Mouse moved to (671, 231)
Screenshot: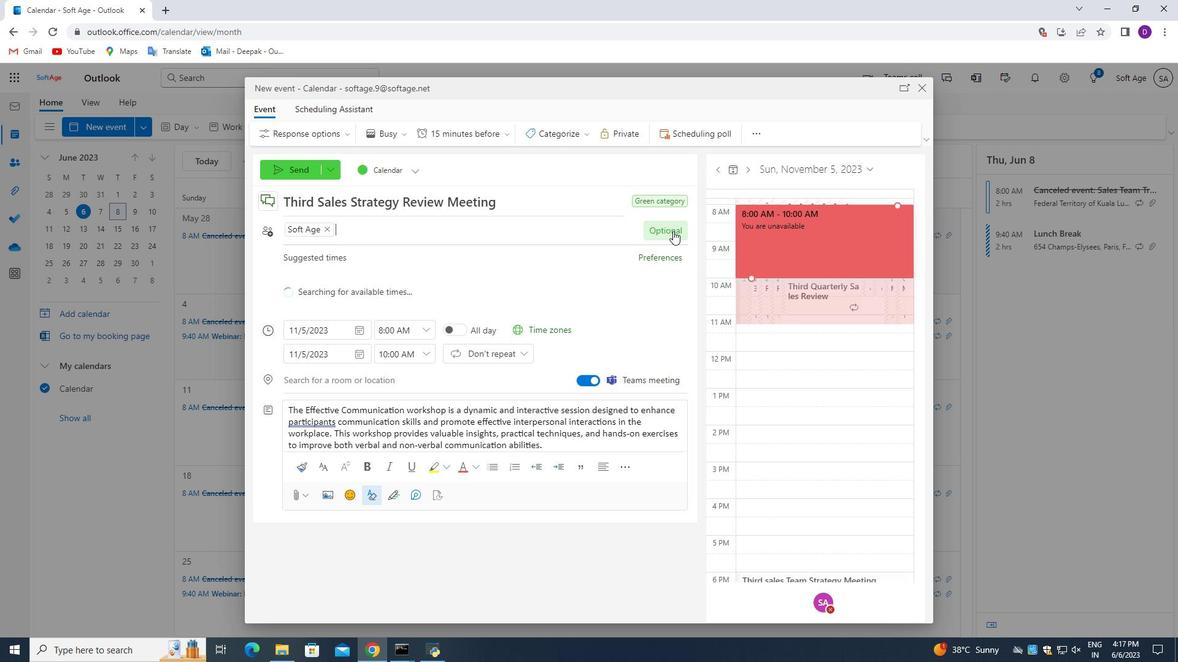 
Action: Mouse pressed left at (671, 231)
Screenshot: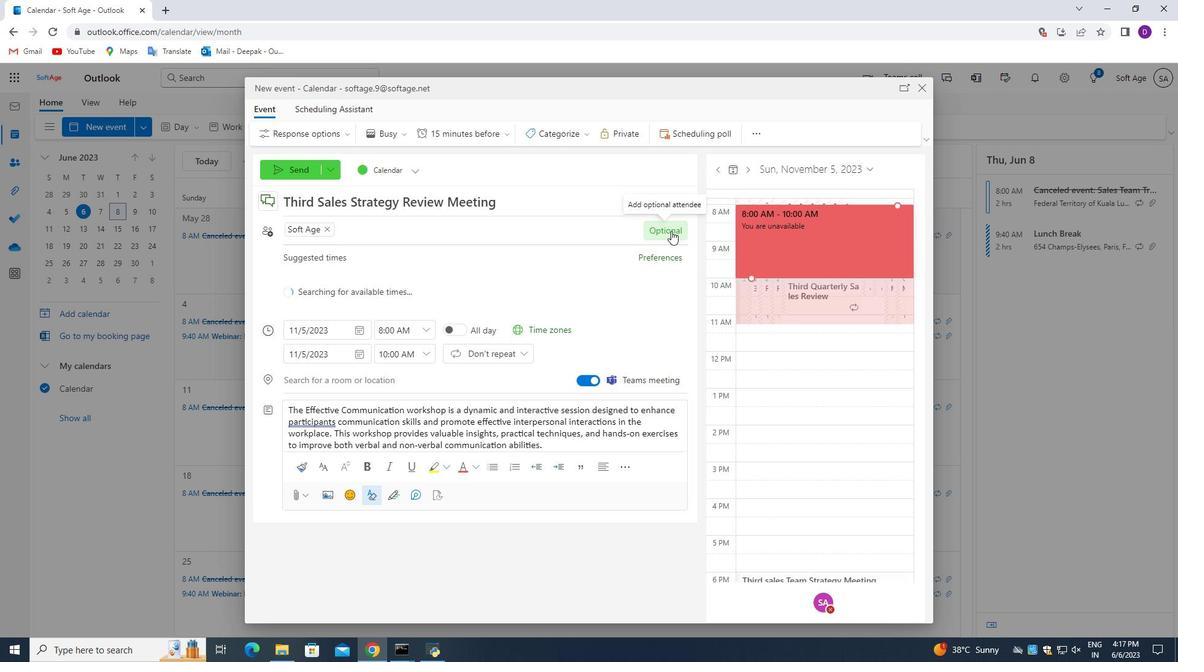 
Action: Mouse moved to (342, 261)
Screenshot: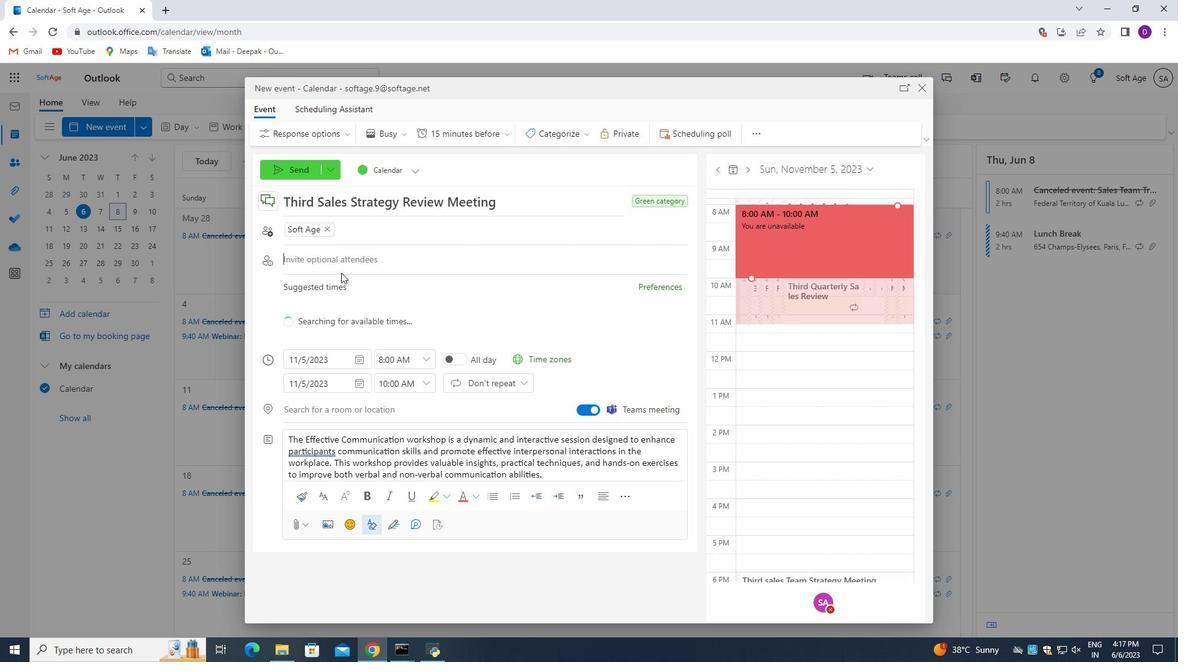 
Action: Key pressed softage.5<Key.shift>@softage.net
Screenshot: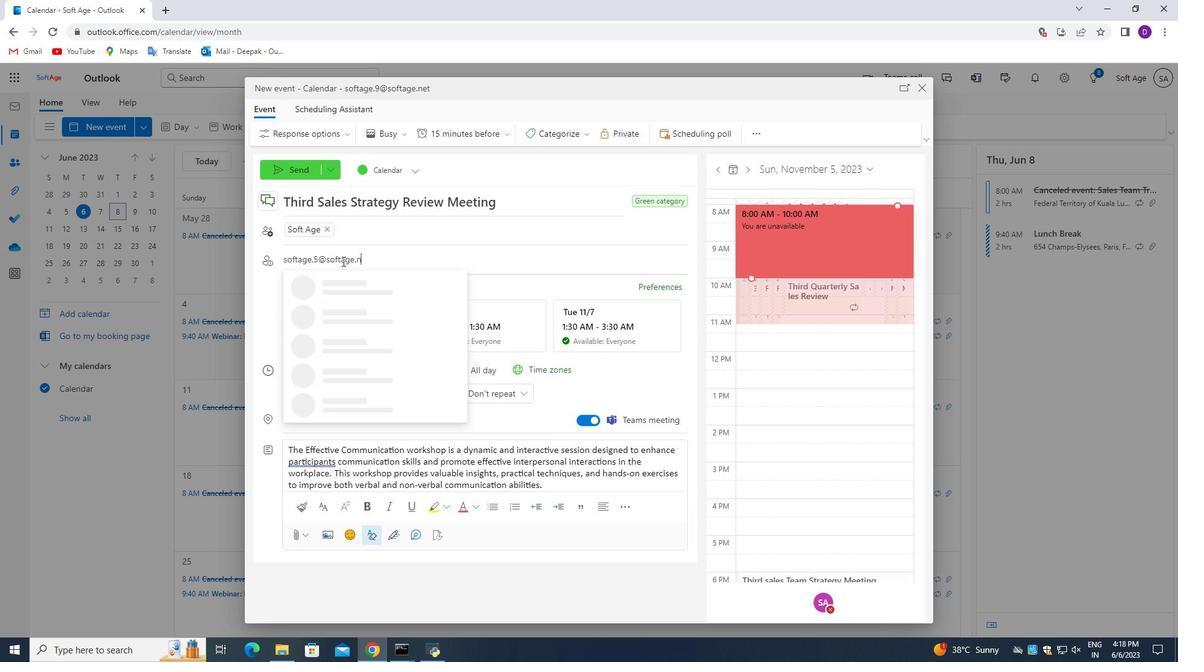 
Action: Mouse moved to (364, 281)
Screenshot: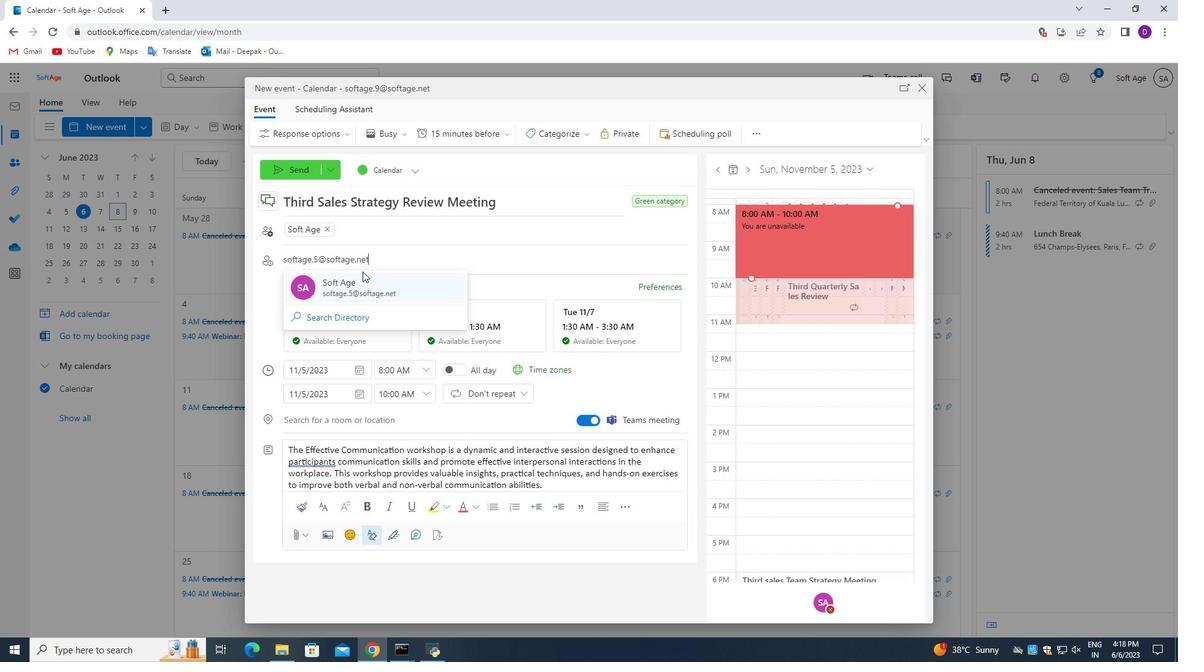 
Action: Mouse pressed left at (364, 281)
Screenshot: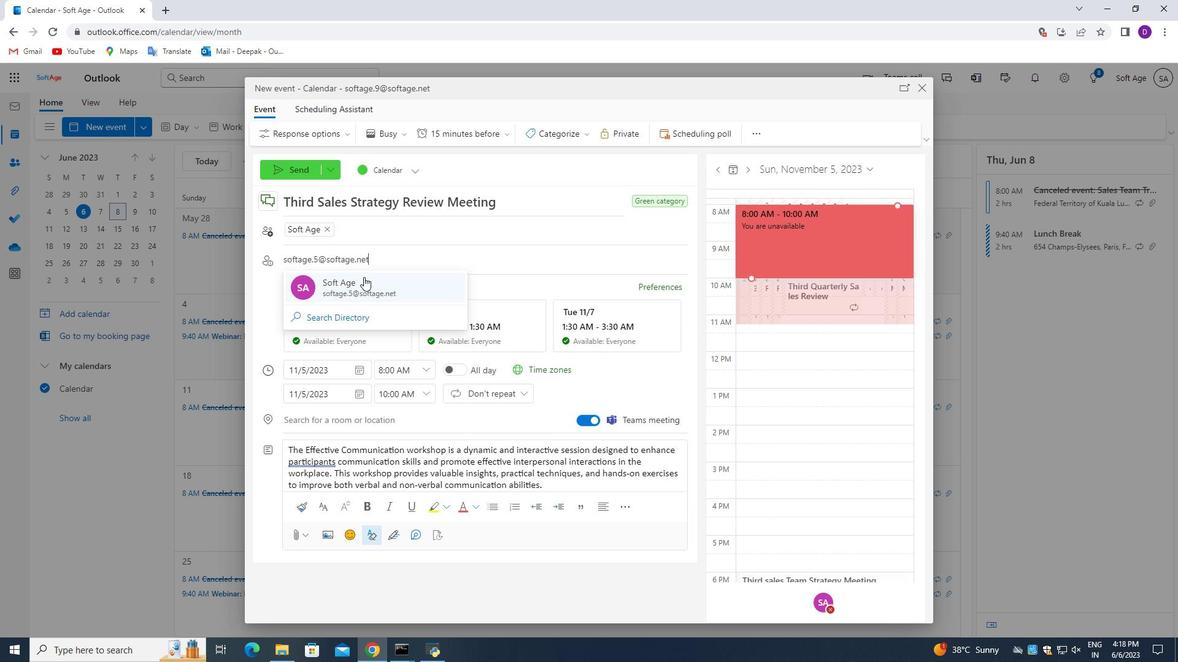 
Action: Mouse moved to (481, 138)
Screenshot: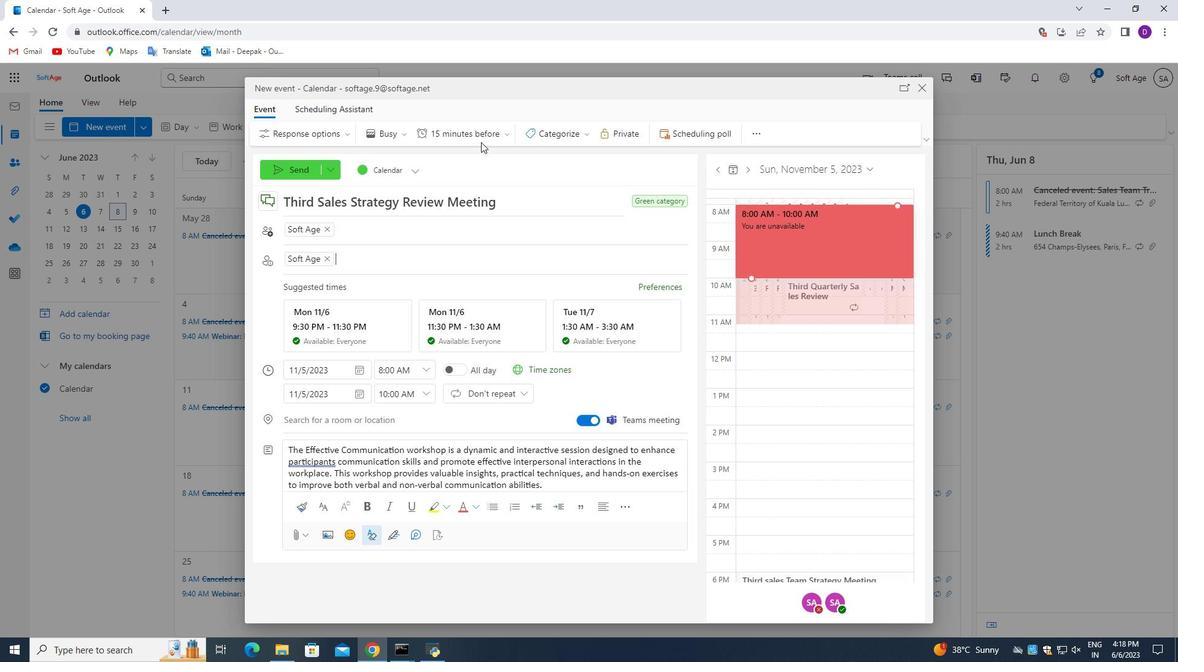 
Action: Mouse pressed left at (481, 138)
Screenshot: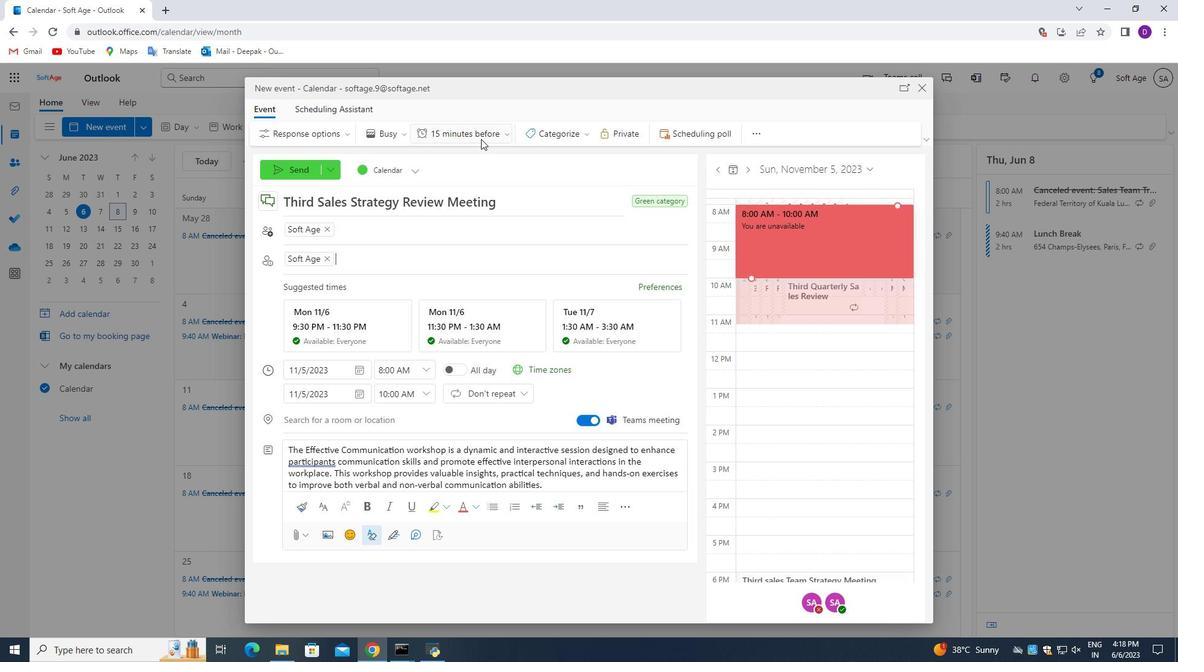 
Action: Mouse moved to (472, 245)
Screenshot: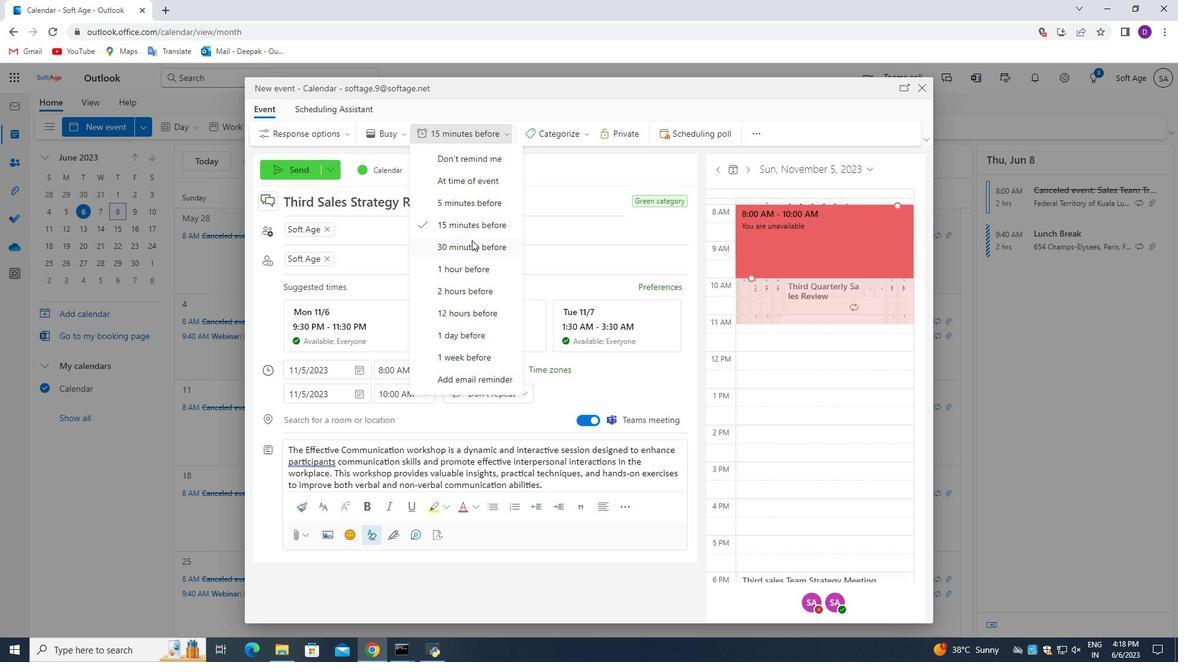
Action: Mouse pressed left at (472, 245)
Screenshot: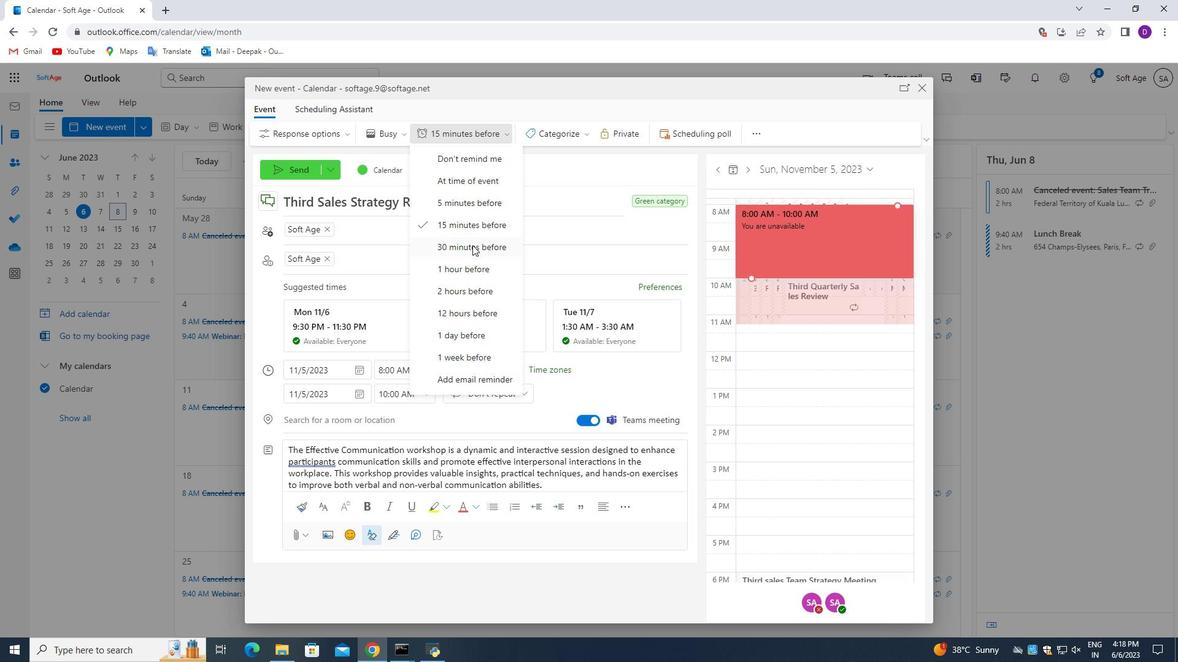 
Action: Mouse moved to (296, 174)
Screenshot: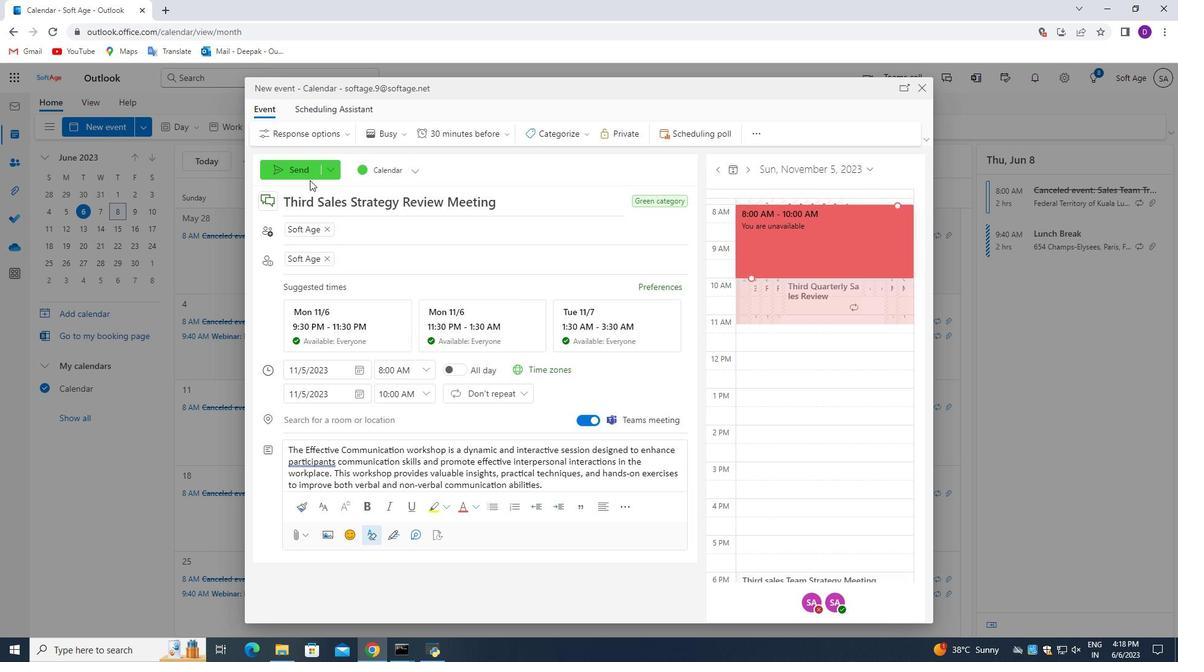 
Action: Mouse pressed left at (296, 174)
Screenshot: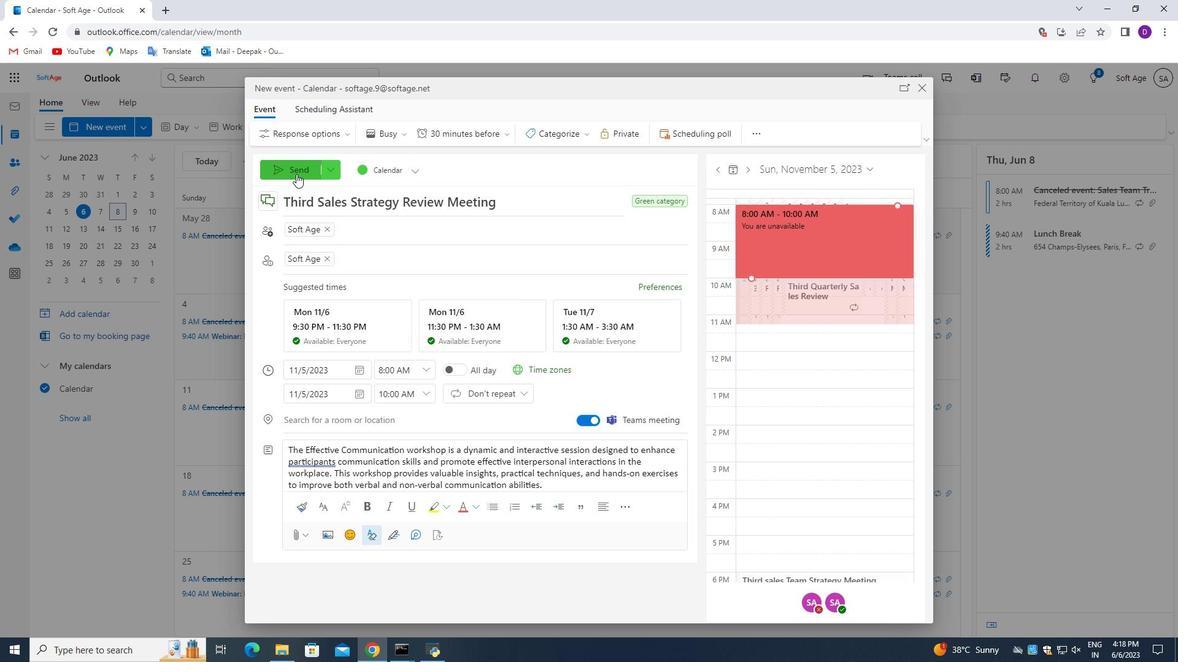 
Action: Mouse moved to (297, 144)
Screenshot: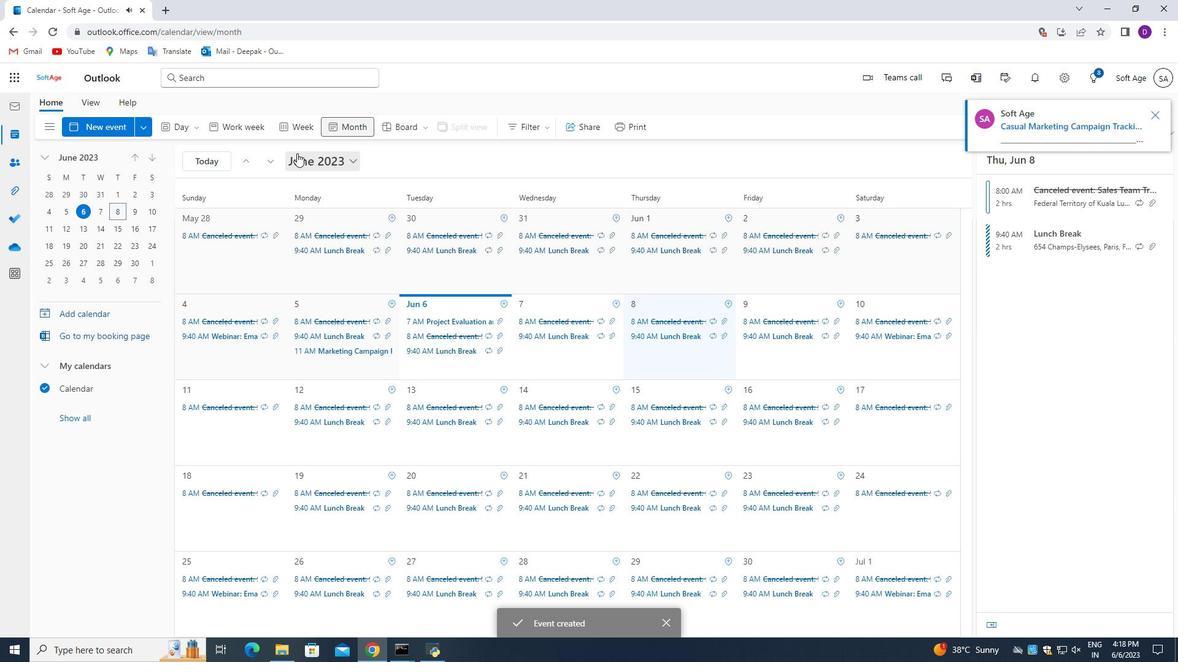 
